 Task: Find a flat in Rødovre, Denmark, for 7 guests from 10th to 15th July, with 4 bedrooms, 7 beds, 4 bathrooms, and amenities like Wifi, Free parking, TV, Gym, and Breakfast, within a price range of ₹10,000 to ₹15,000 per night.
Action: Mouse moved to (598, 97)
Screenshot: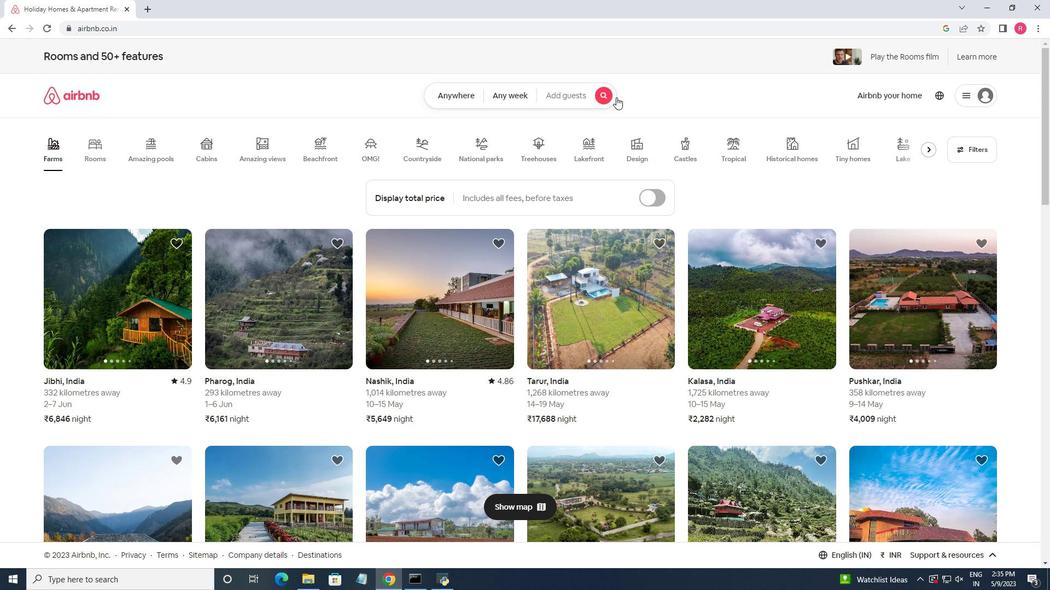 
Action: Mouse pressed left at (598, 97)
Screenshot: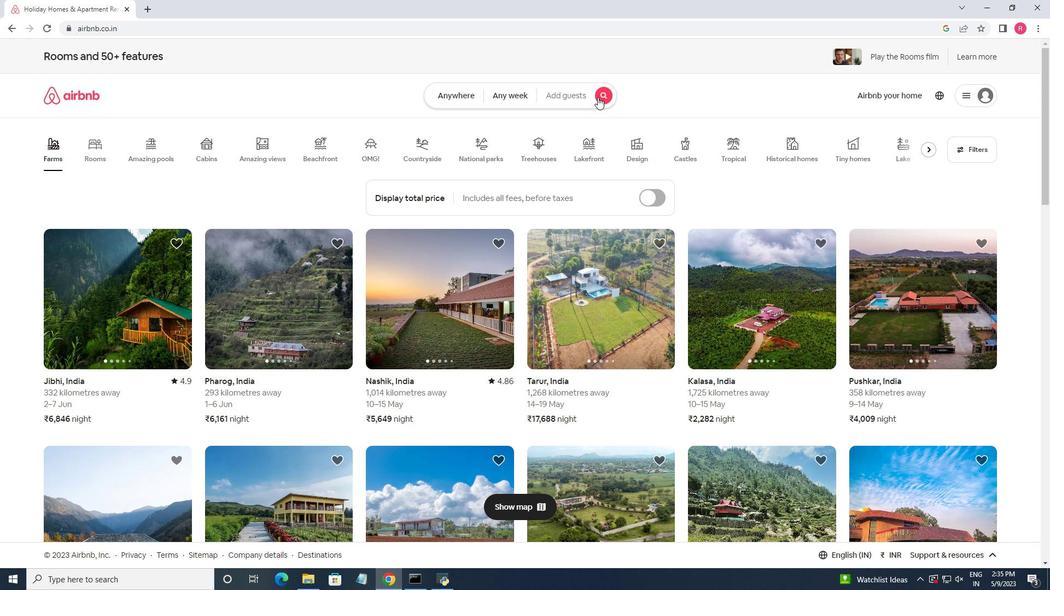 
Action: Mouse moved to (399, 137)
Screenshot: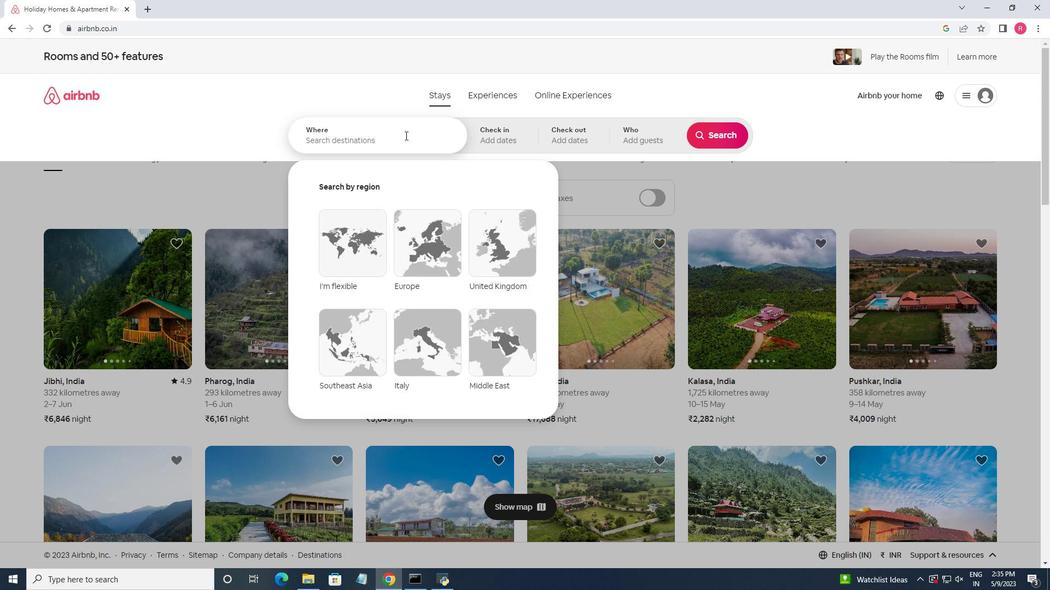 
Action: Mouse pressed left at (399, 137)
Screenshot: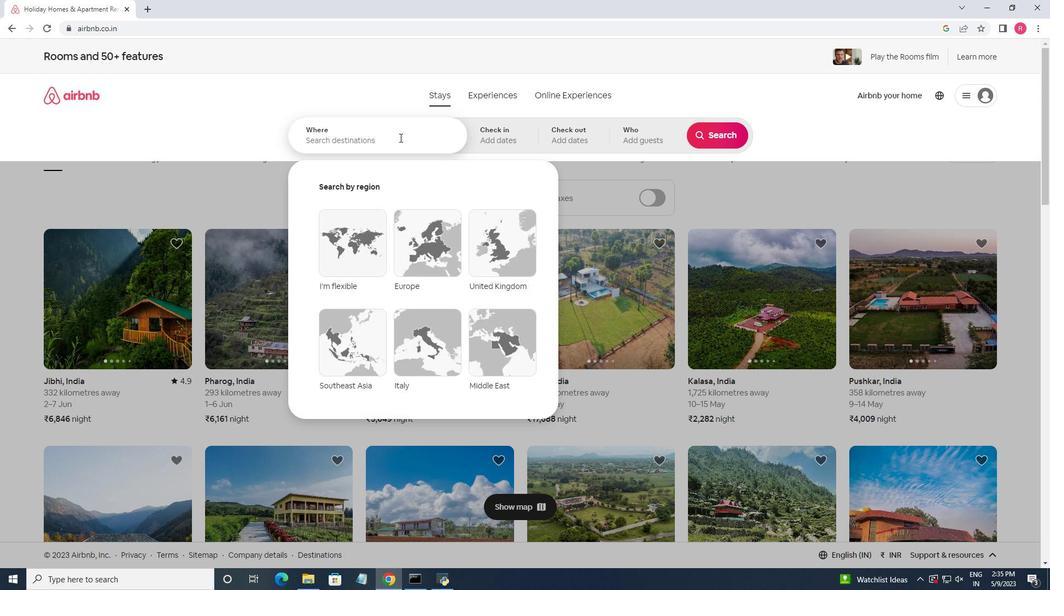 
Action: Key pressed <Key.shift><Key.shift><Key.shift><Key.shift>Rodover<Key.backspace><Key.backspace>re,<Key.space><Key.shift>D<Key.shift>
Screenshot: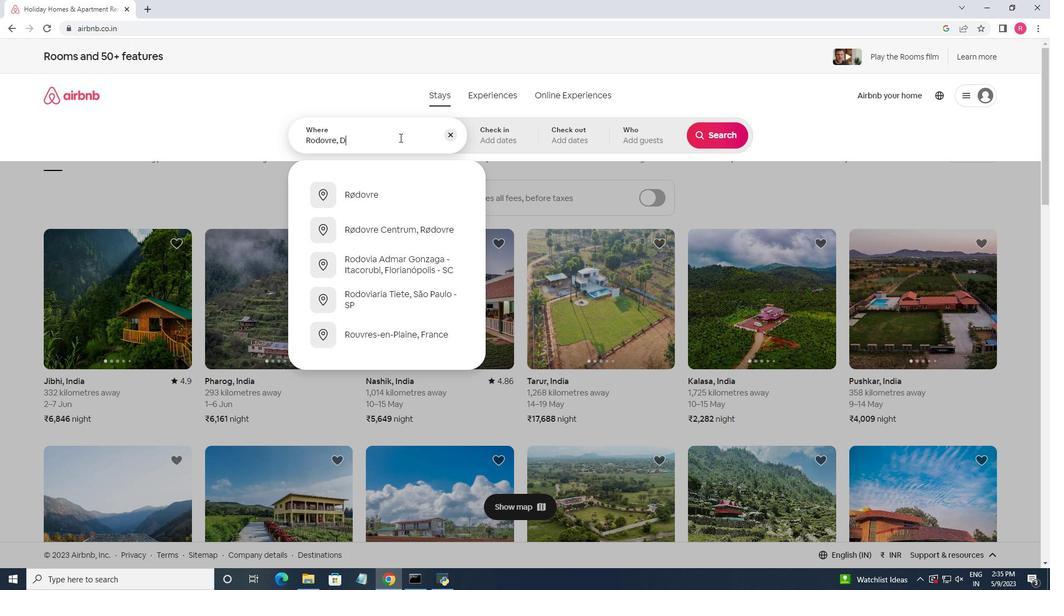 
Action: Mouse moved to (395, 189)
Screenshot: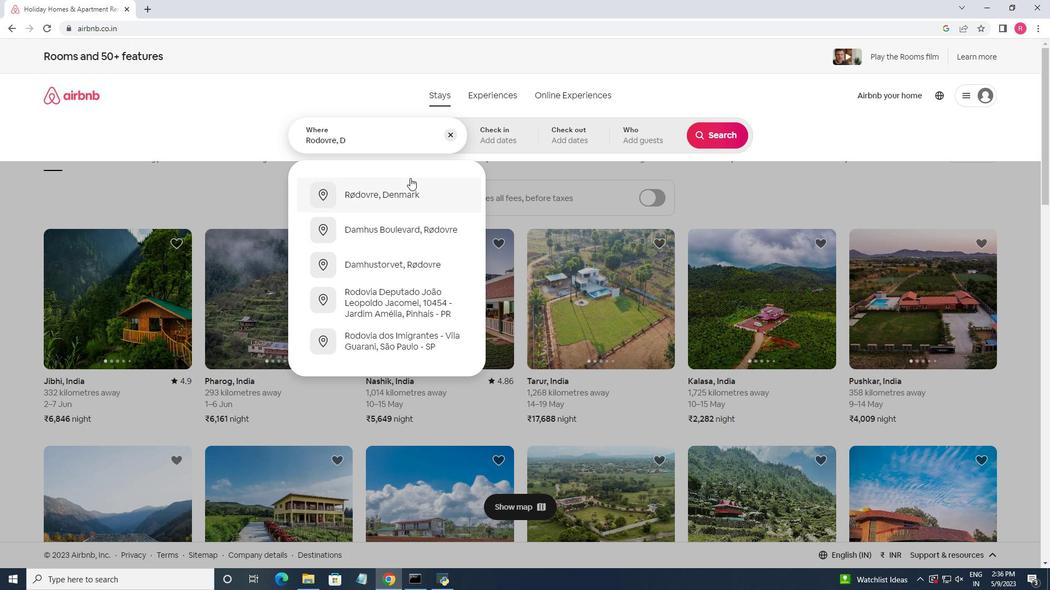 
Action: Mouse pressed left at (395, 189)
Screenshot: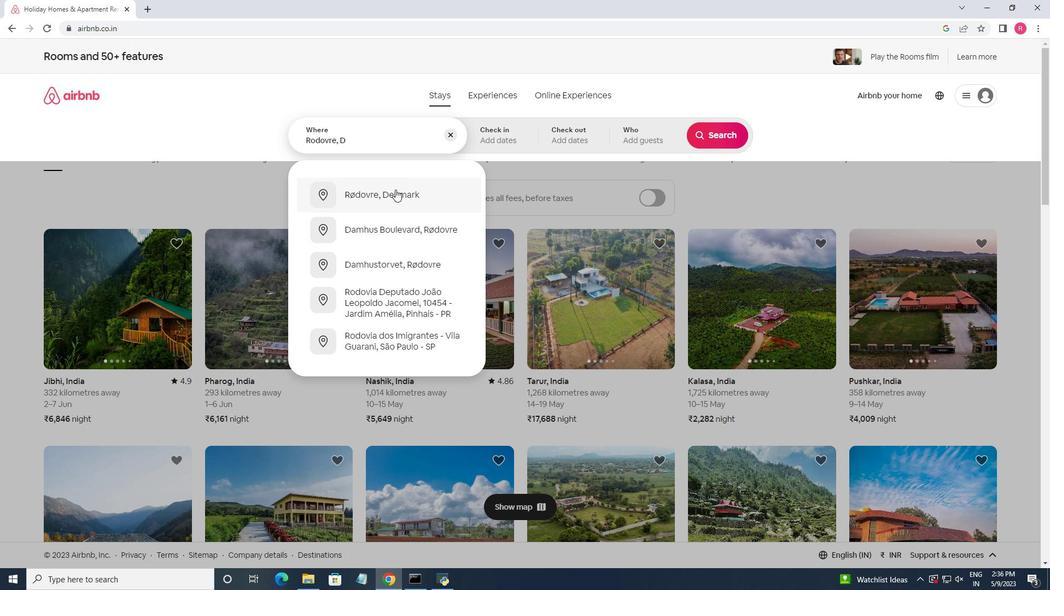 
Action: Mouse moved to (494, 132)
Screenshot: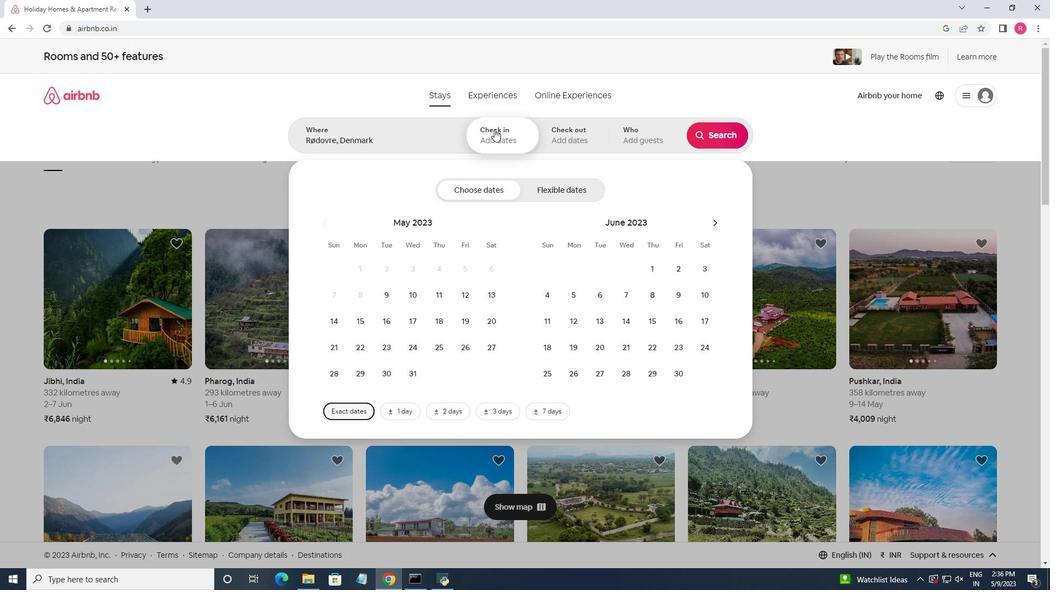 
Action: Mouse pressed left at (494, 132)
Screenshot: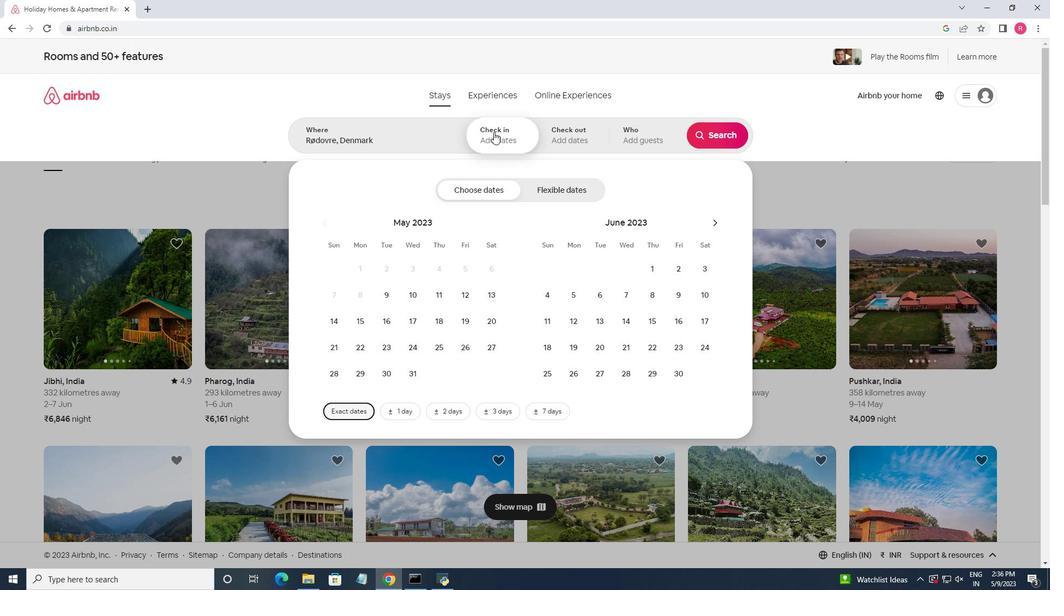 
Action: Mouse moved to (517, 133)
Screenshot: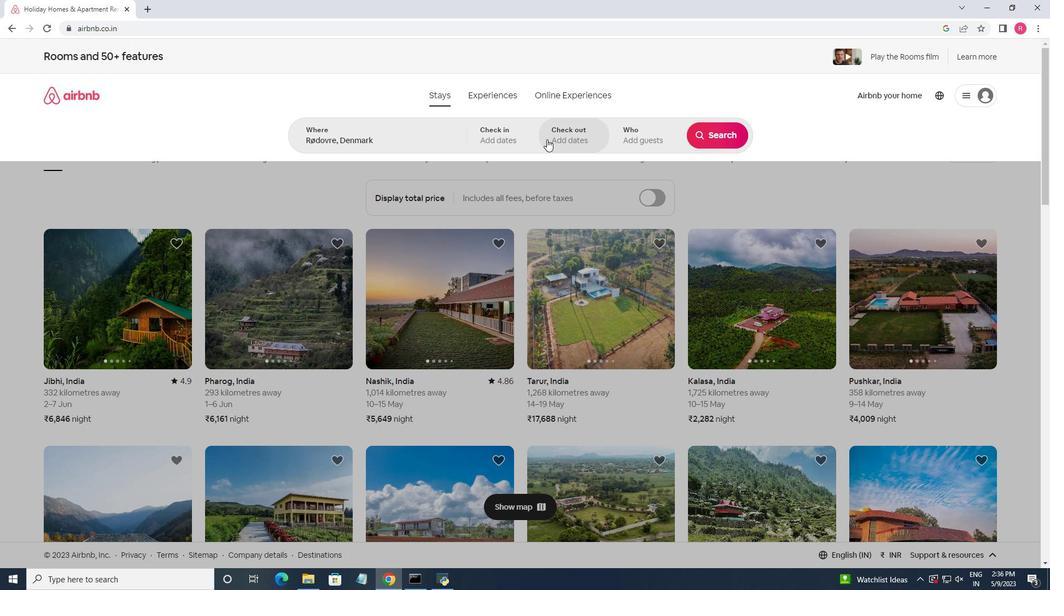 
Action: Mouse pressed left at (517, 133)
Screenshot: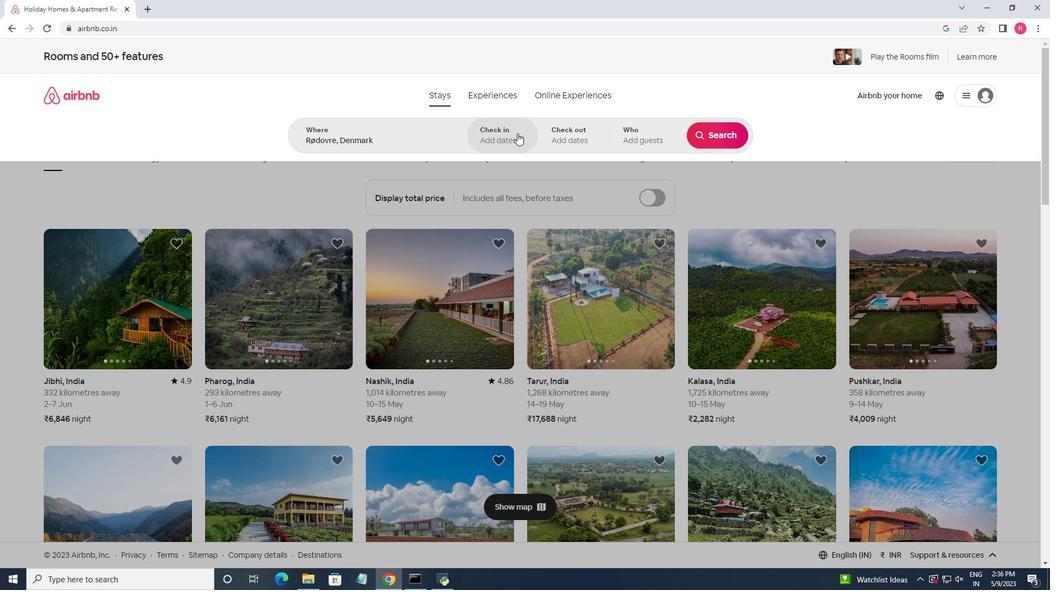 
Action: Mouse moved to (711, 225)
Screenshot: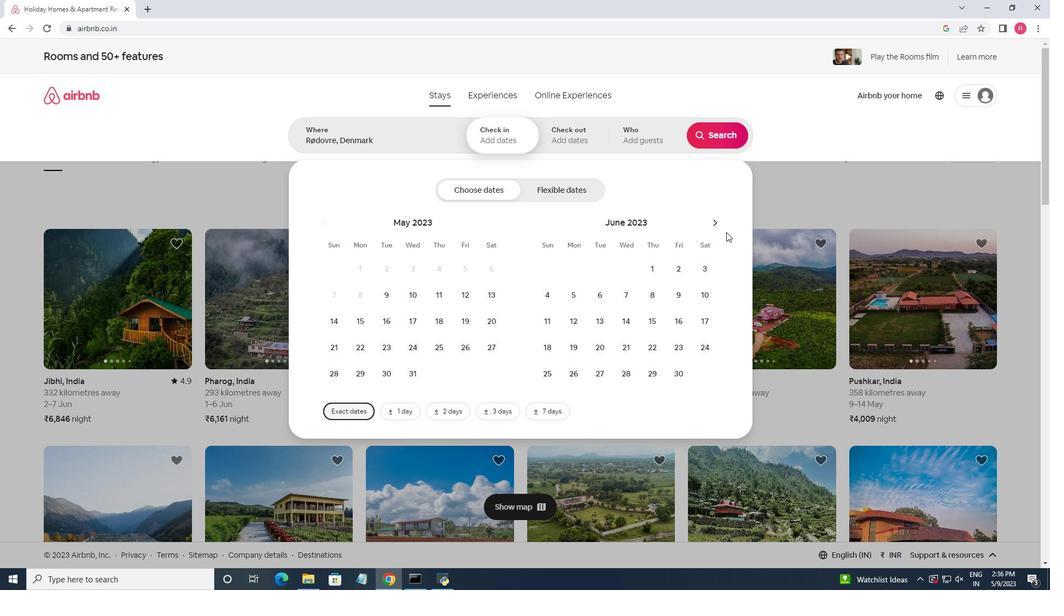 
Action: Mouse pressed left at (711, 225)
Screenshot: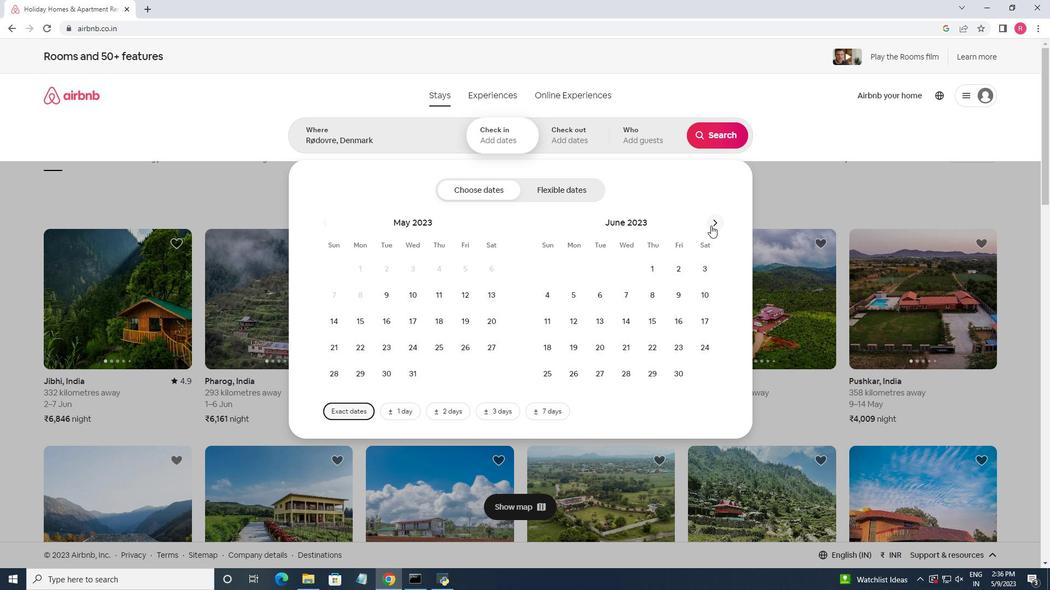 
Action: Mouse pressed left at (711, 225)
Screenshot: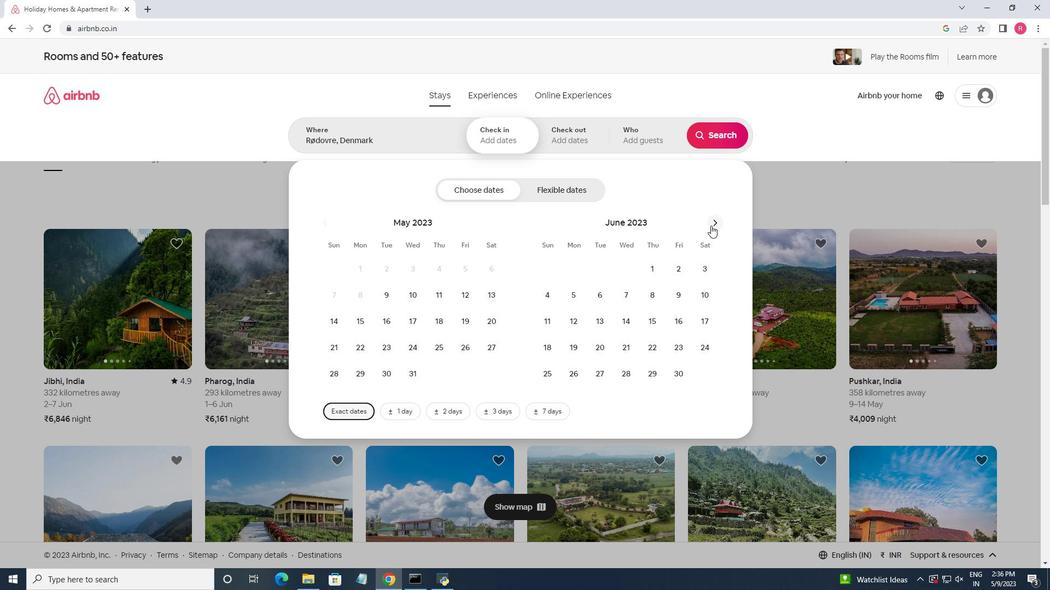 
Action: Mouse moved to (368, 325)
Screenshot: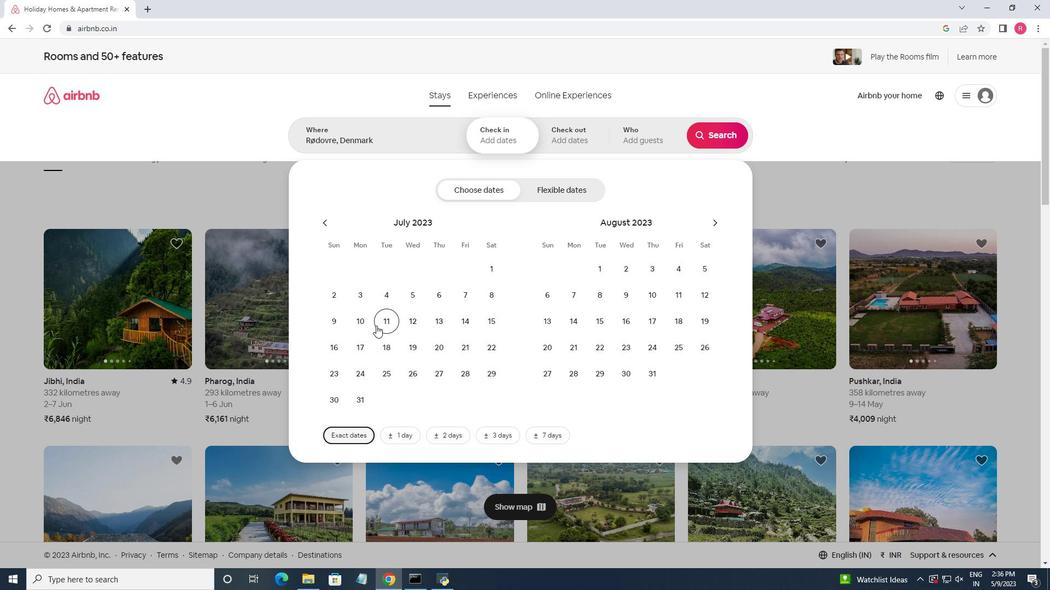 
Action: Mouse pressed left at (368, 325)
Screenshot: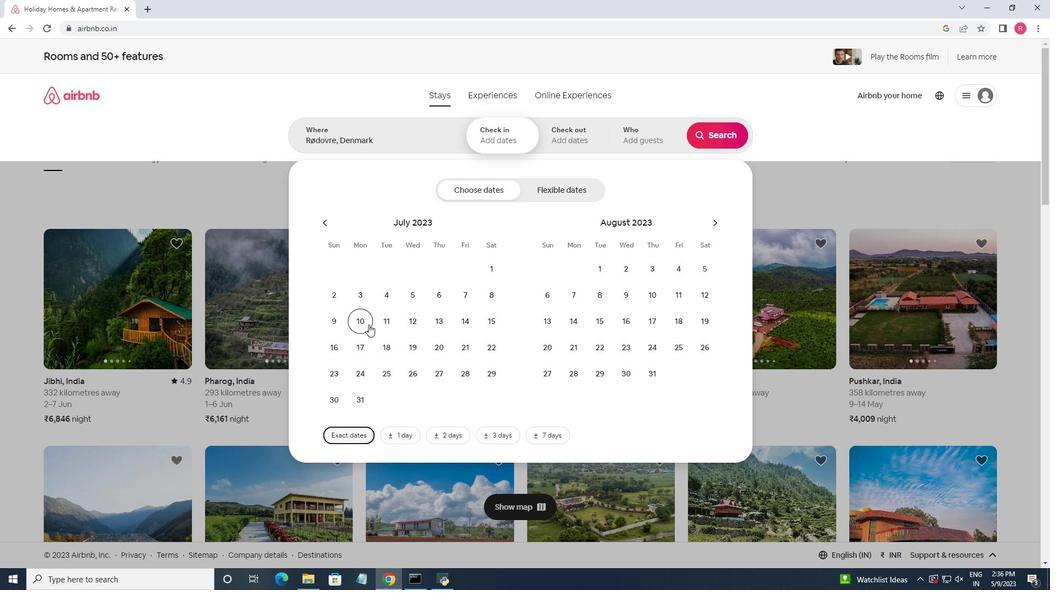
Action: Mouse moved to (496, 317)
Screenshot: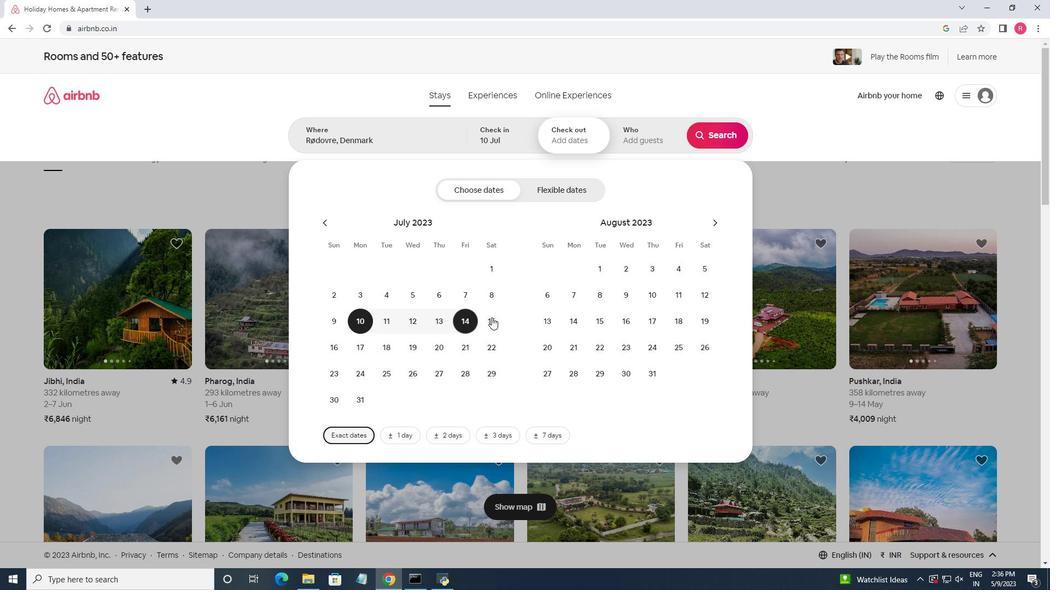
Action: Mouse pressed left at (496, 317)
Screenshot: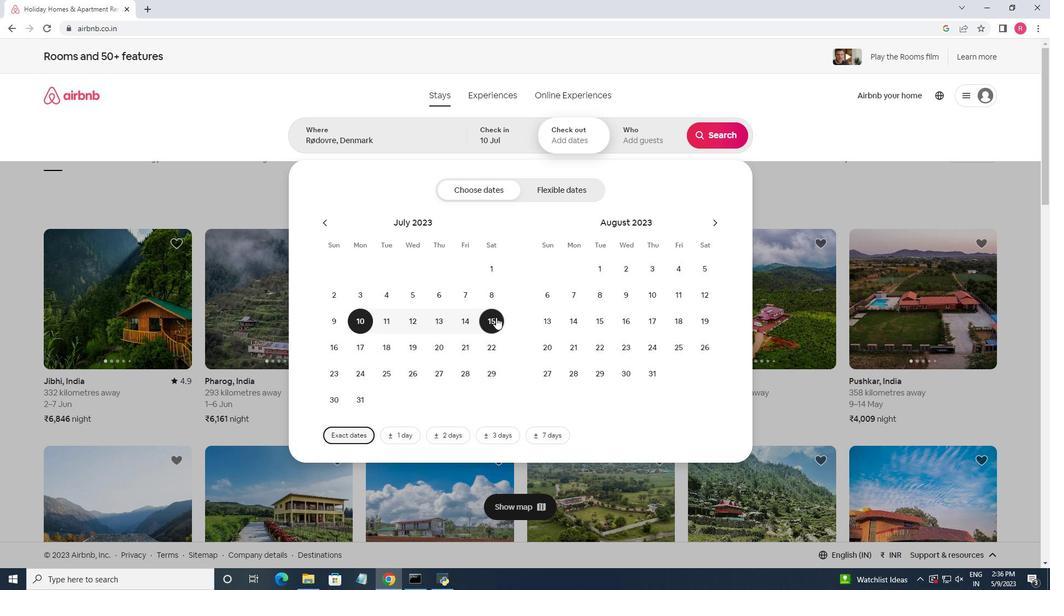 
Action: Mouse moved to (656, 144)
Screenshot: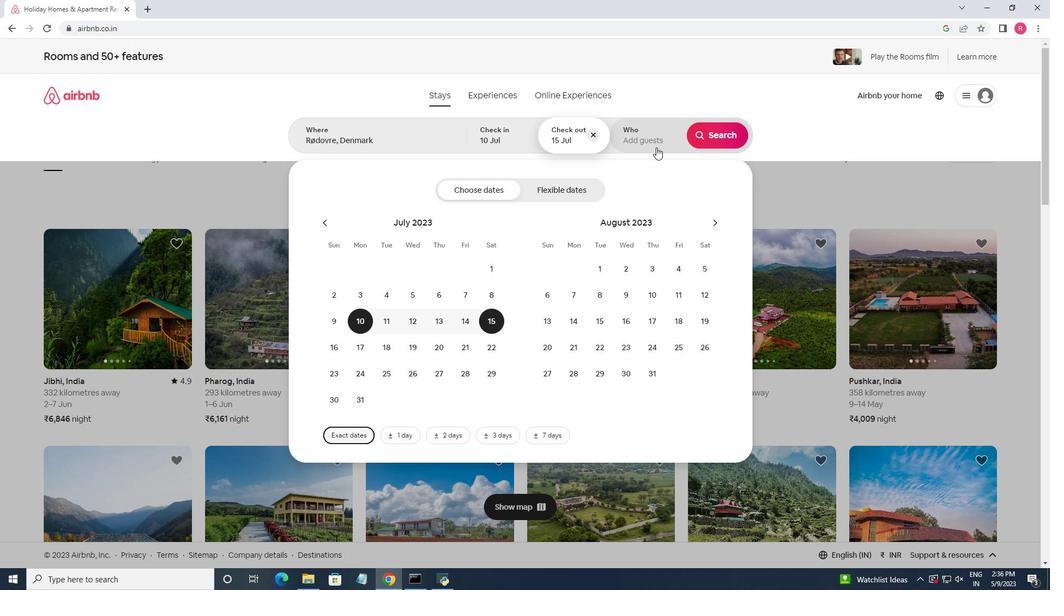 
Action: Mouse pressed left at (656, 144)
Screenshot: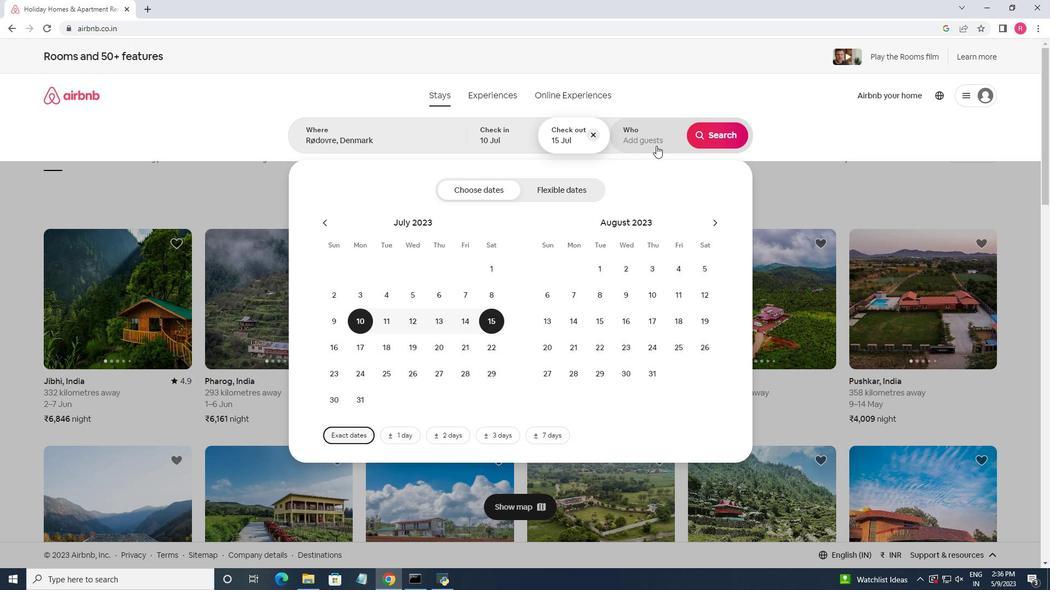 
Action: Mouse moved to (724, 201)
Screenshot: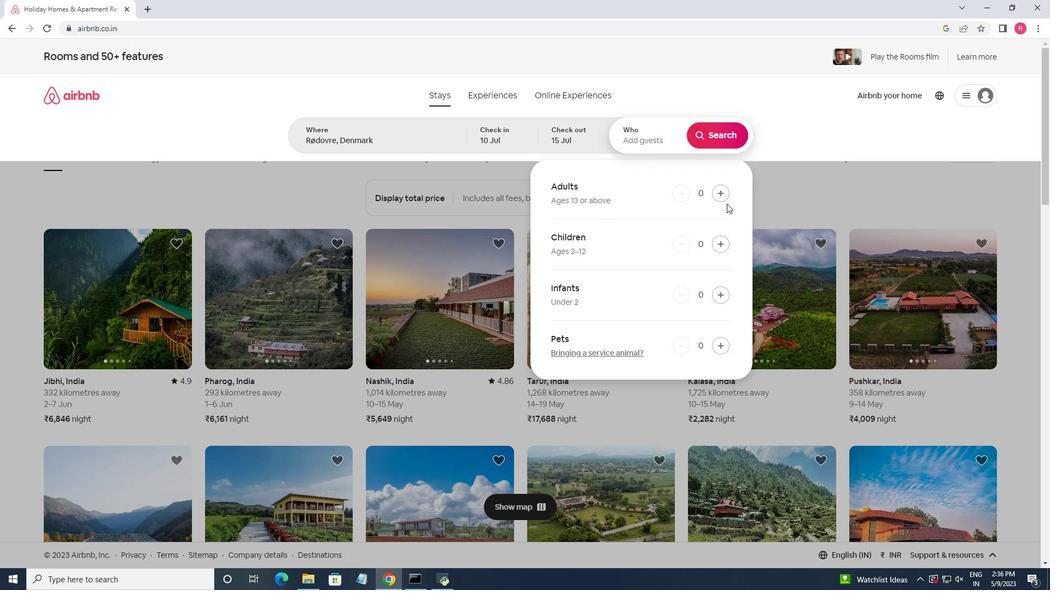 
Action: Mouse pressed left at (724, 201)
Screenshot: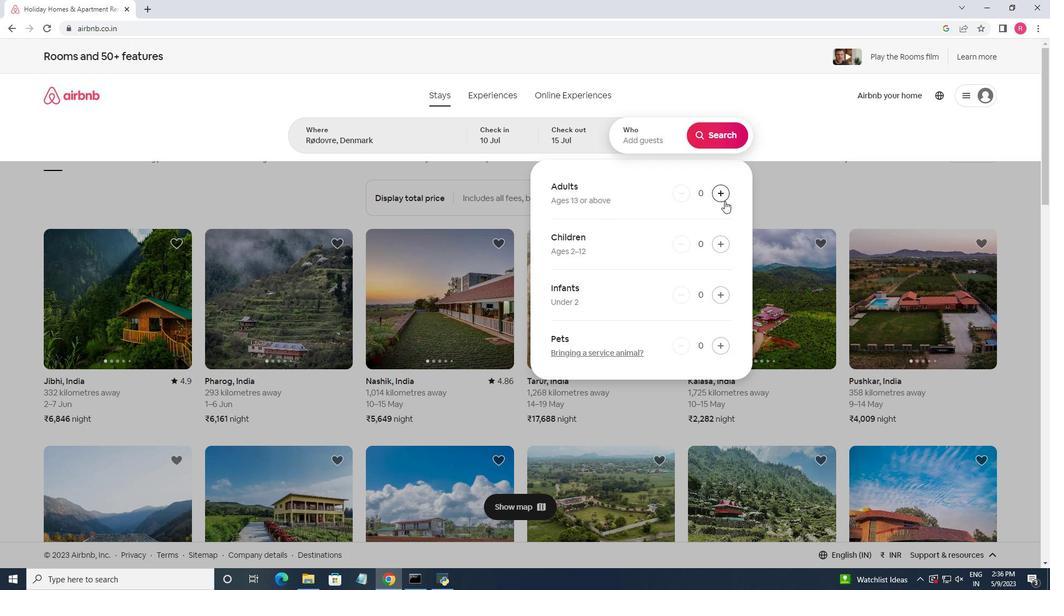 
Action: Mouse moved to (724, 200)
Screenshot: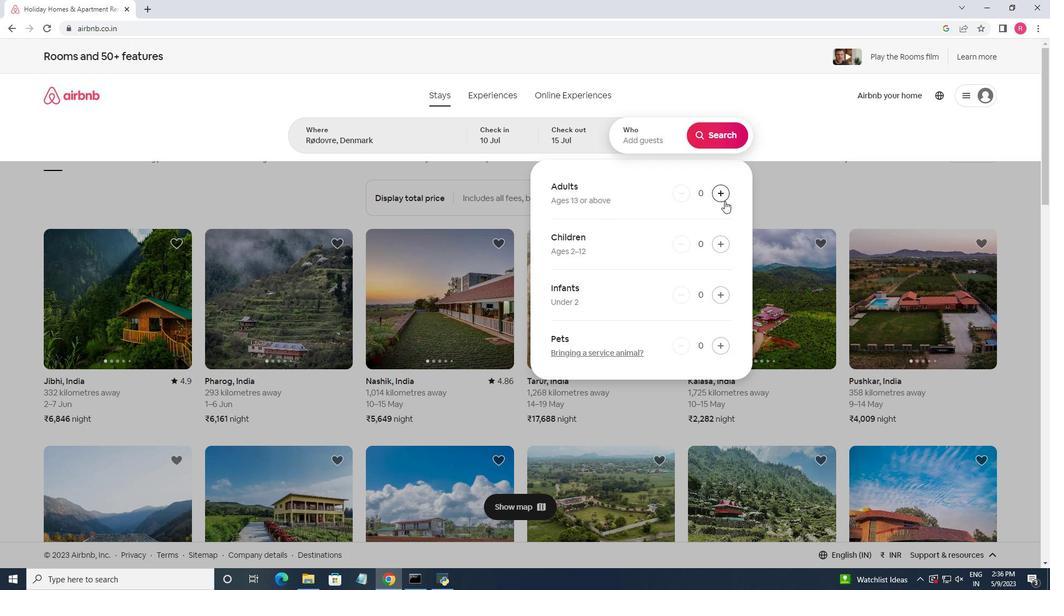 
Action: Mouse pressed left at (724, 200)
Screenshot: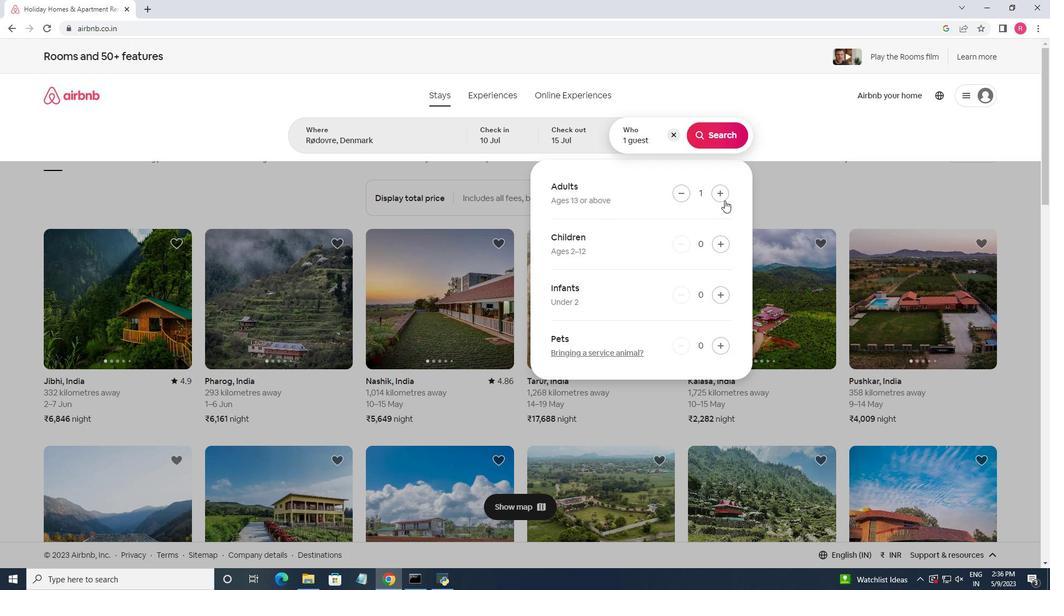 
Action: Mouse pressed left at (724, 200)
Screenshot: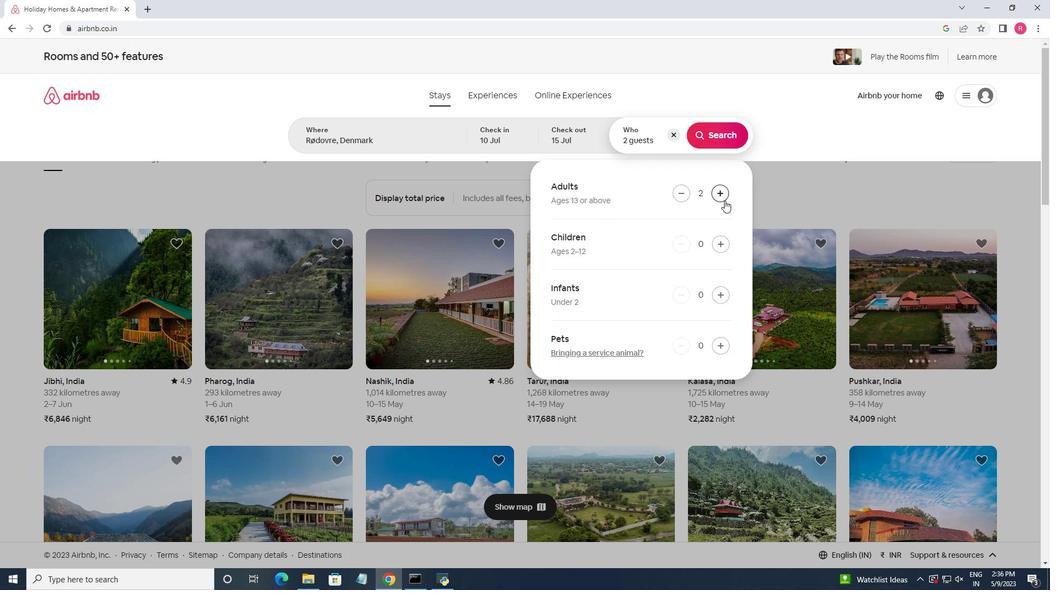 
Action: Mouse pressed left at (724, 200)
Screenshot: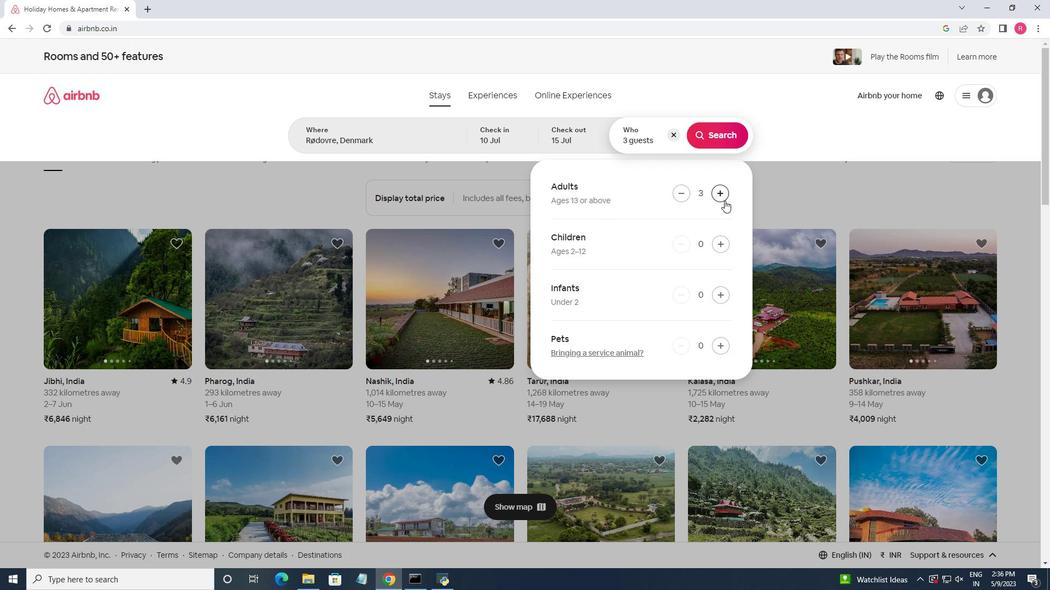 
Action: Mouse moved to (724, 200)
Screenshot: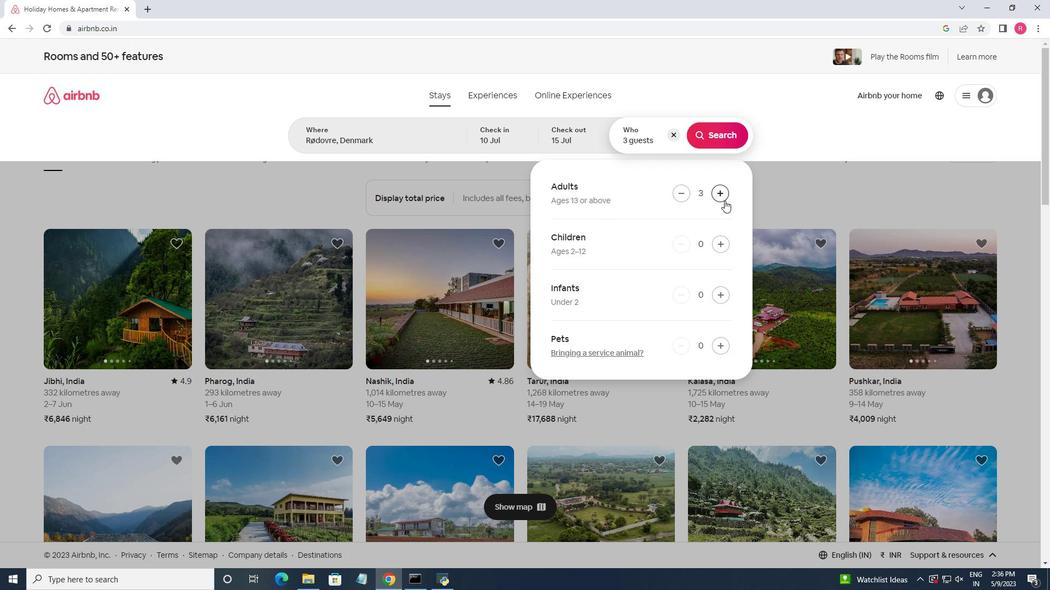 
Action: Mouse pressed left at (724, 200)
Screenshot: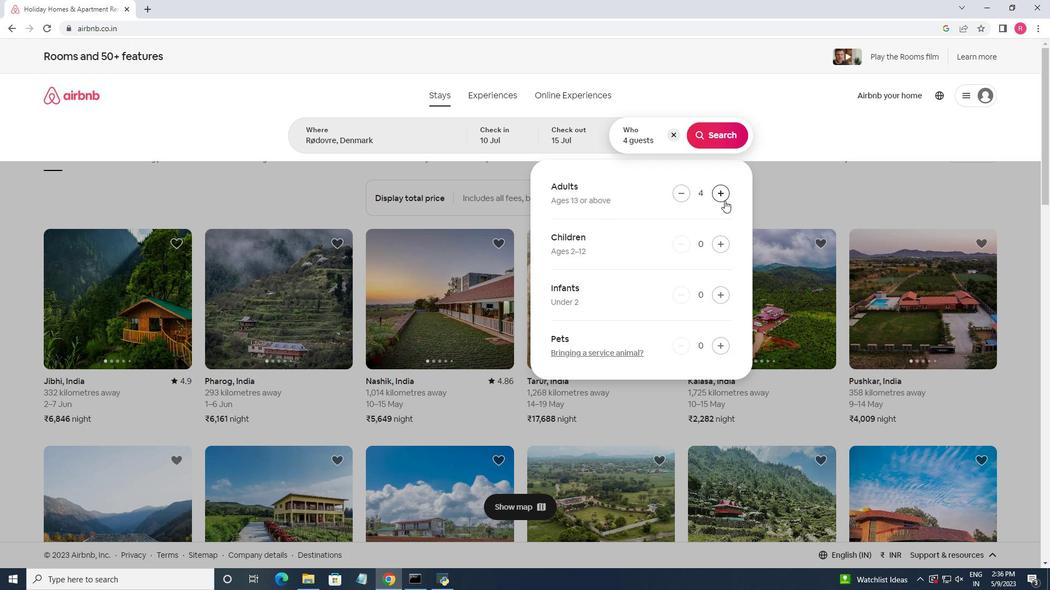 
Action: Mouse pressed left at (724, 200)
Screenshot: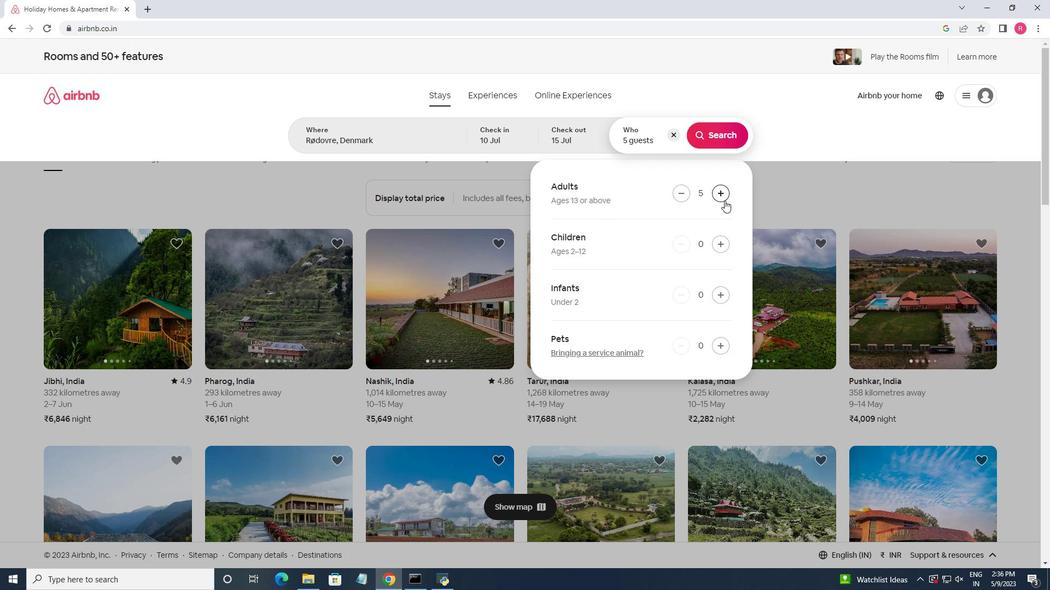
Action: Mouse pressed left at (724, 200)
Screenshot: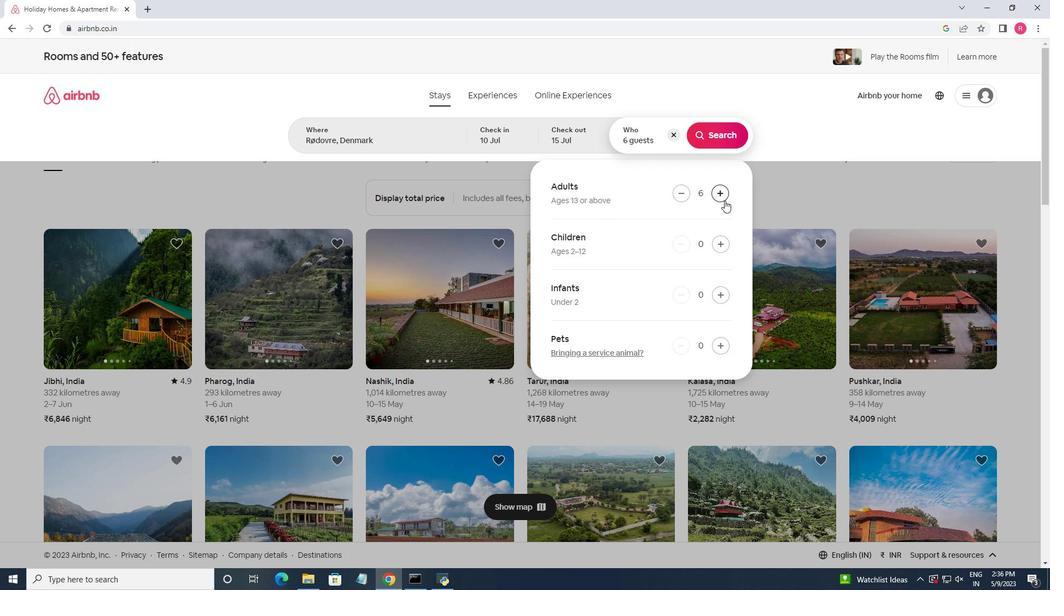
Action: Mouse moved to (722, 130)
Screenshot: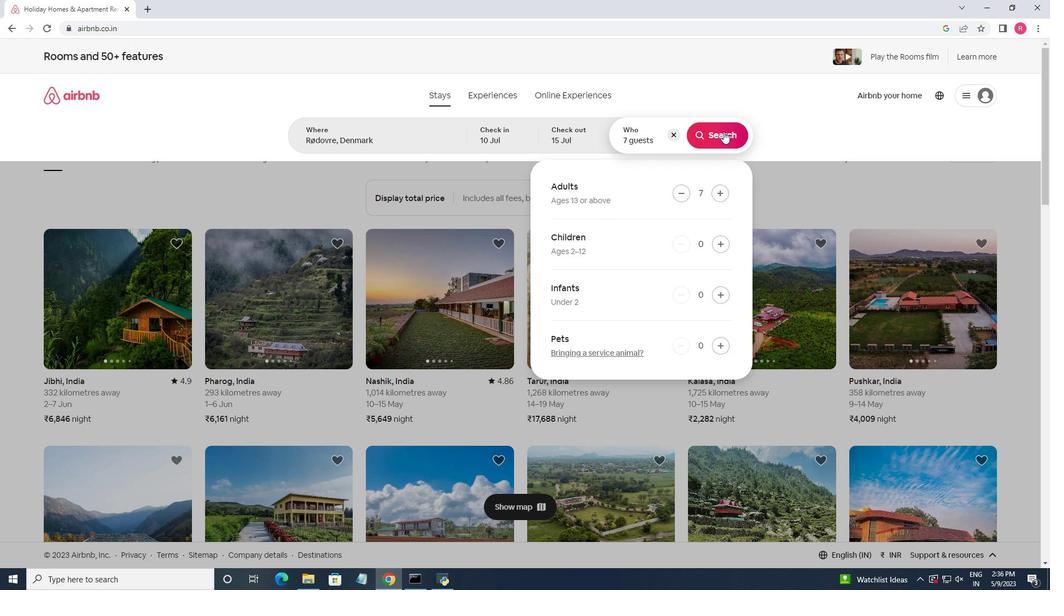 
Action: Mouse pressed left at (722, 130)
Screenshot: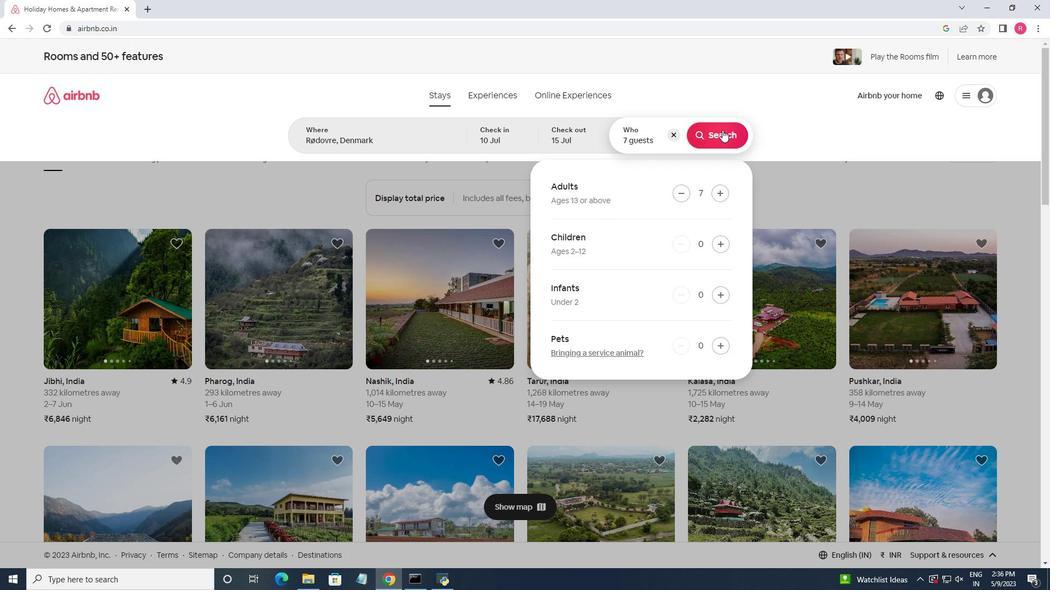 
Action: Mouse moved to (1008, 100)
Screenshot: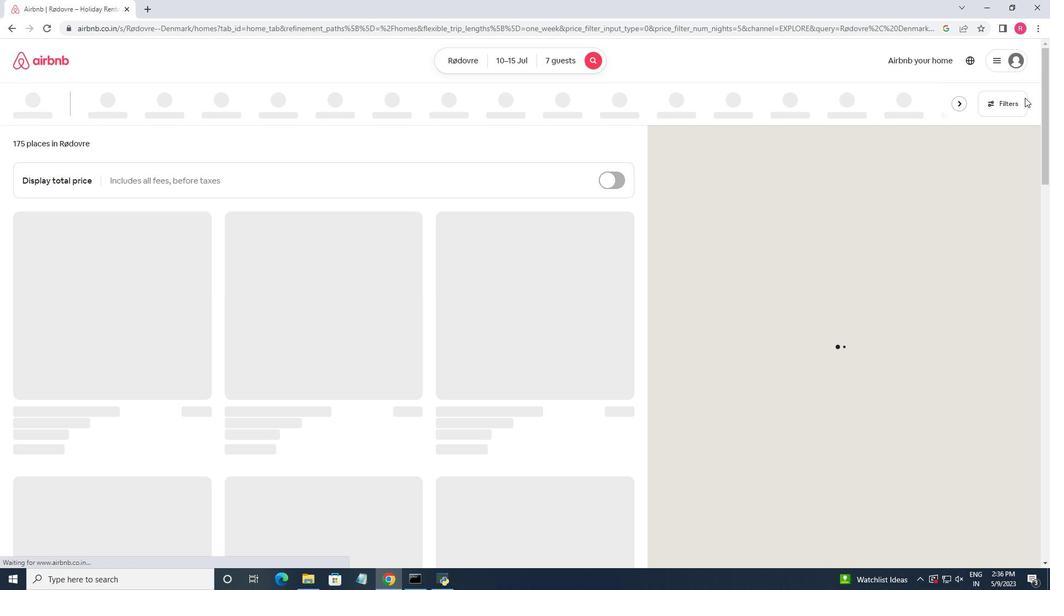 
Action: Mouse pressed left at (1008, 100)
Screenshot: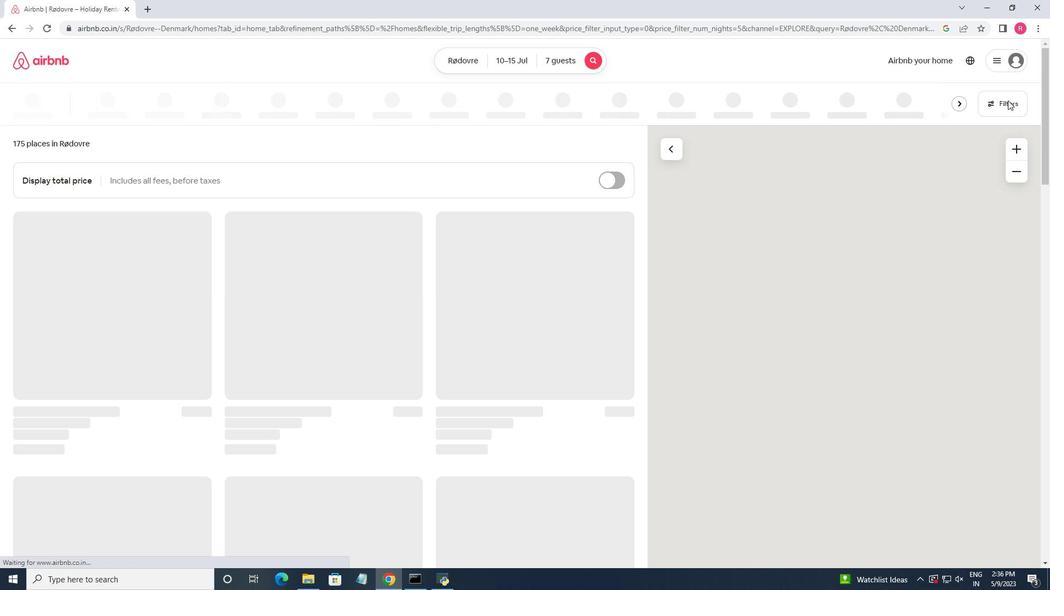 
Action: Mouse moved to (383, 361)
Screenshot: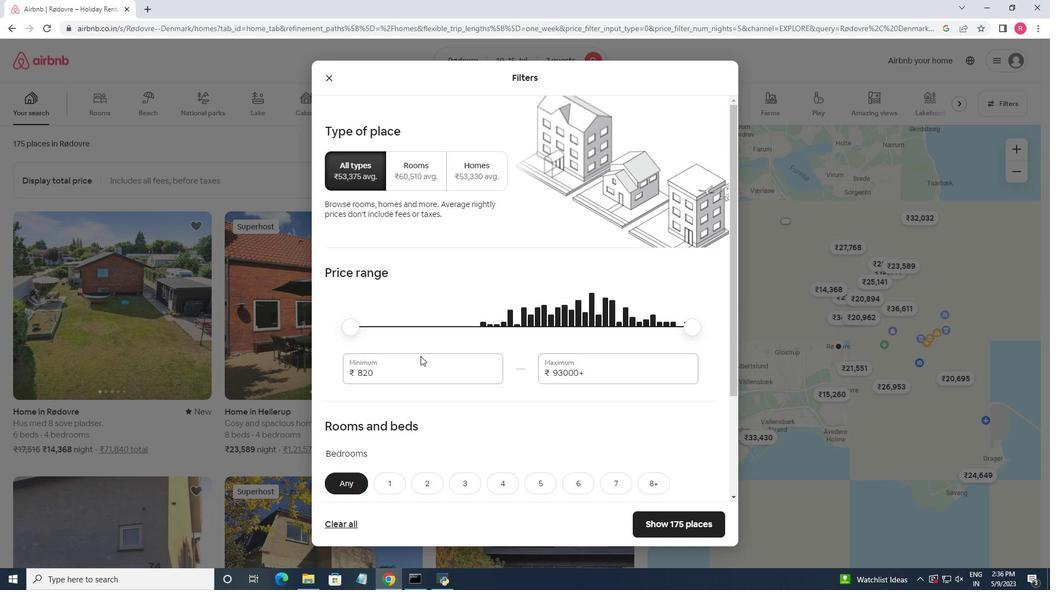 
Action: Mouse pressed left at (383, 361)
Screenshot: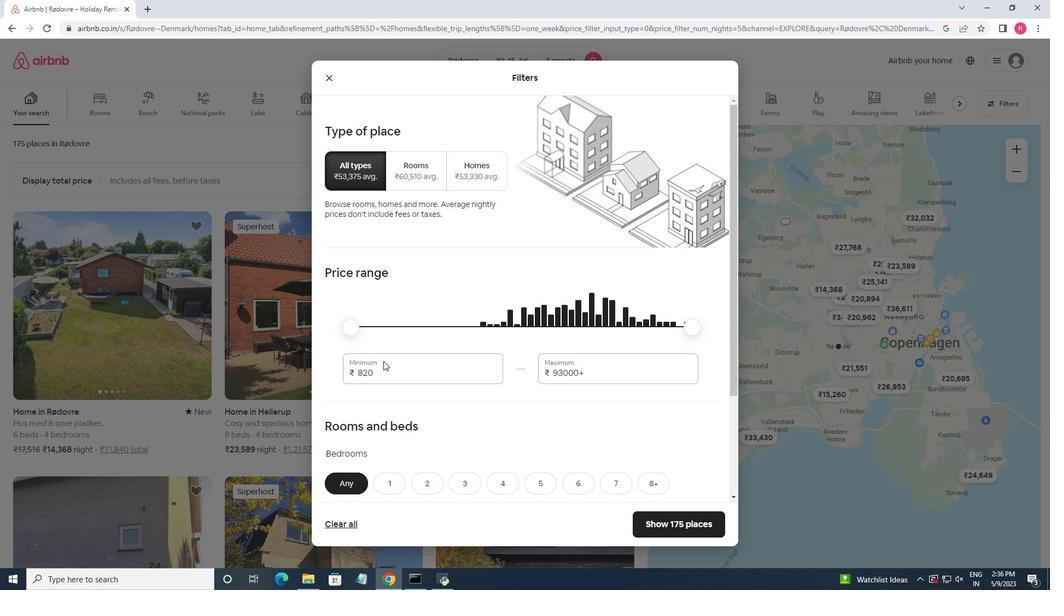 
Action: Mouse pressed left at (383, 361)
Screenshot: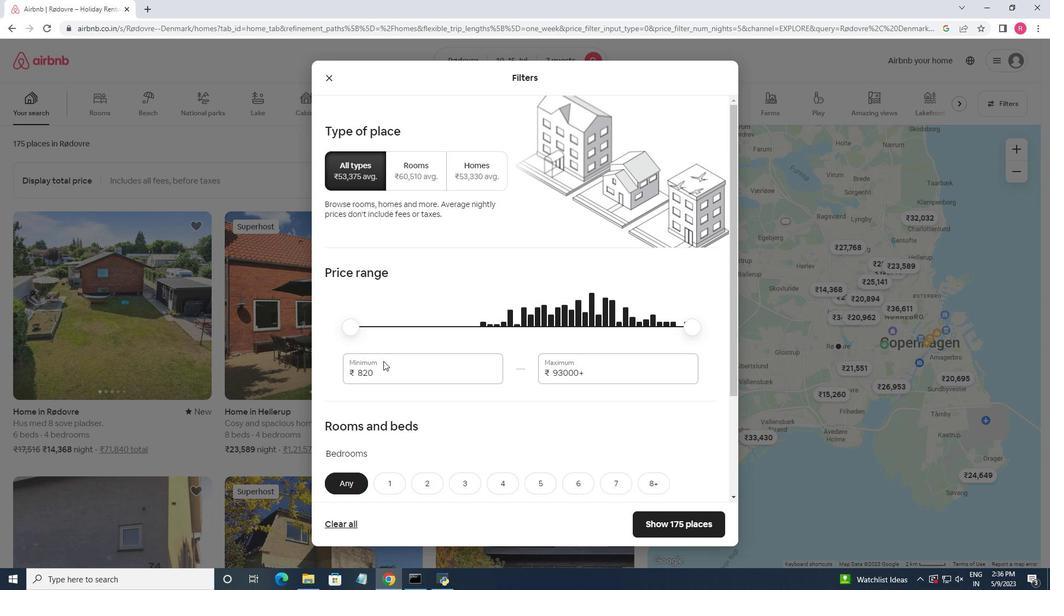 
Action: Mouse moved to (387, 378)
Screenshot: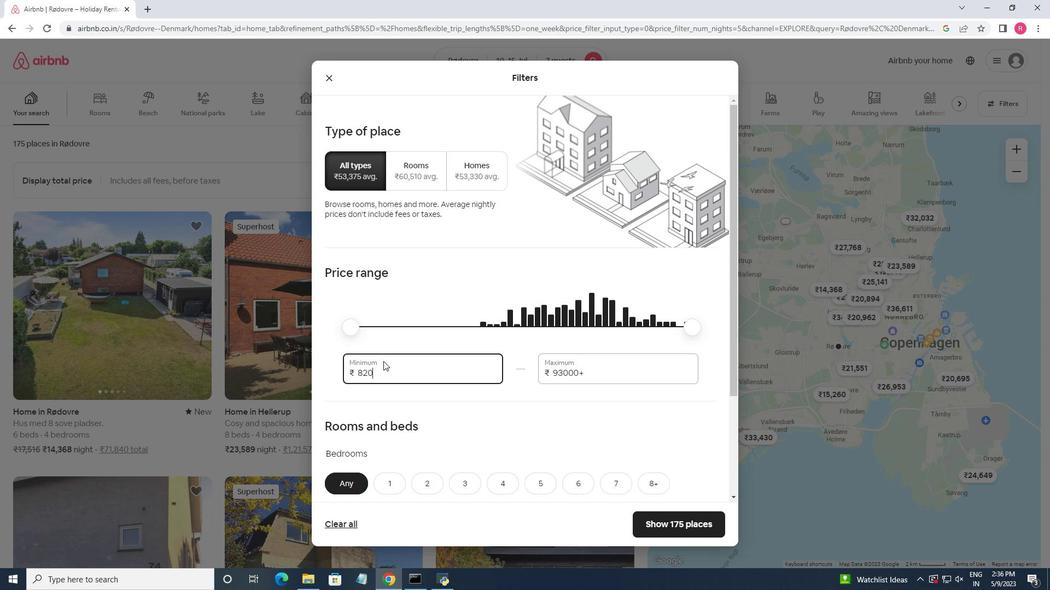 
Action: Mouse pressed left at (387, 378)
Screenshot: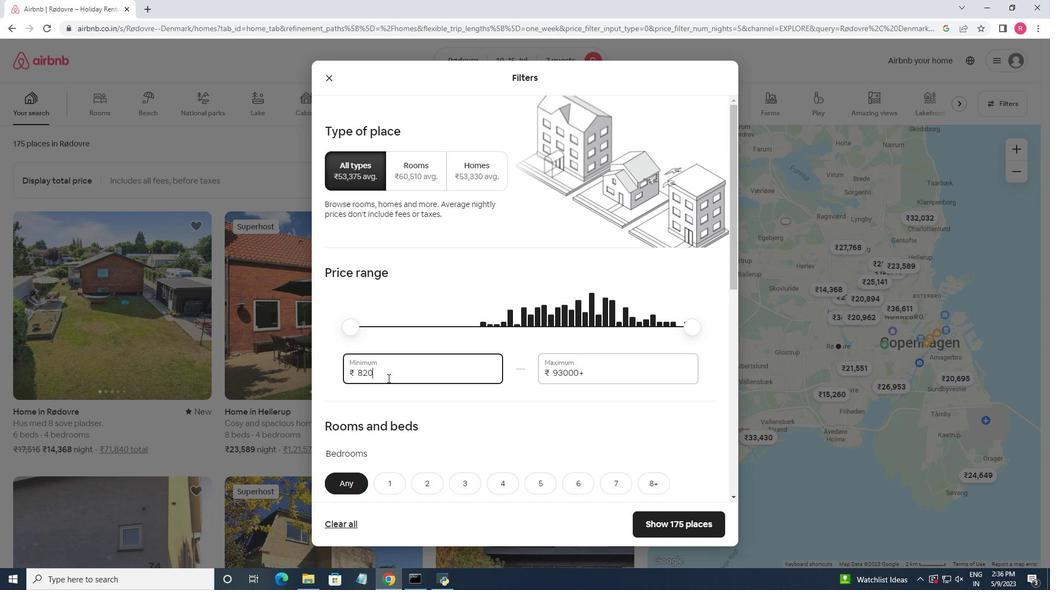 
Action: Mouse pressed left at (387, 378)
Screenshot: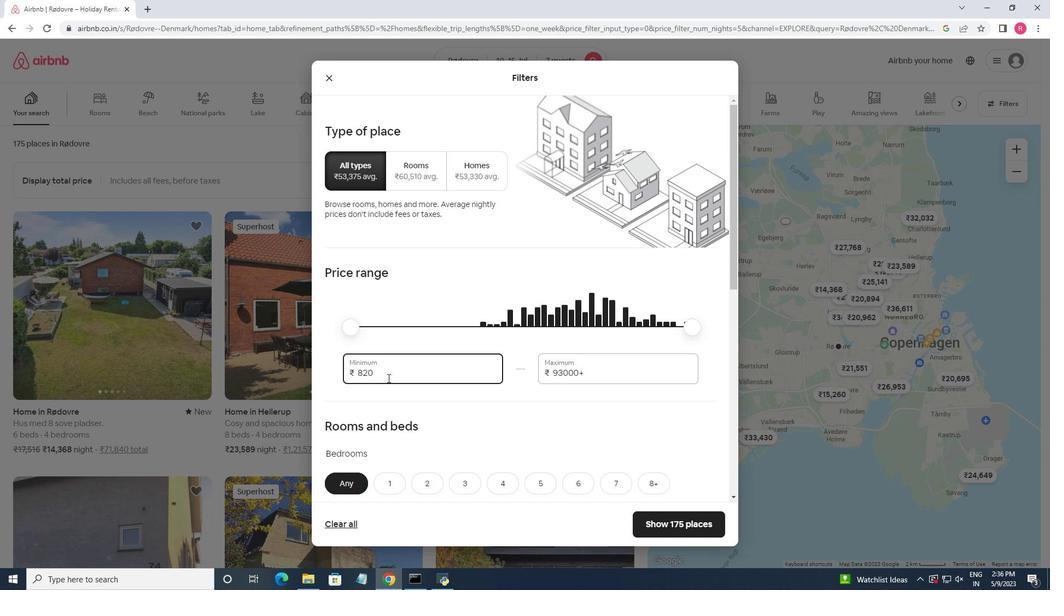 
Action: Mouse pressed left at (387, 378)
Screenshot: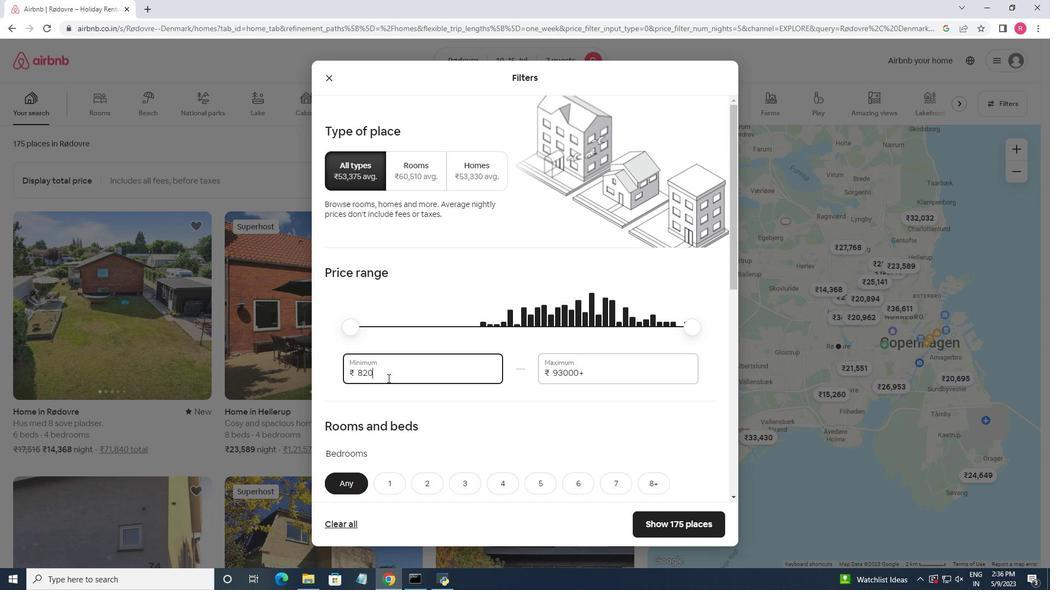 
Action: Key pressed <Key.backspace>10000<Key.tab>15000
Screenshot: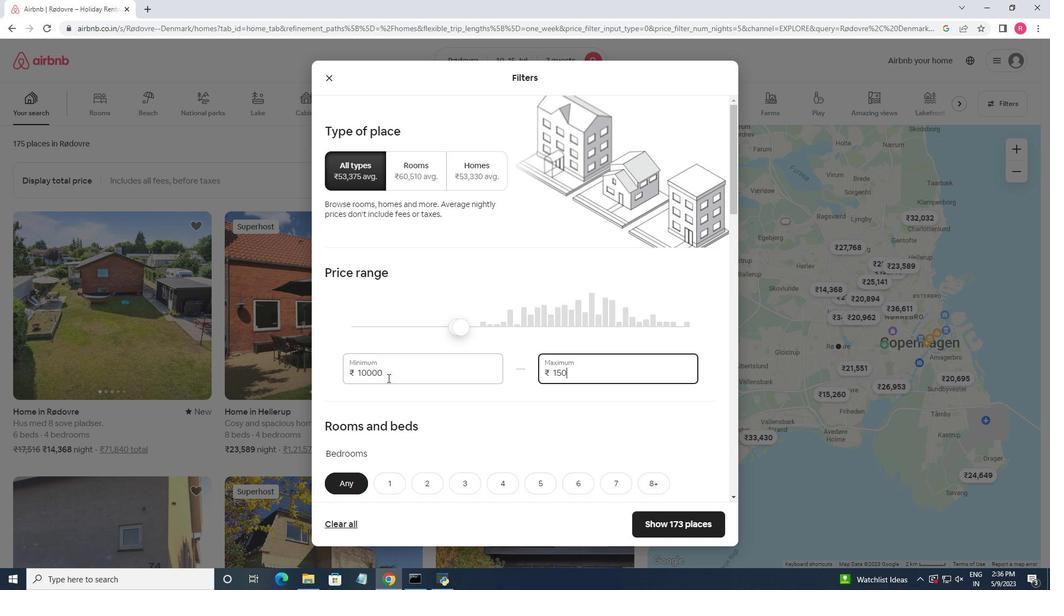 
Action: Mouse moved to (591, 367)
Screenshot: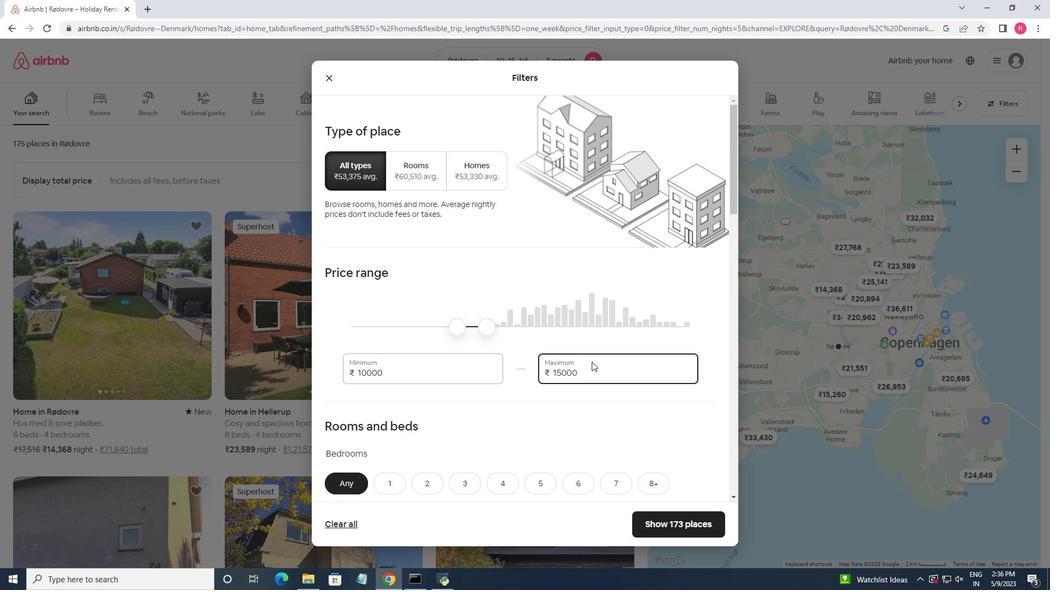
Action: Mouse scrolled (591, 366) with delta (0, 0)
Screenshot: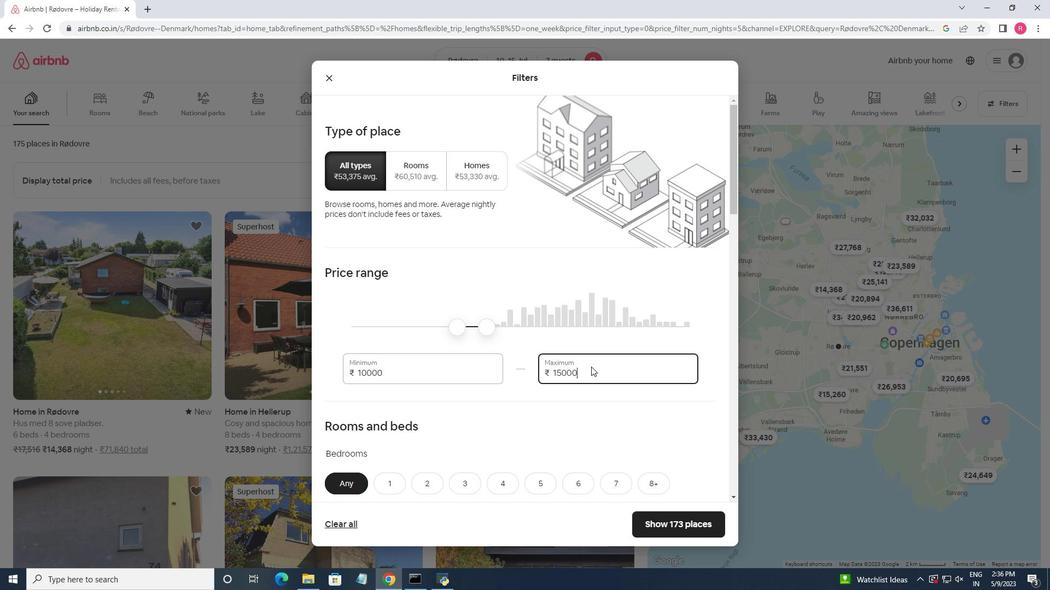 
Action: Mouse scrolled (591, 366) with delta (0, 0)
Screenshot: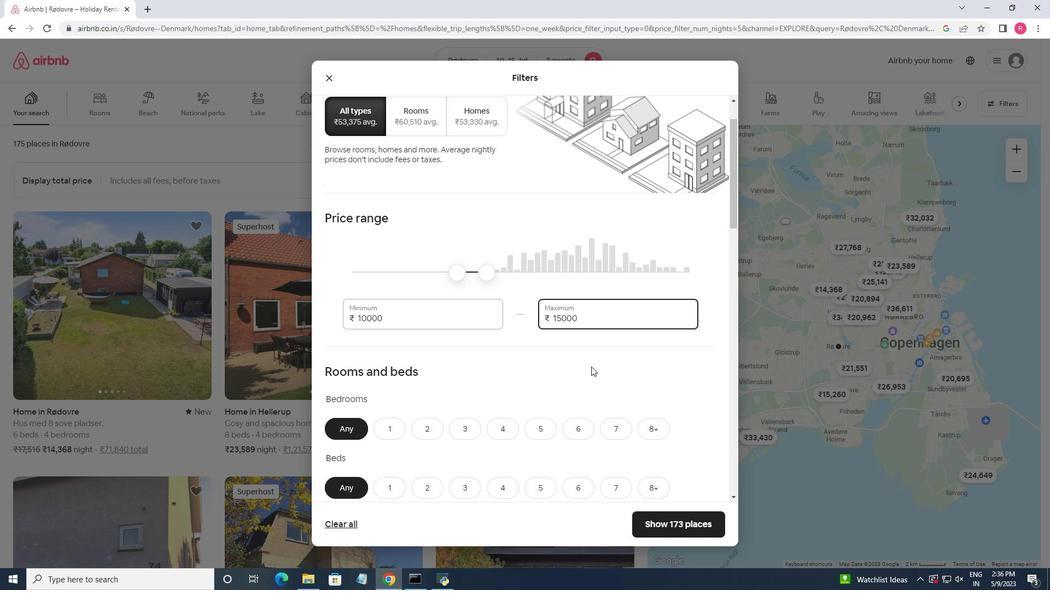 
Action: Mouse moved to (497, 373)
Screenshot: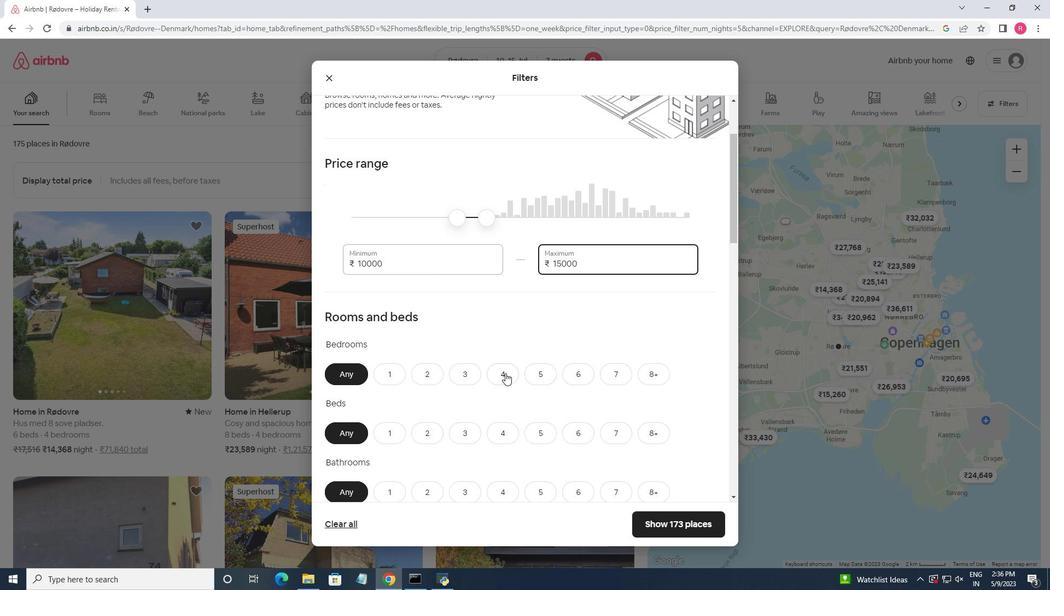 
Action: Mouse pressed left at (497, 373)
Screenshot: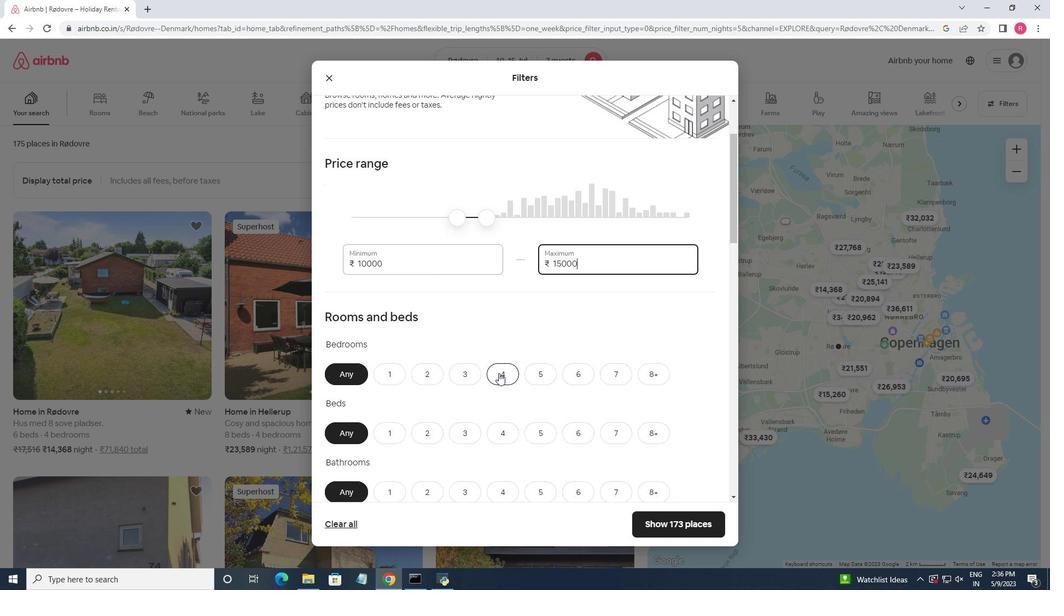
Action: Mouse moved to (614, 434)
Screenshot: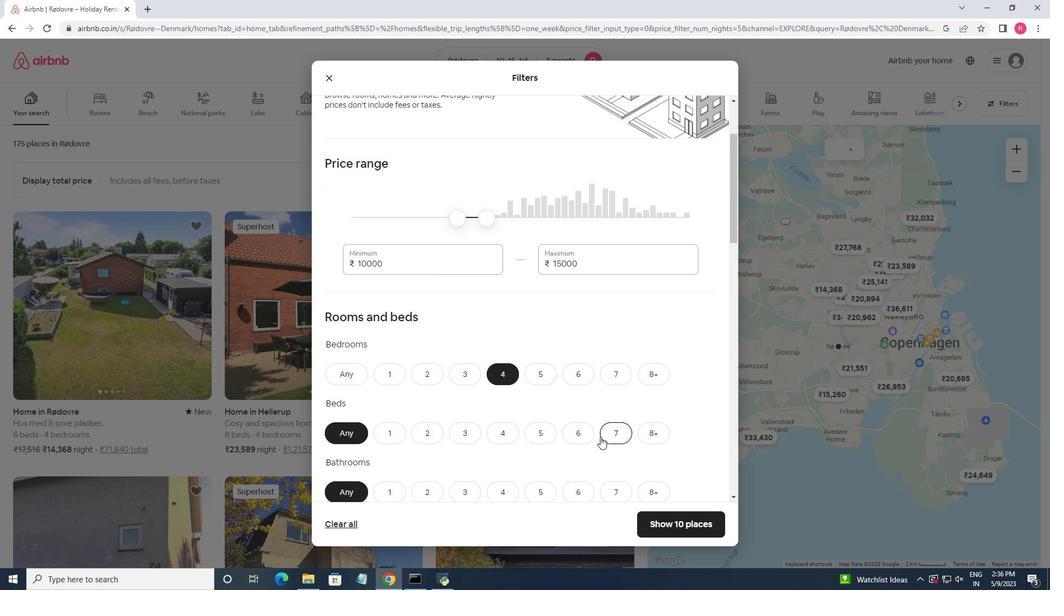 
Action: Mouse pressed left at (614, 434)
Screenshot: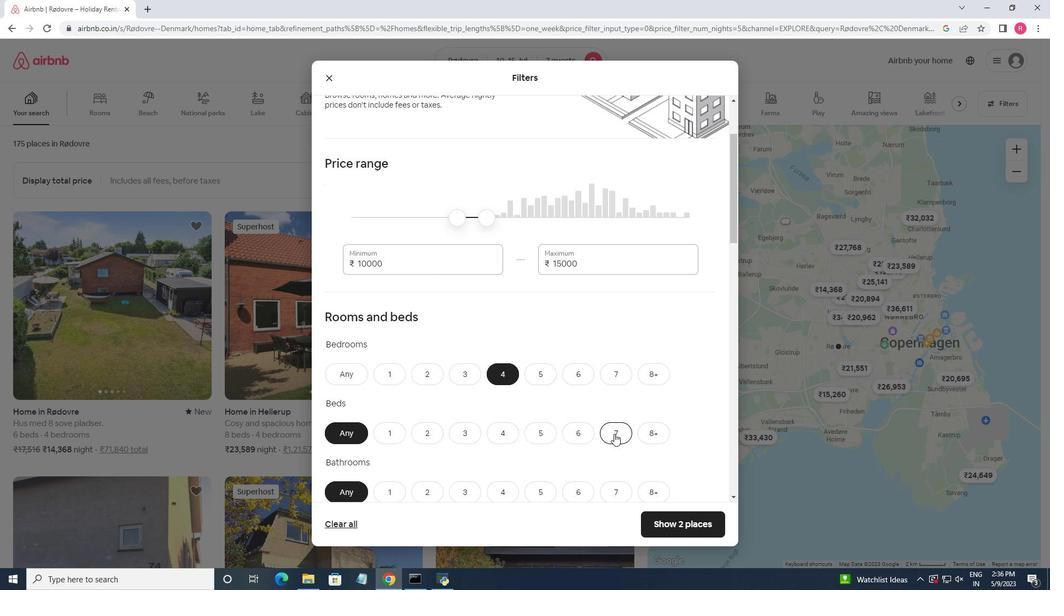 
Action: Mouse moved to (498, 492)
Screenshot: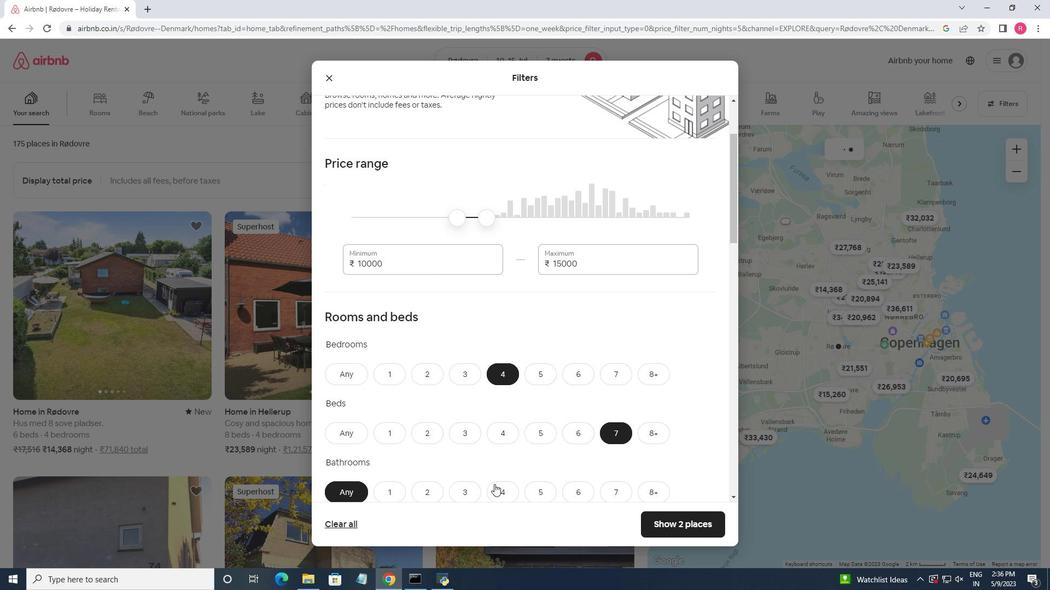 
Action: Mouse pressed left at (498, 492)
Screenshot: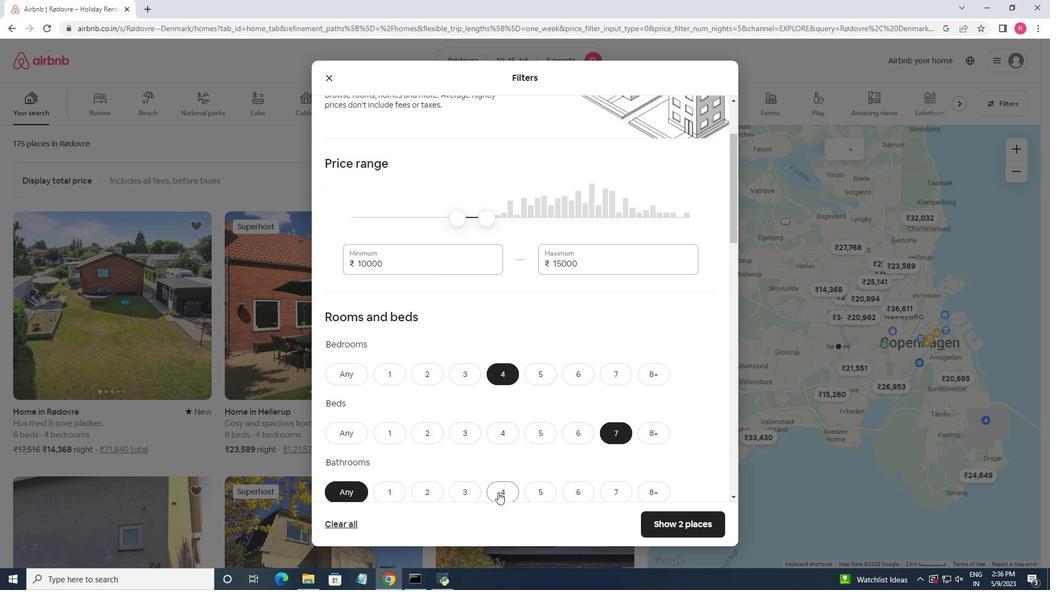 
Action: Mouse moved to (551, 346)
Screenshot: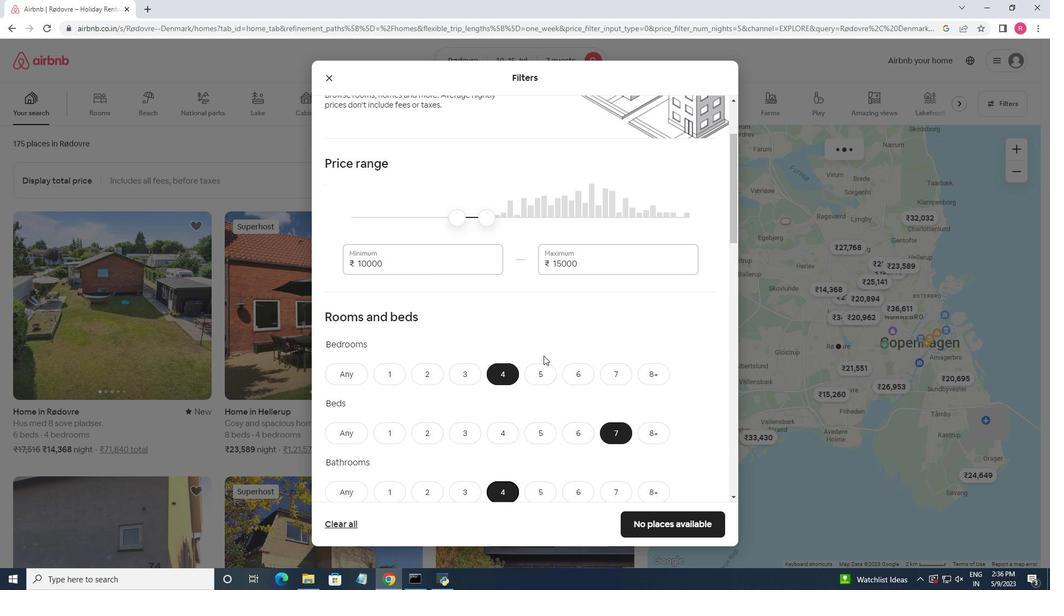 
Action: Mouse scrolled (551, 346) with delta (0, 0)
Screenshot: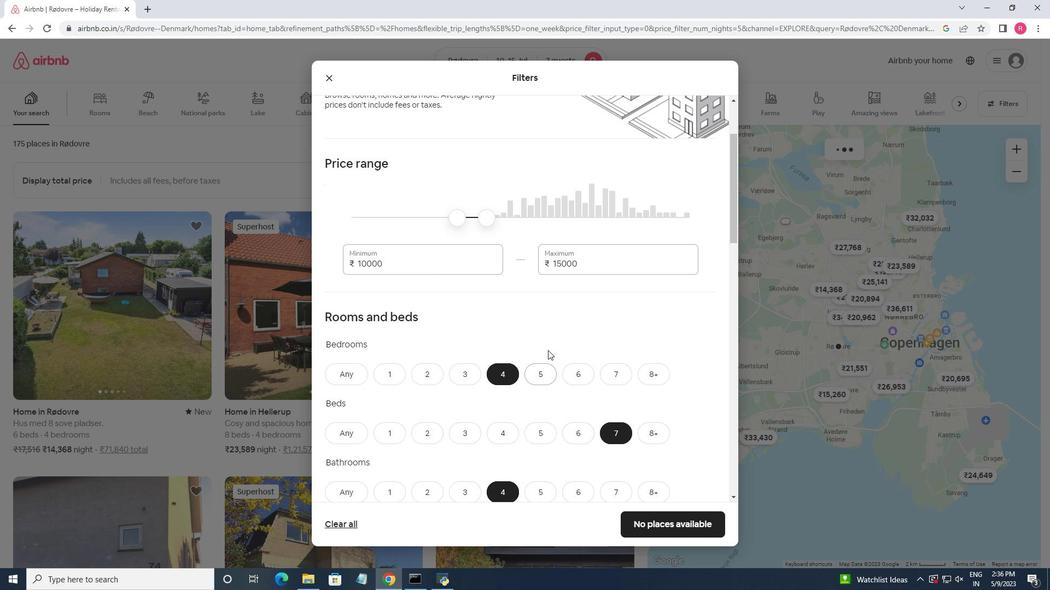
Action: Mouse scrolled (551, 346) with delta (0, 0)
Screenshot: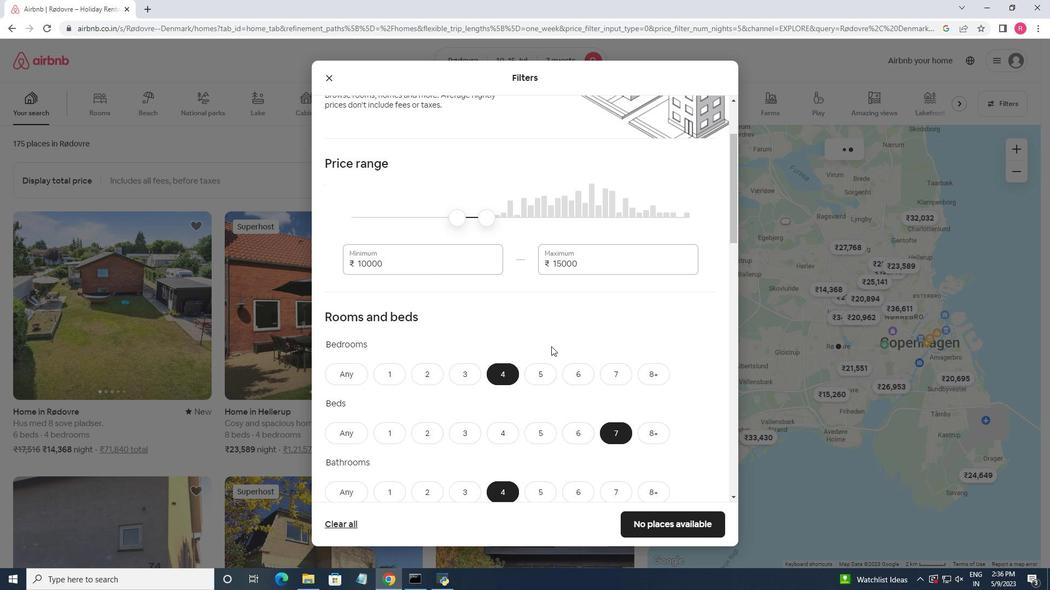 
Action: Mouse scrolled (551, 346) with delta (0, 0)
Screenshot: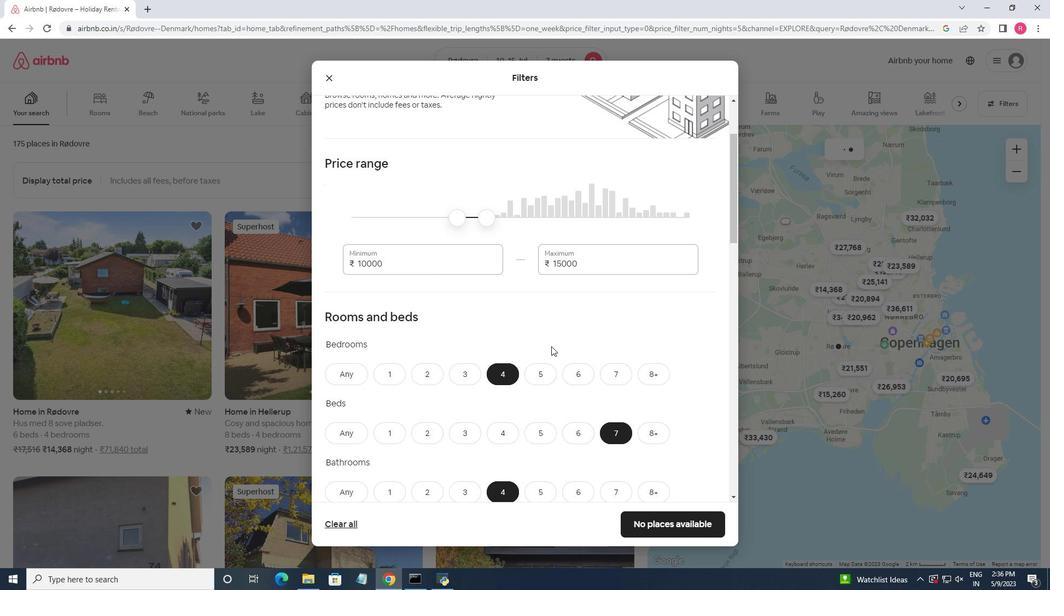 
Action: Mouse moved to (554, 293)
Screenshot: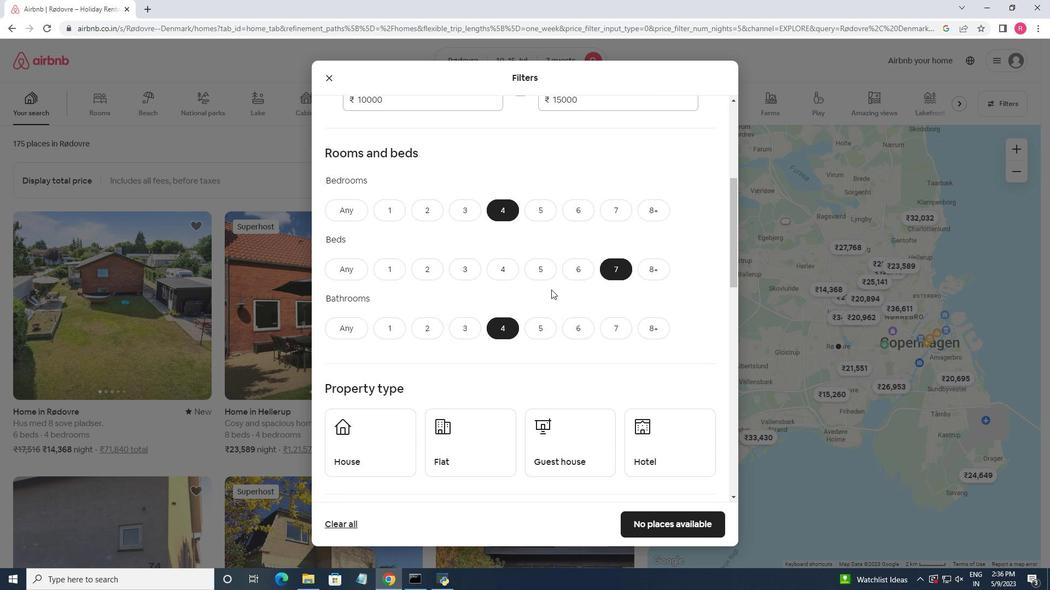
Action: Mouse scrolled (554, 292) with delta (0, 0)
Screenshot: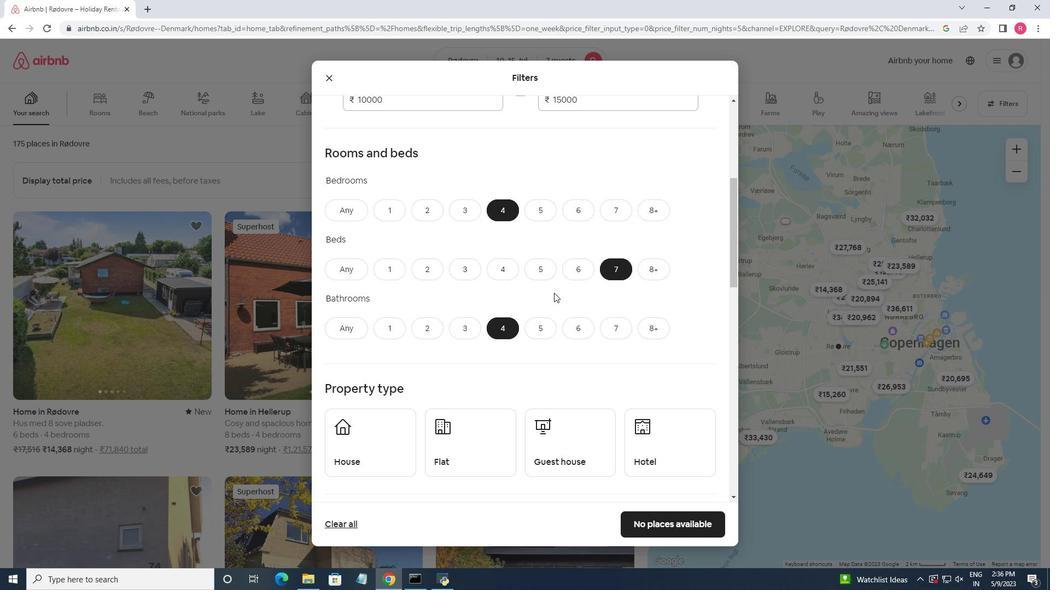 
Action: Mouse moved to (367, 384)
Screenshot: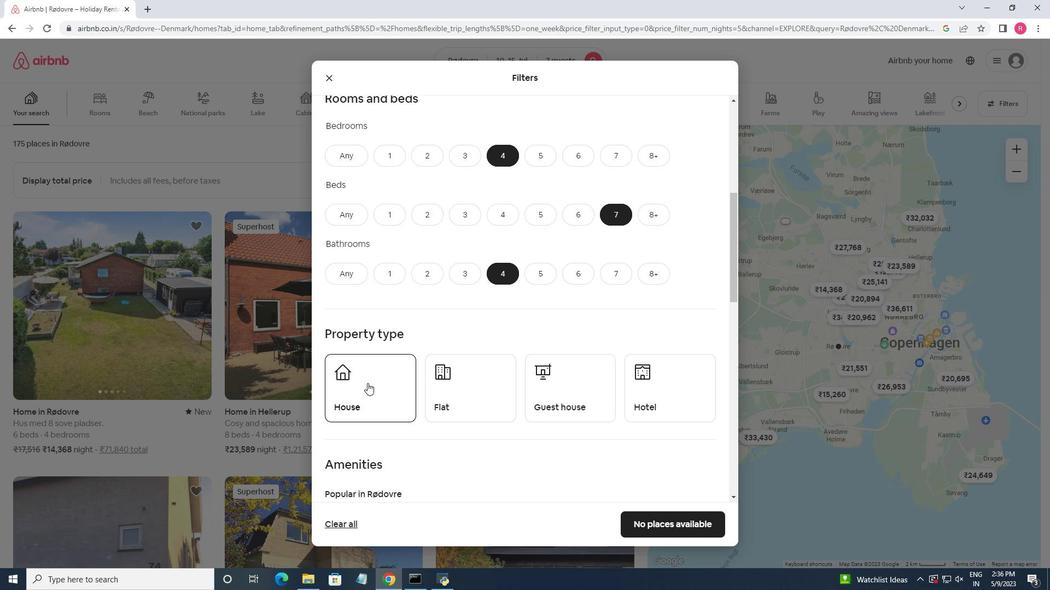 
Action: Mouse pressed left at (367, 384)
Screenshot: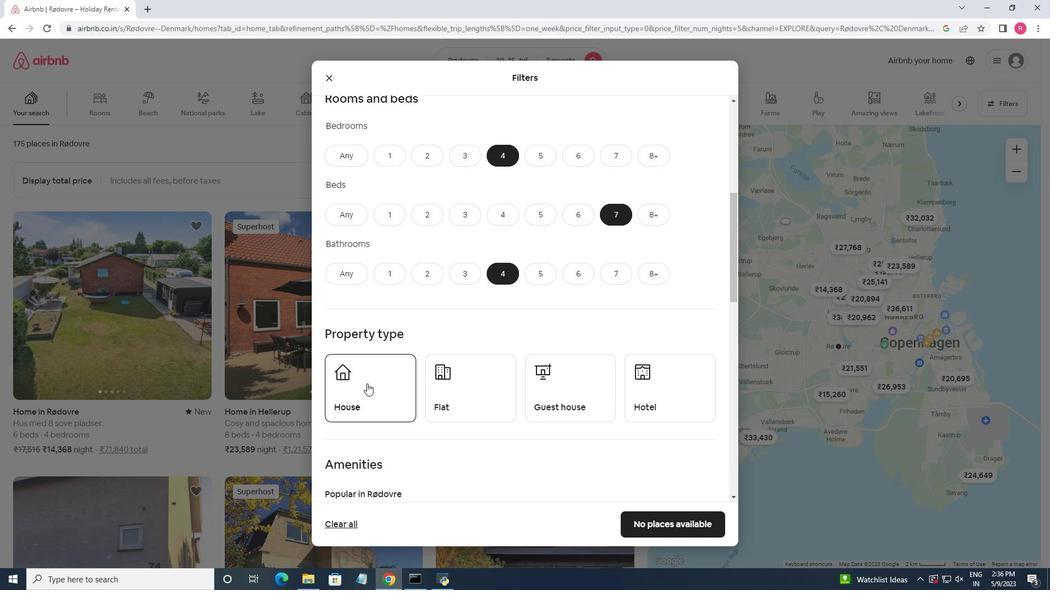 
Action: Mouse moved to (465, 389)
Screenshot: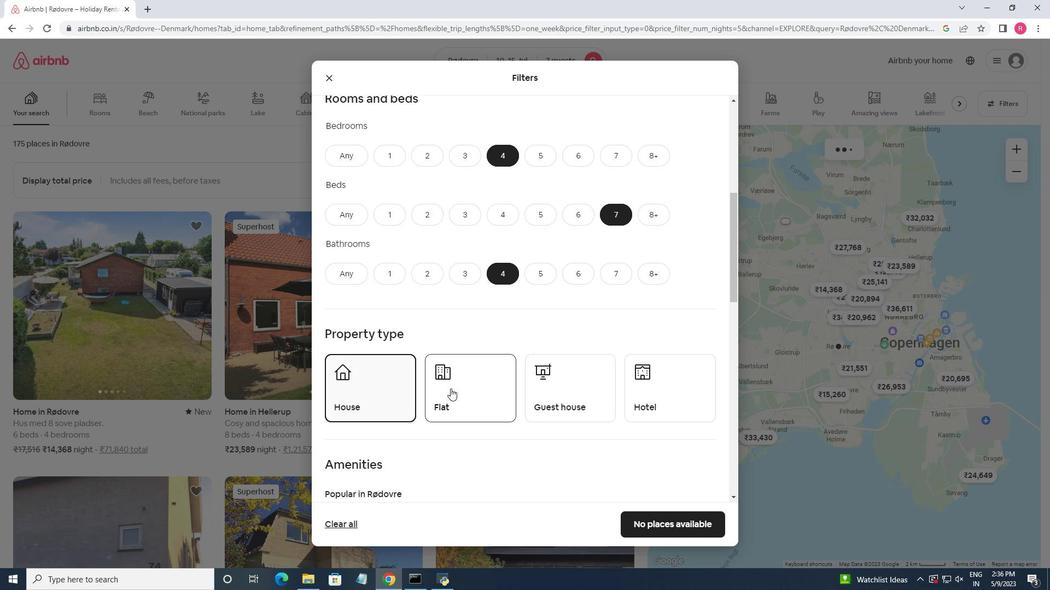
Action: Mouse pressed left at (465, 389)
Screenshot: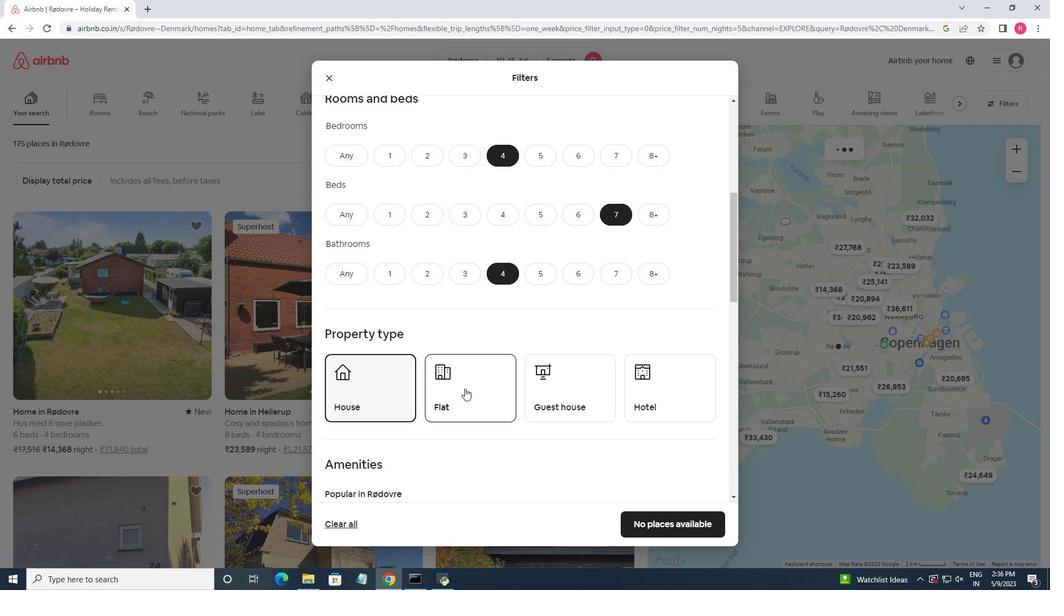 
Action: Mouse moved to (559, 391)
Screenshot: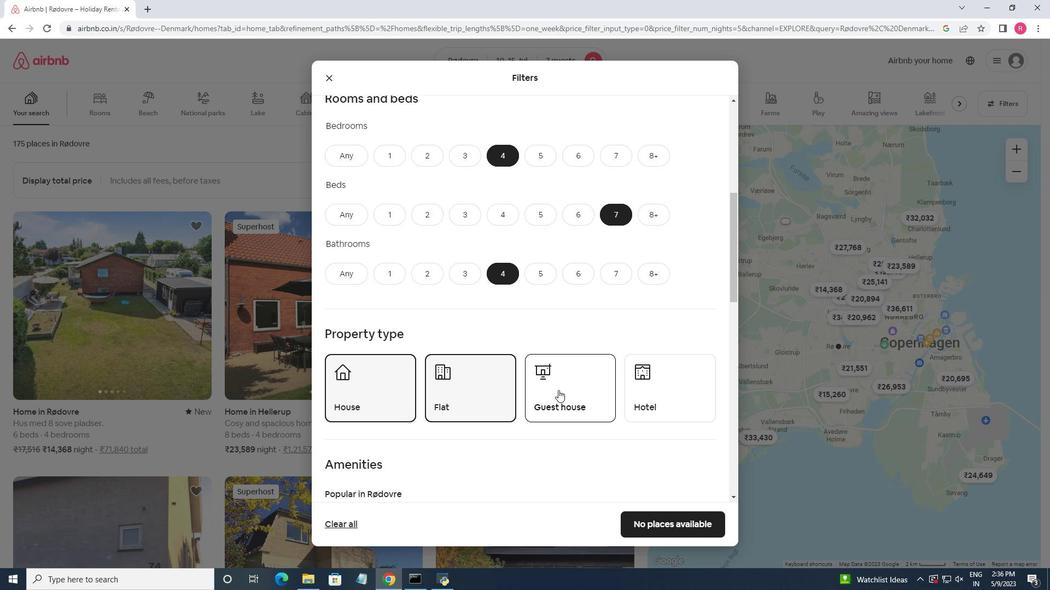 
Action: Mouse pressed left at (559, 391)
Screenshot: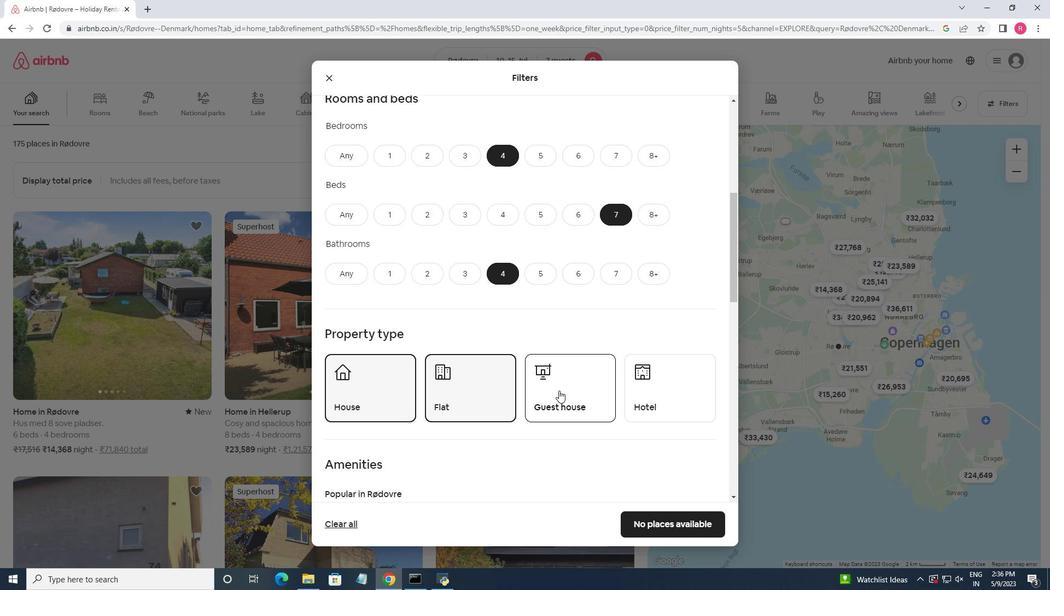 
Action: Mouse moved to (550, 329)
Screenshot: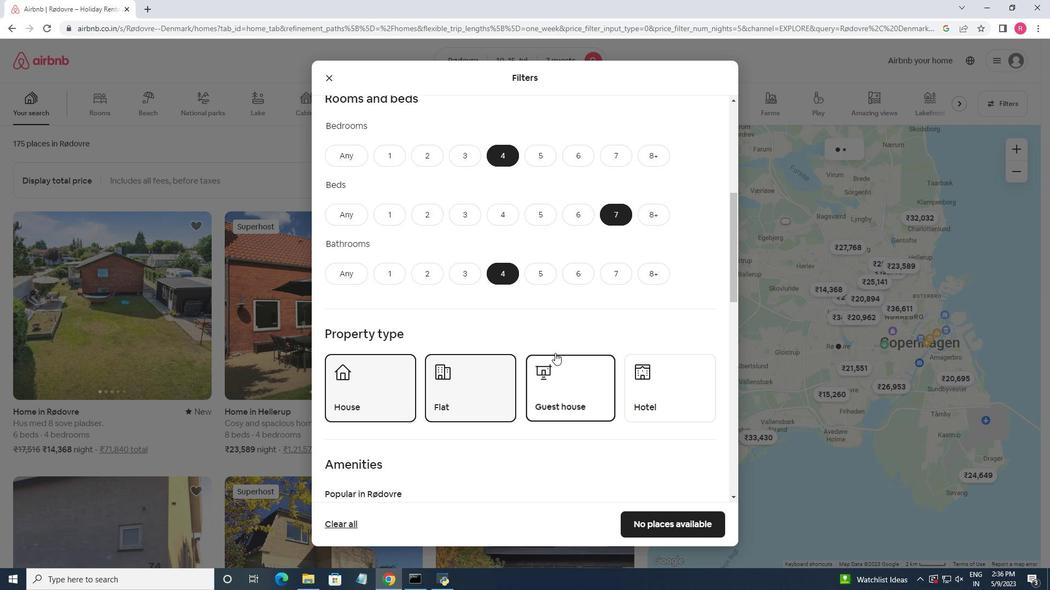 
Action: Mouse scrolled (550, 329) with delta (0, 0)
Screenshot: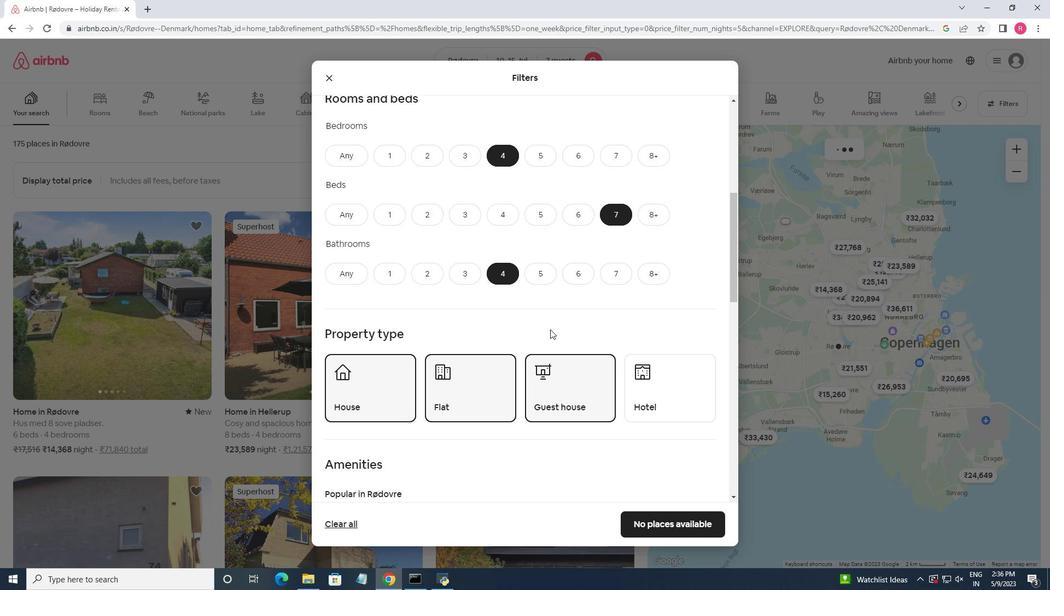 
Action: Mouse scrolled (550, 329) with delta (0, 0)
Screenshot: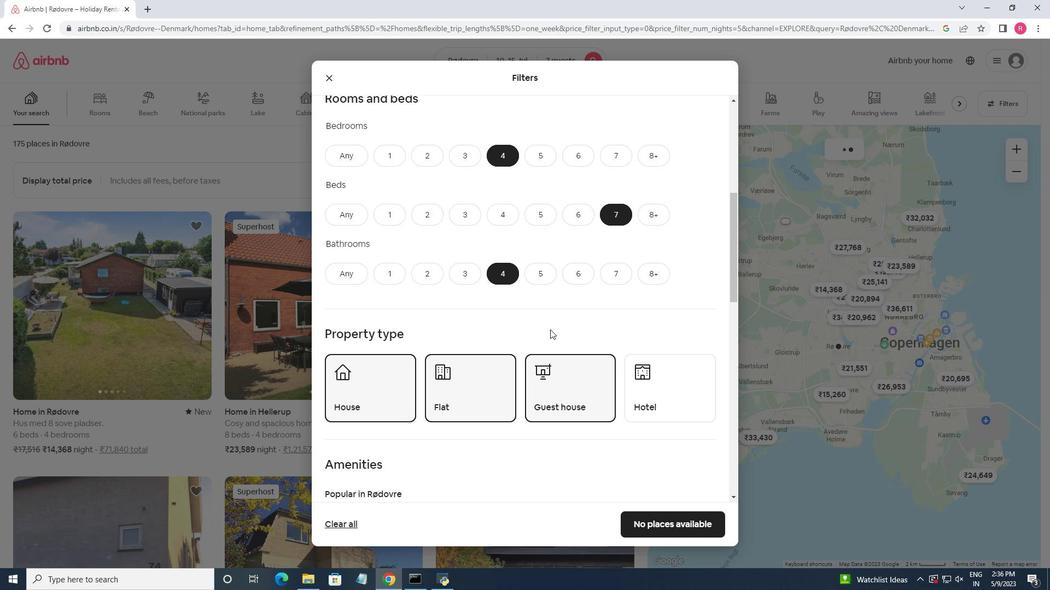 
Action: Mouse scrolled (550, 329) with delta (0, 0)
Screenshot: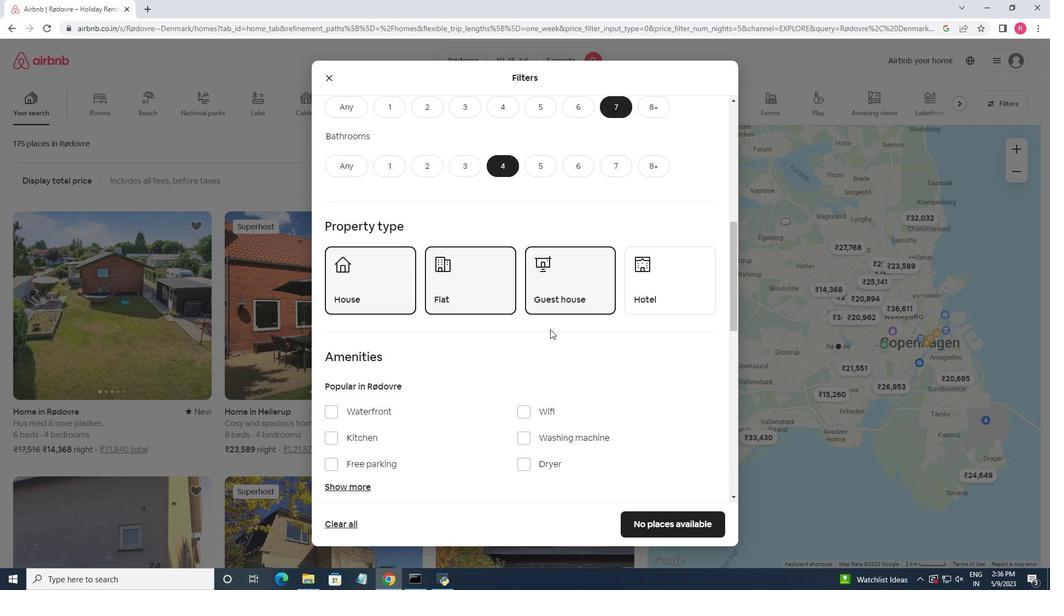 
Action: Mouse scrolled (550, 329) with delta (0, 0)
Screenshot: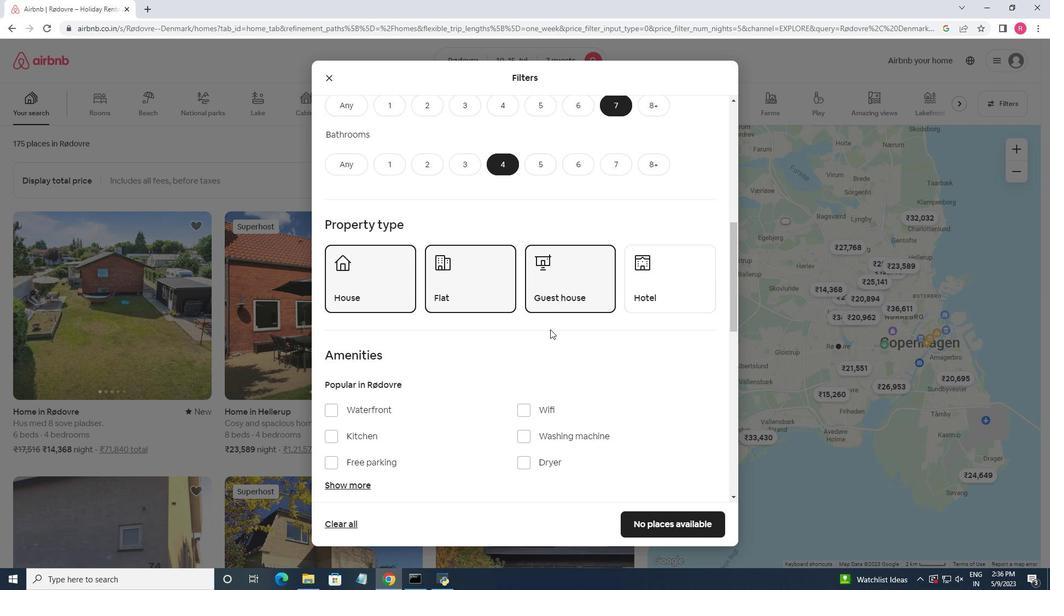 
Action: Mouse moved to (537, 303)
Screenshot: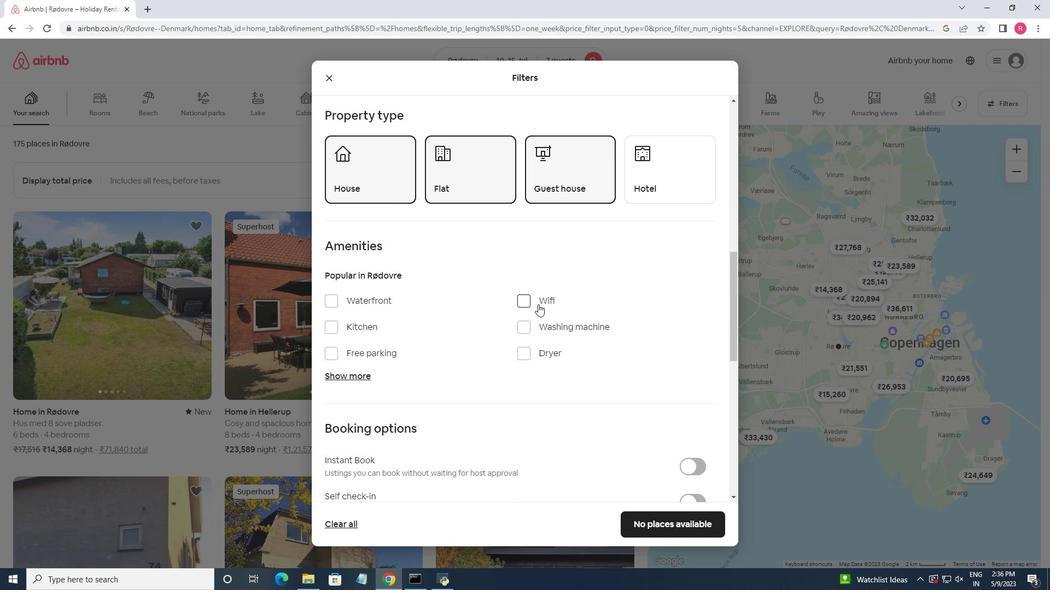 
Action: Mouse pressed left at (537, 303)
Screenshot: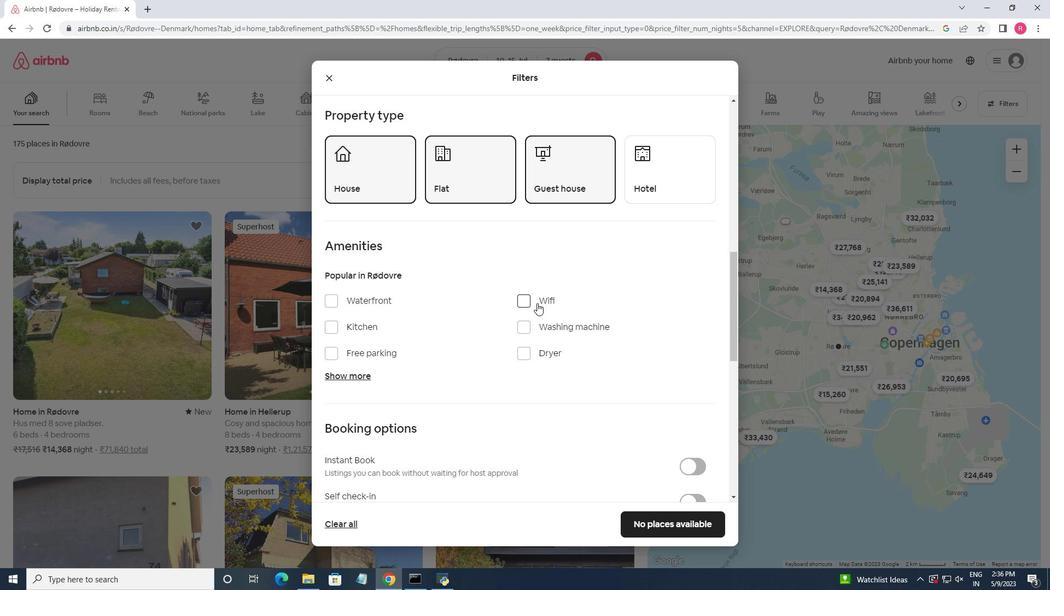 
Action: Mouse moved to (347, 373)
Screenshot: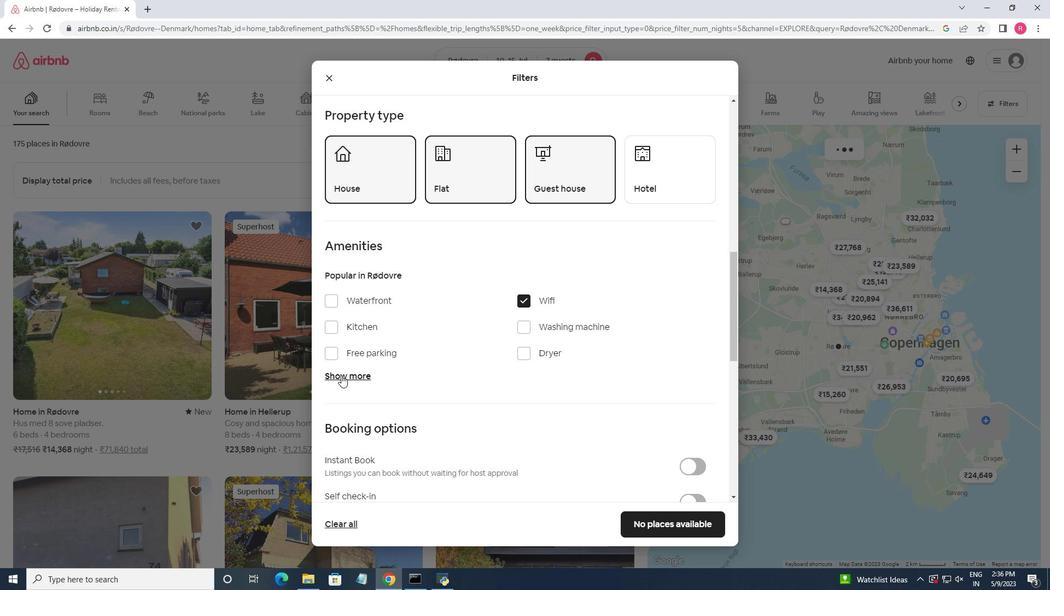 
Action: Mouse pressed left at (347, 373)
Screenshot: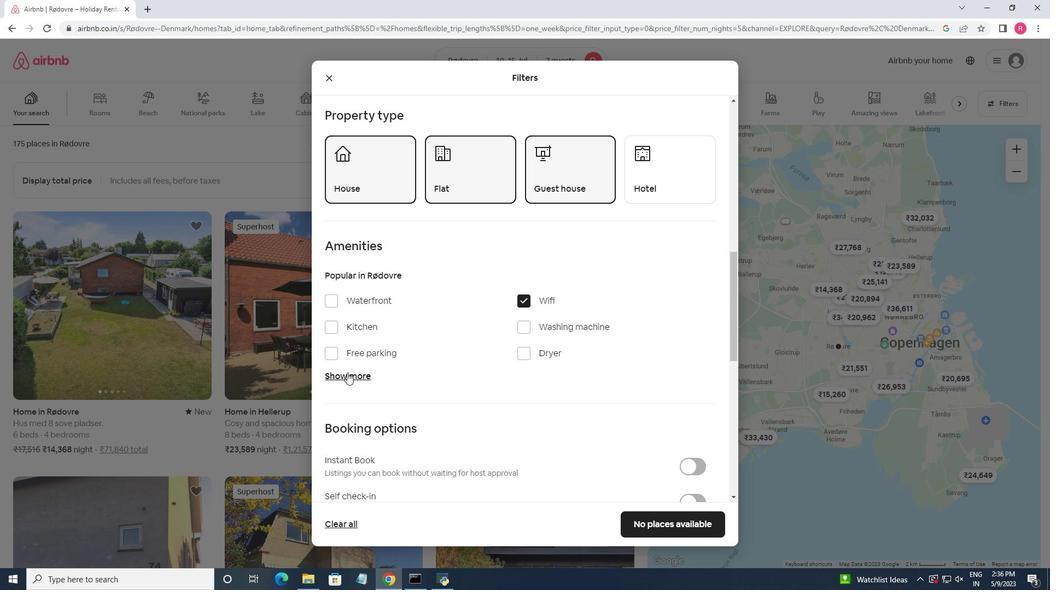 
Action: Mouse moved to (335, 358)
Screenshot: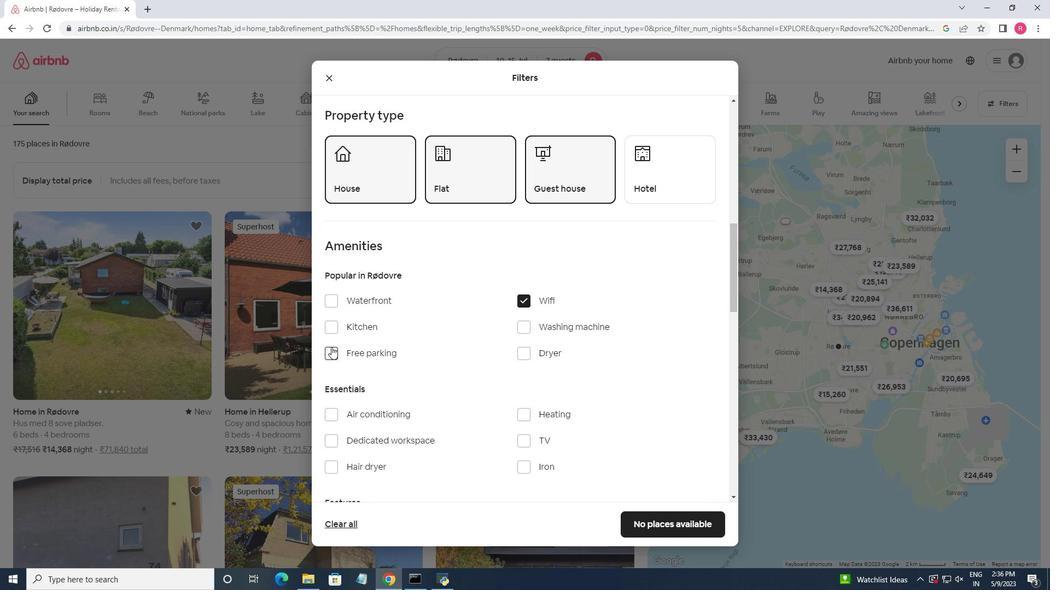 
Action: Mouse pressed left at (335, 358)
Screenshot: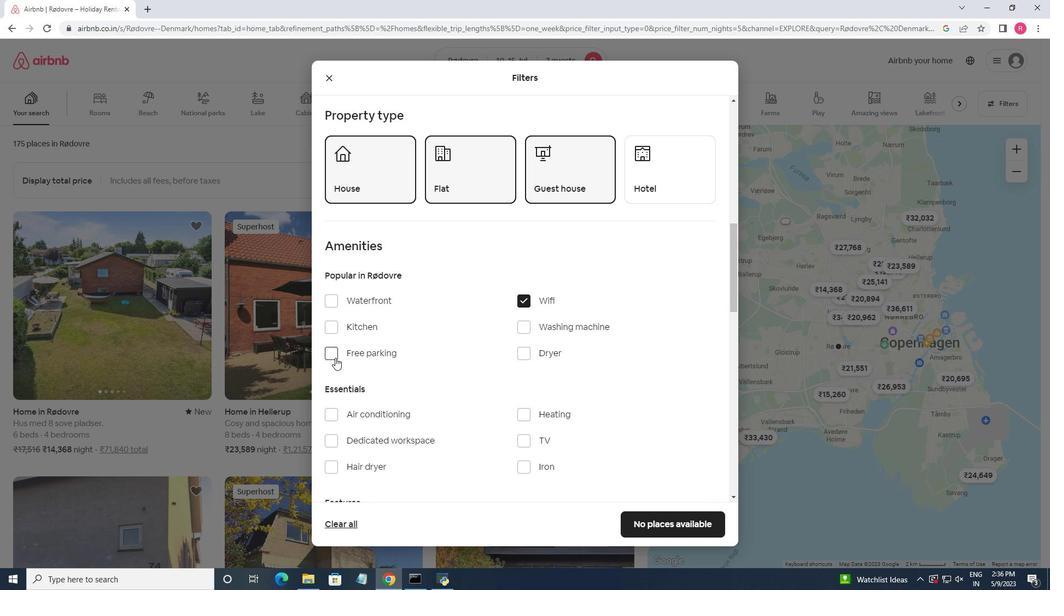 
Action: Mouse moved to (525, 439)
Screenshot: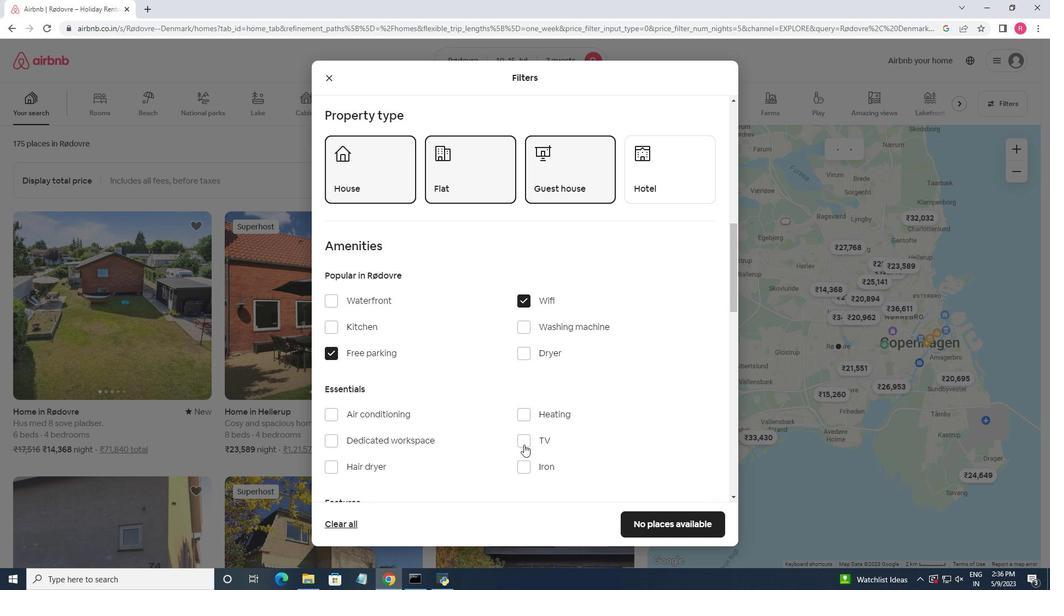 
Action: Mouse pressed left at (525, 439)
Screenshot: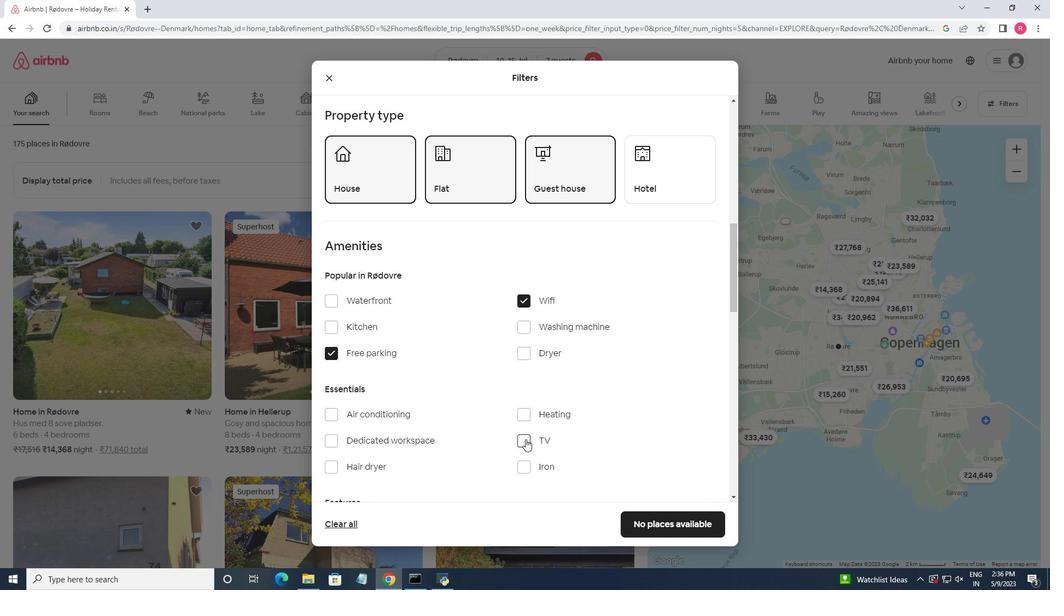 
Action: Mouse moved to (445, 364)
Screenshot: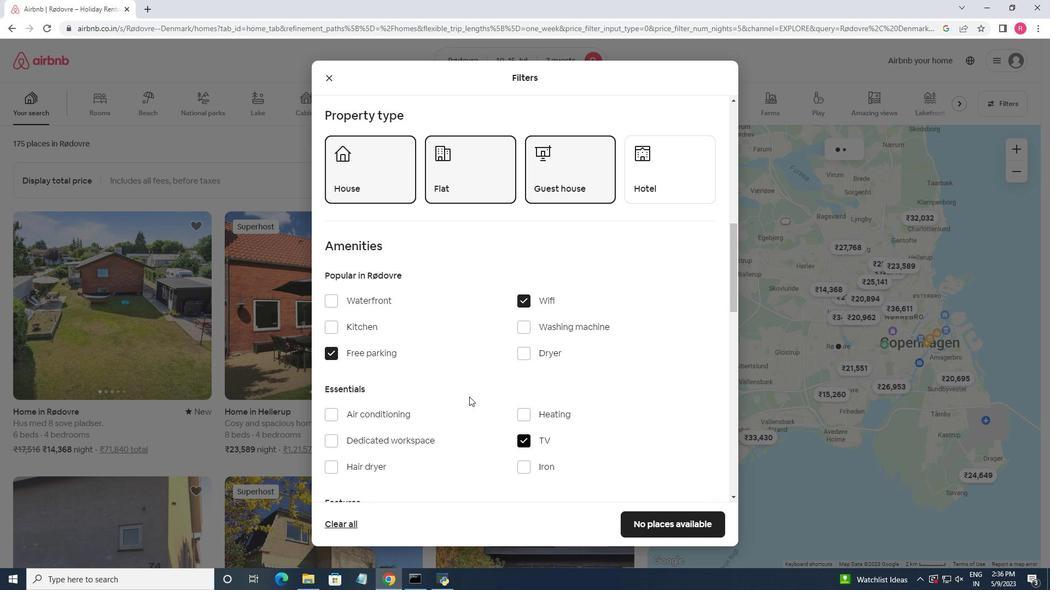 
Action: Mouse scrolled (445, 363) with delta (0, 0)
Screenshot: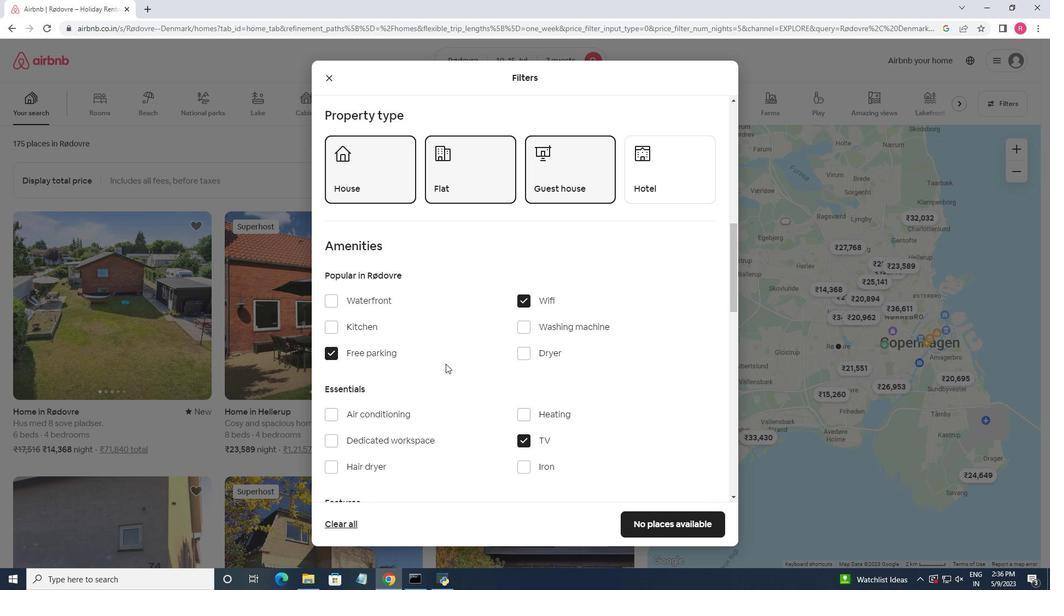 
Action: Mouse scrolled (445, 363) with delta (0, 0)
Screenshot: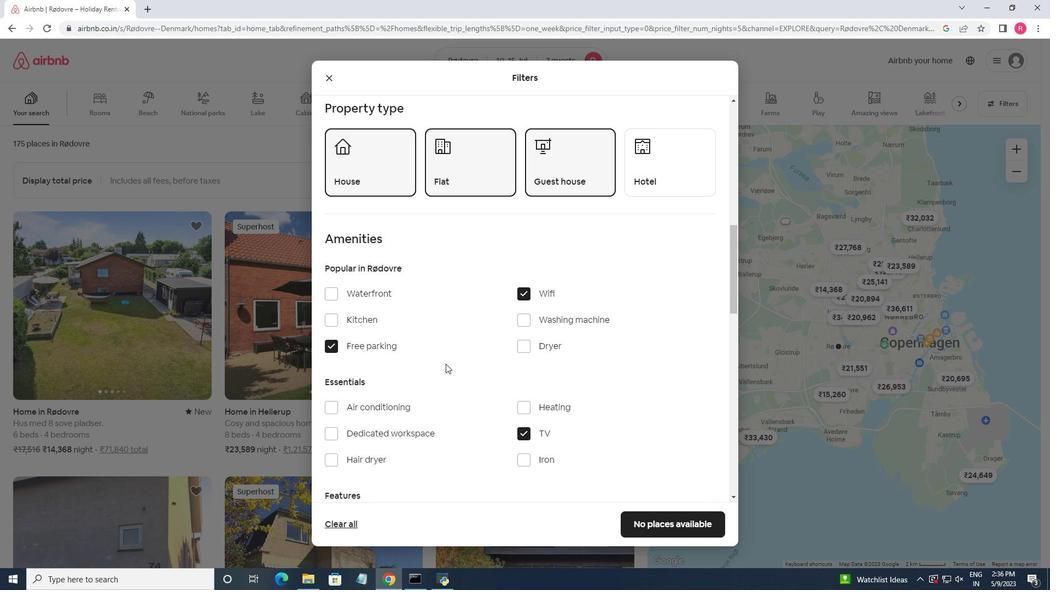 
Action: Mouse scrolled (445, 363) with delta (0, 0)
Screenshot: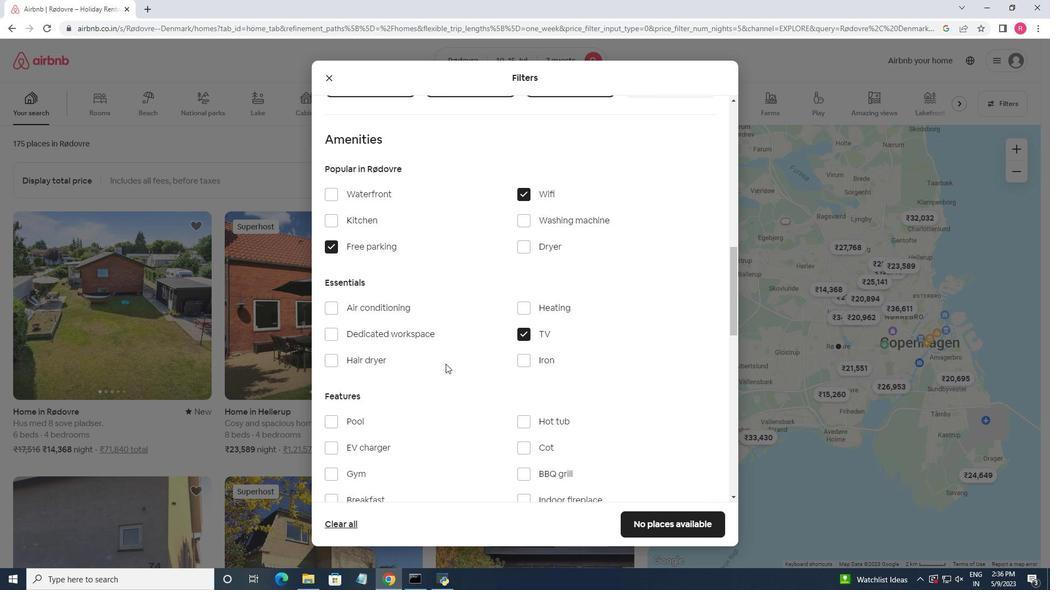 
Action: Mouse moved to (332, 409)
Screenshot: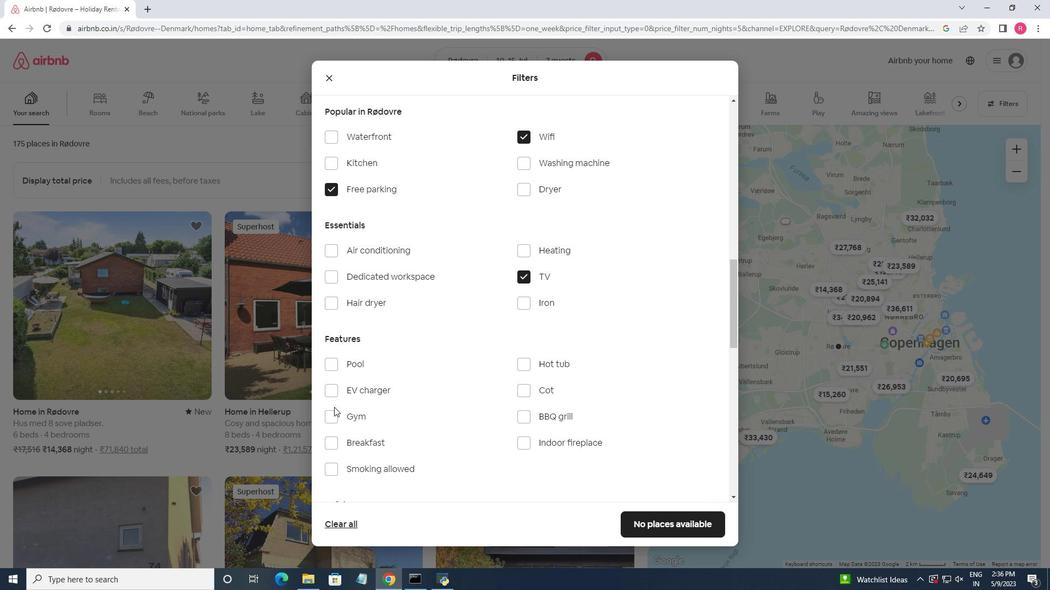 
Action: Mouse pressed left at (332, 409)
Screenshot: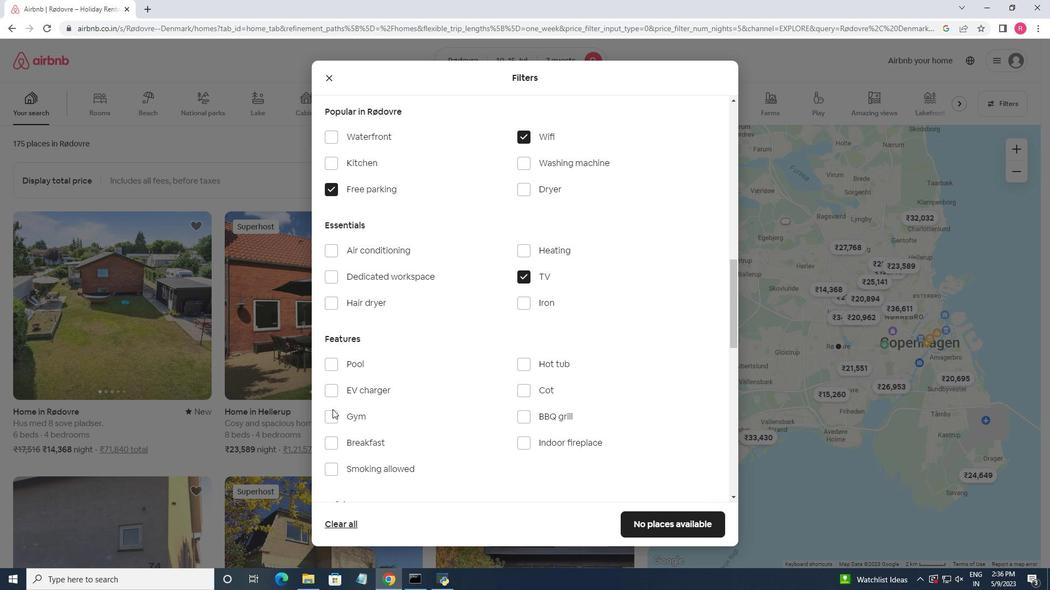
Action: Mouse moved to (333, 420)
Screenshot: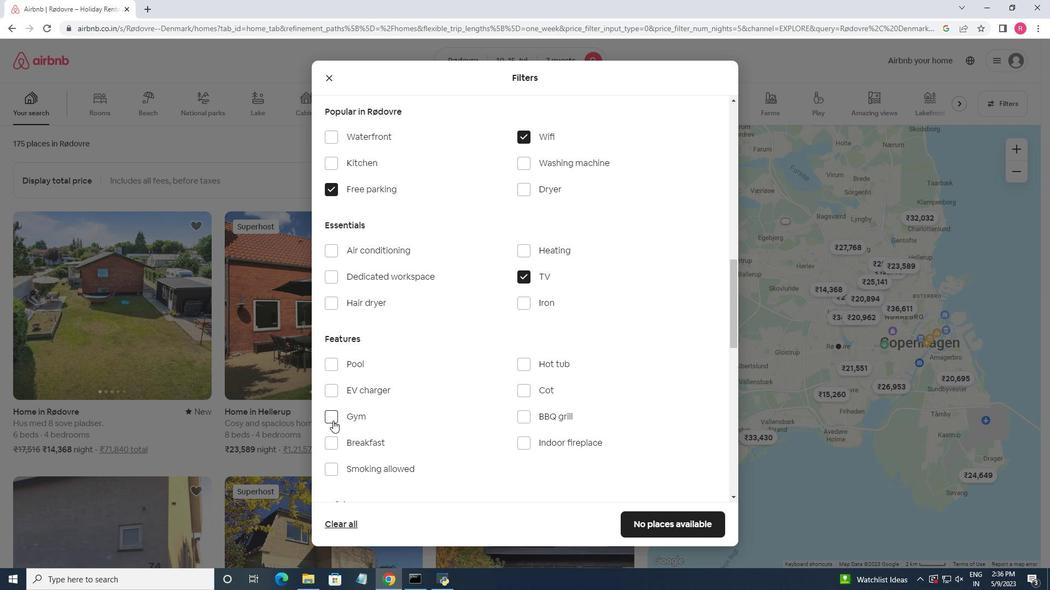 
Action: Mouse pressed left at (333, 420)
Screenshot: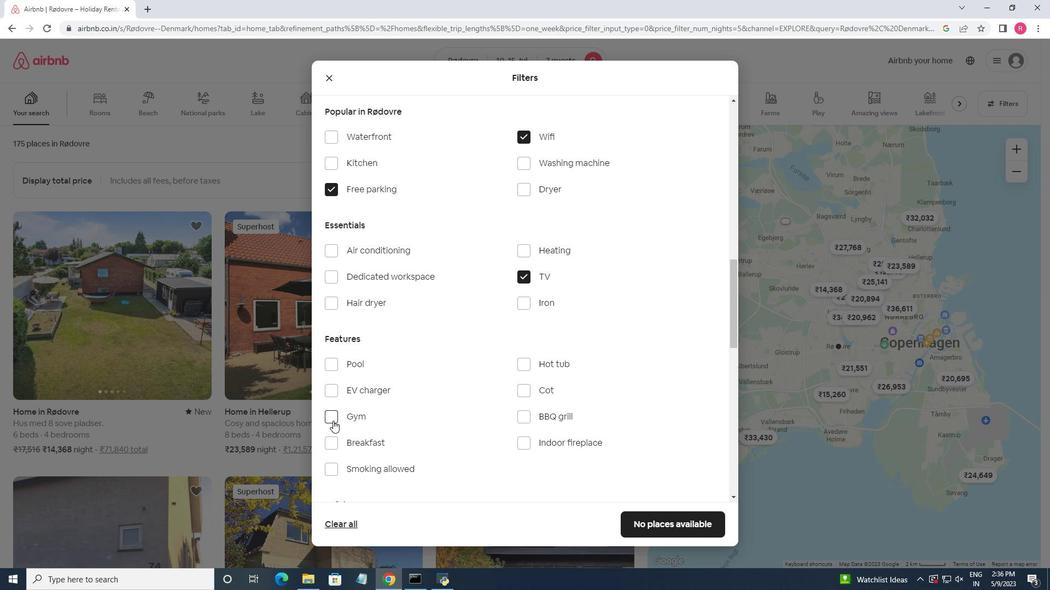 
Action: Mouse moved to (335, 443)
Screenshot: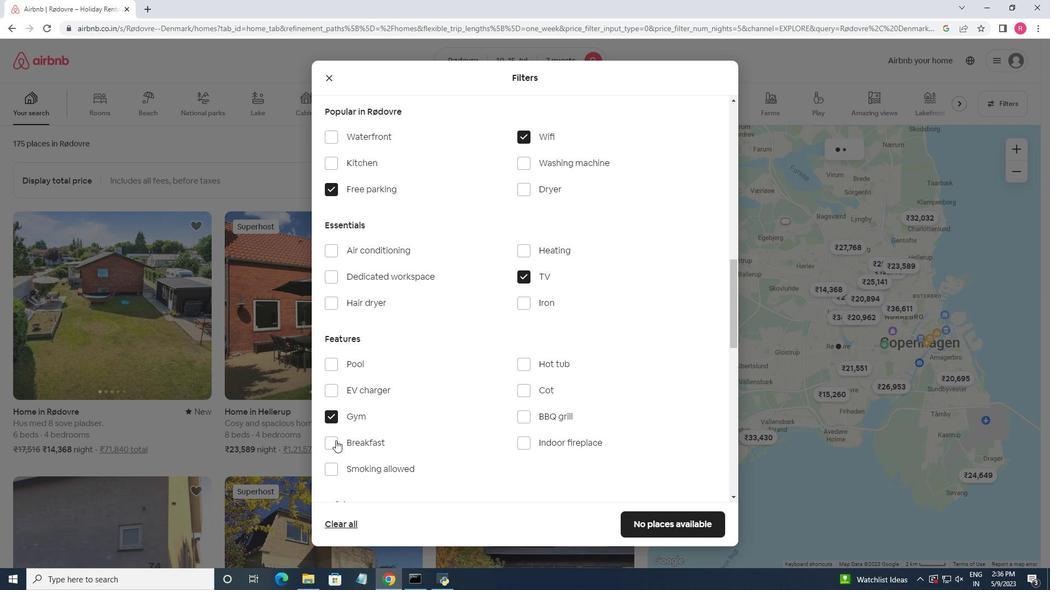 
Action: Mouse pressed left at (335, 443)
Screenshot: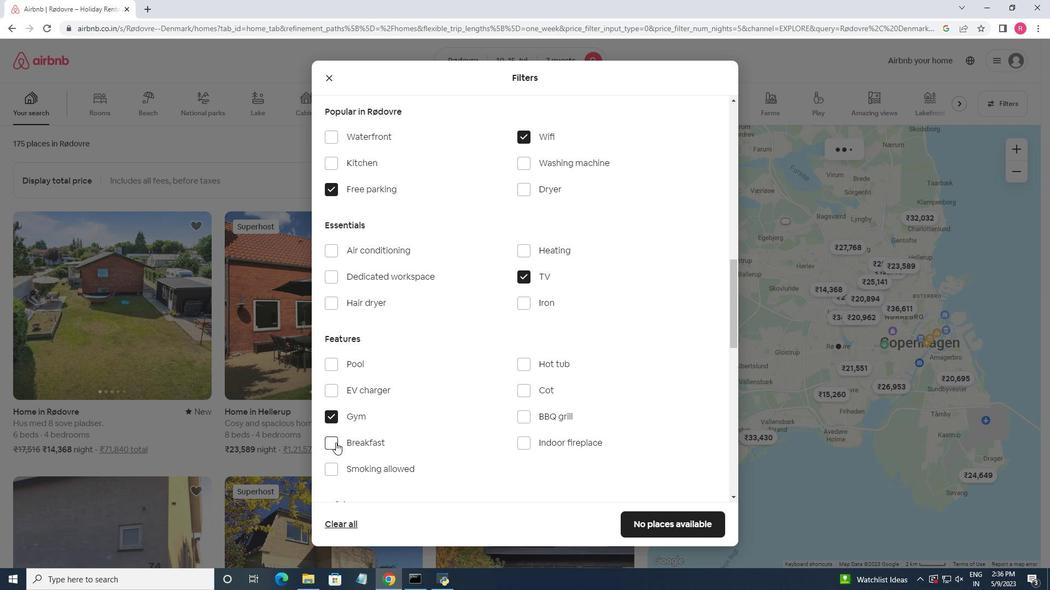 
Action: Mouse moved to (421, 399)
Screenshot: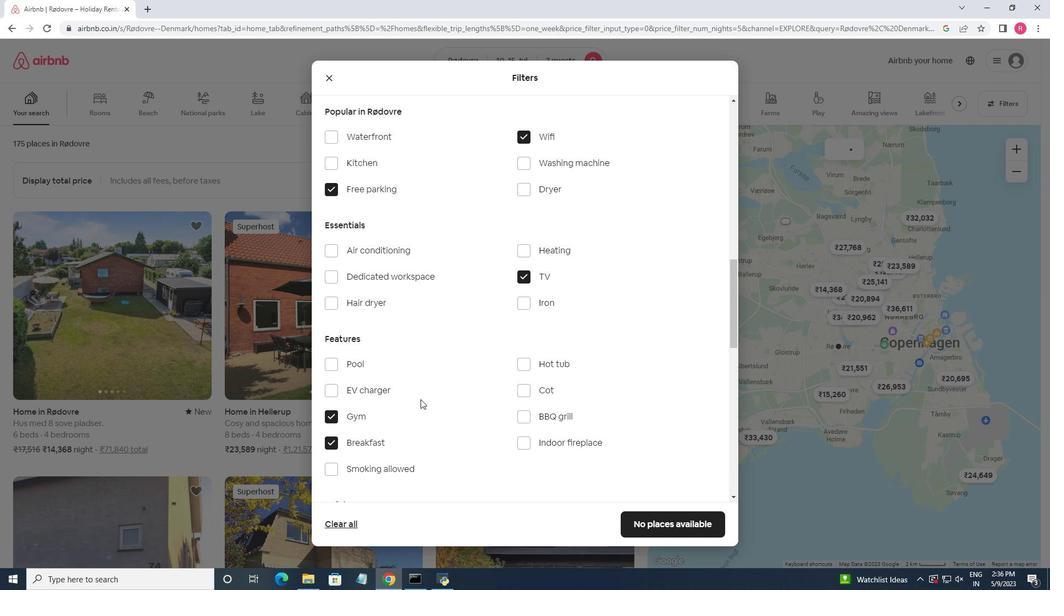 
Action: Mouse scrolled (421, 398) with delta (0, 0)
Screenshot: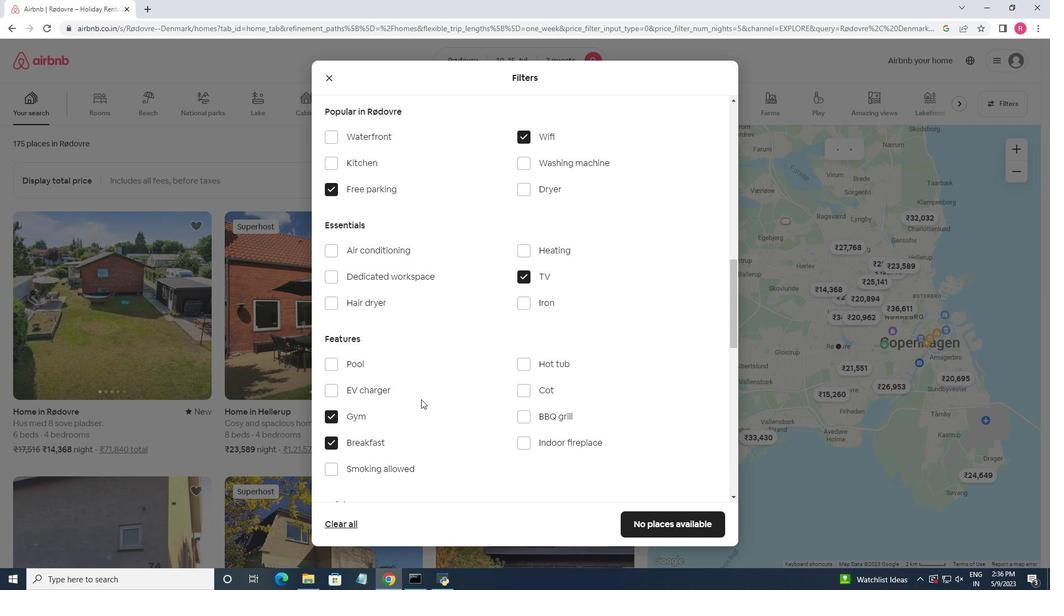 
Action: Mouse scrolled (421, 398) with delta (0, 0)
Screenshot: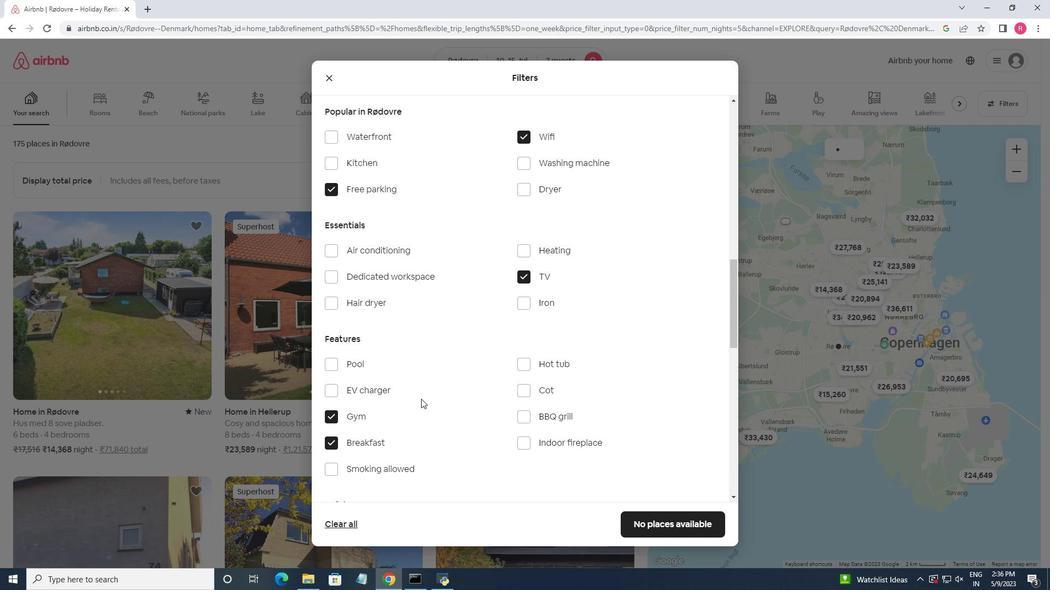 
Action: Mouse scrolled (421, 398) with delta (0, 0)
Screenshot: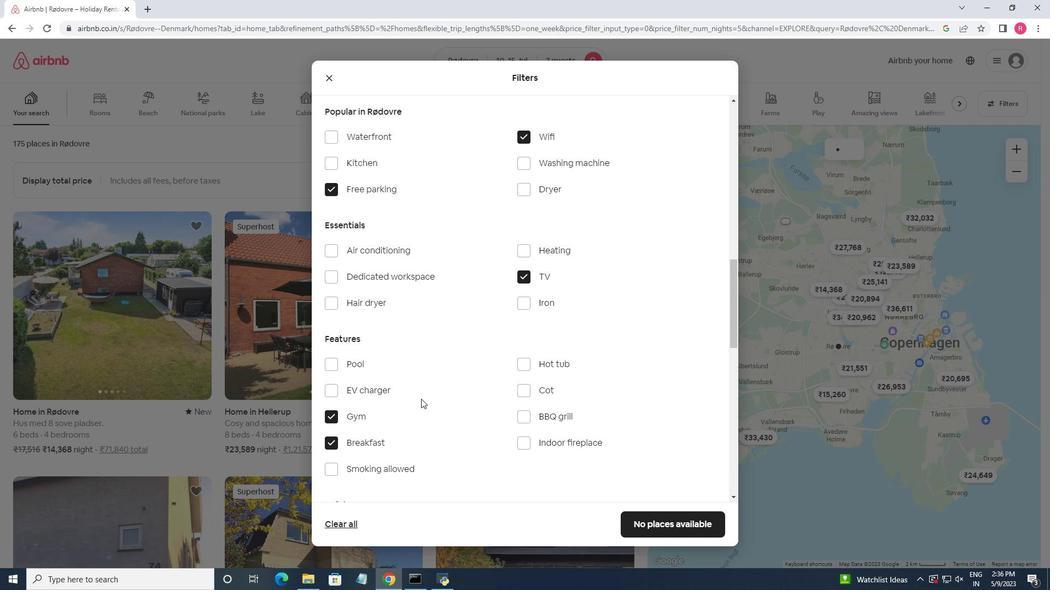 
Action: Mouse scrolled (421, 398) with delta (0, 0)
Screenshot: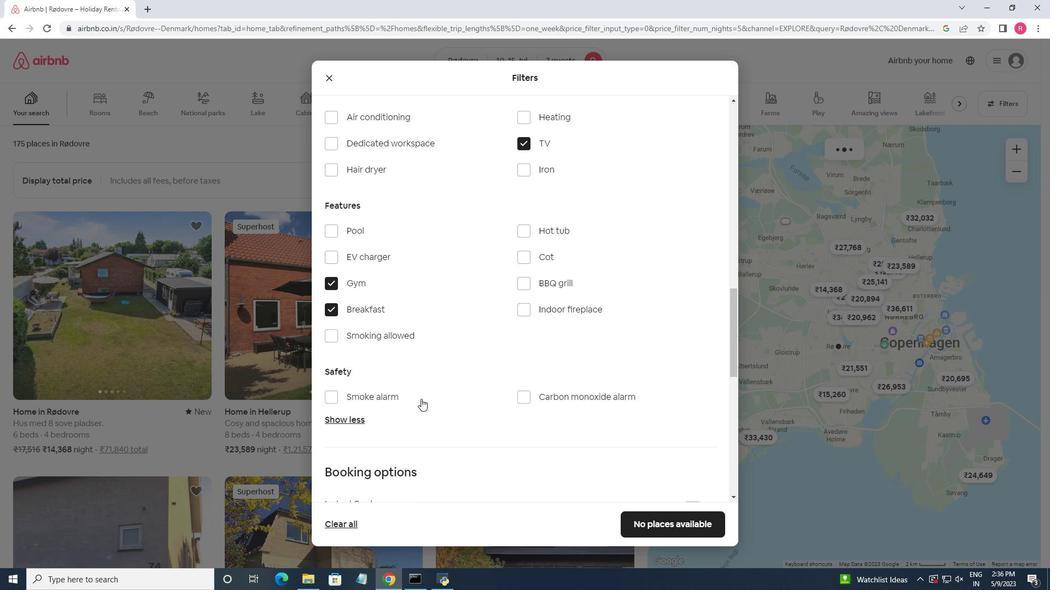 
Action: Mouse scrolled (421, 398) with delta (0, 0)
Screenshot: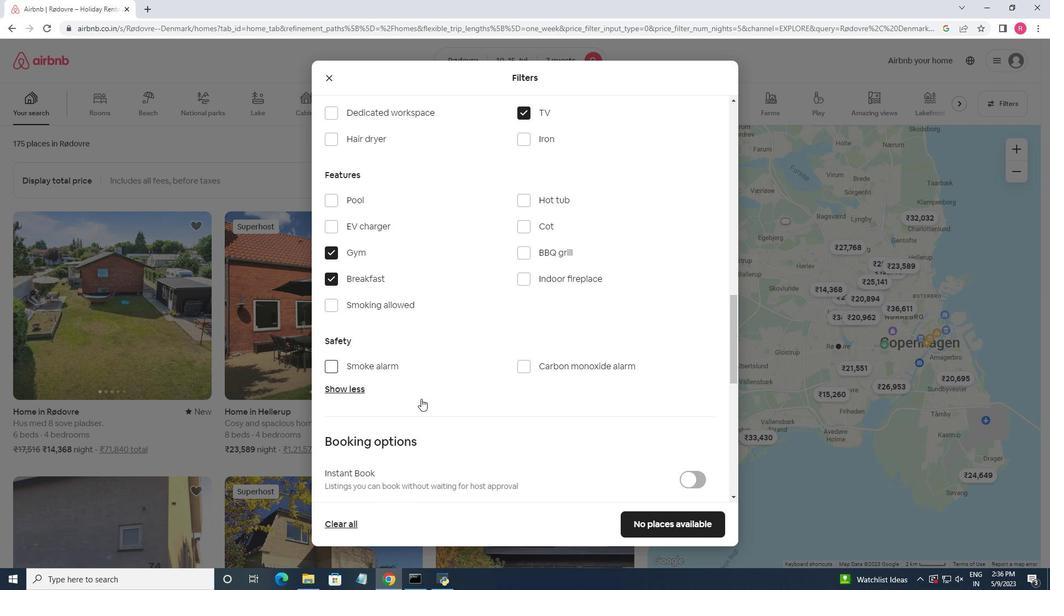 
Action: Mouse moved to (396, 344)
Screenshot: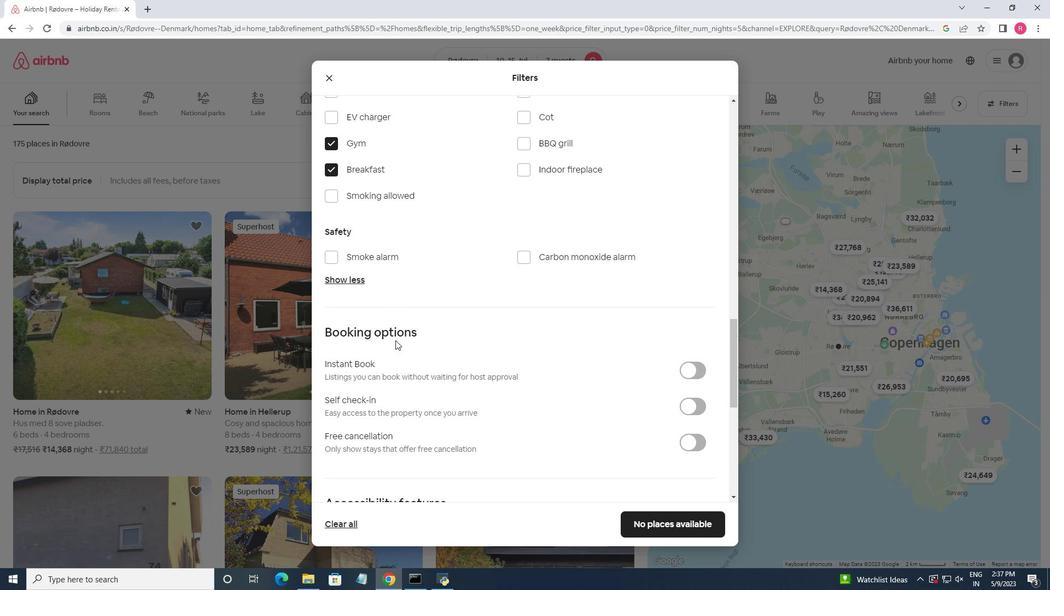 
Action: Mouse scrolled (396, 344) with delta (0, 0)
Screenshot: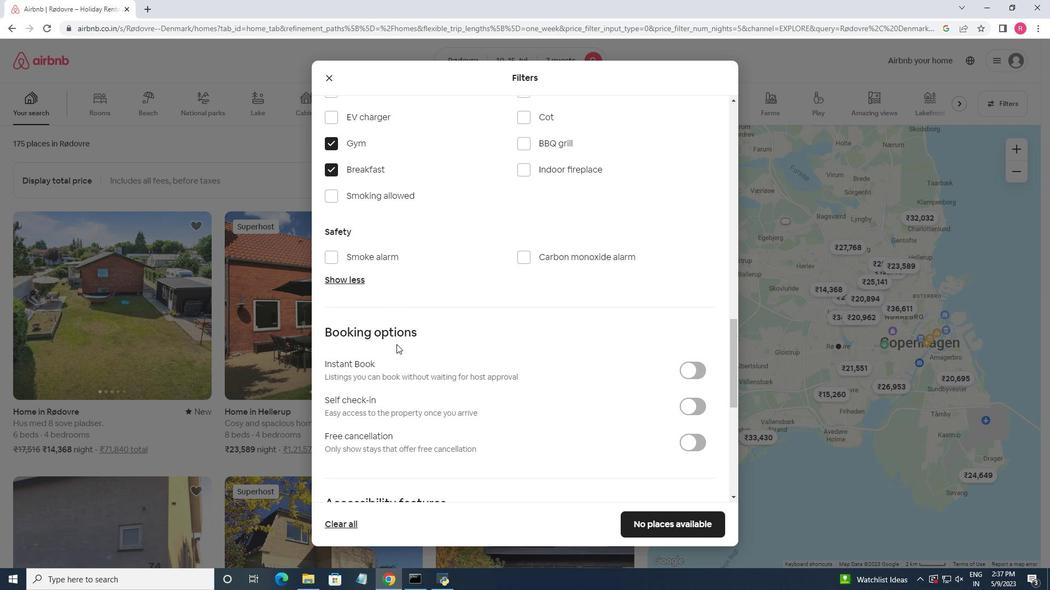 
Action: Mouse moved to (694, 348)
Screenshot: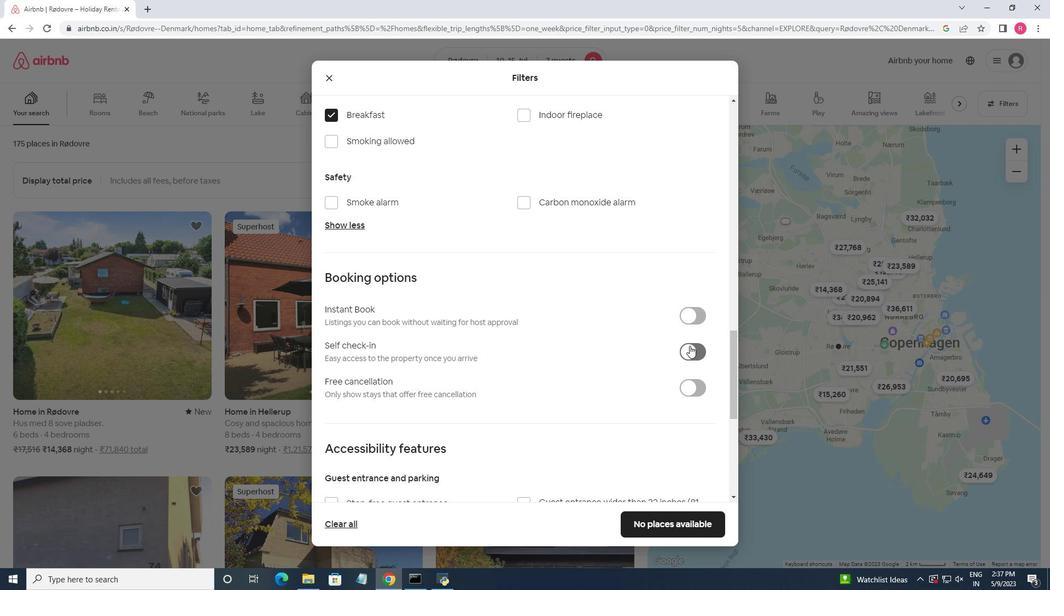 
Action: Mouse pressed left at (694, 348)
Screenshot: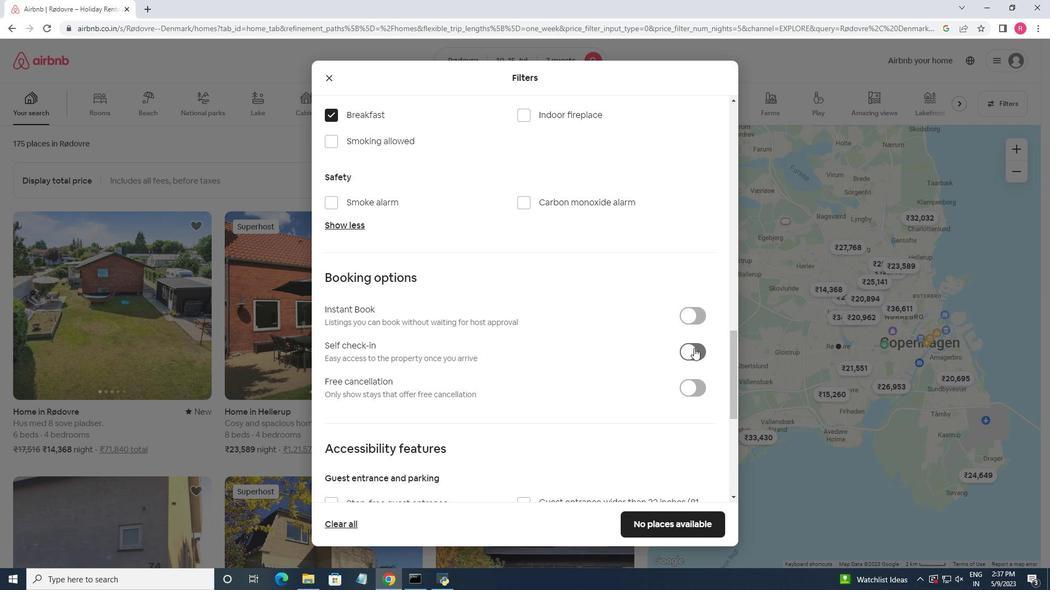 
Action: Mouse moved to (567, 352)
Screenshot: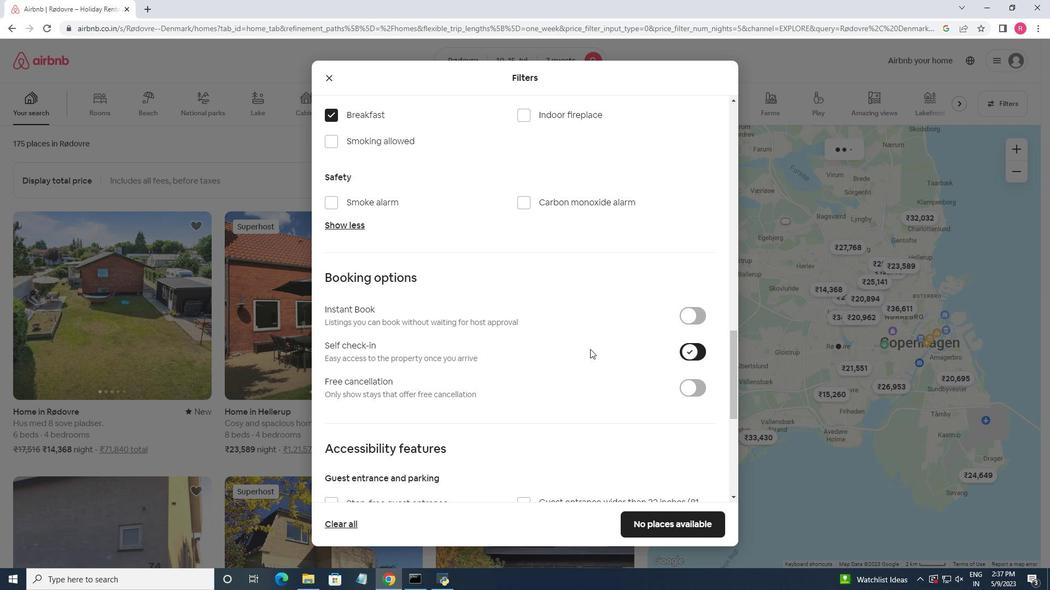 
Action: Mouse scrolled (567, 351) with delta (0, 0)
Screenshot: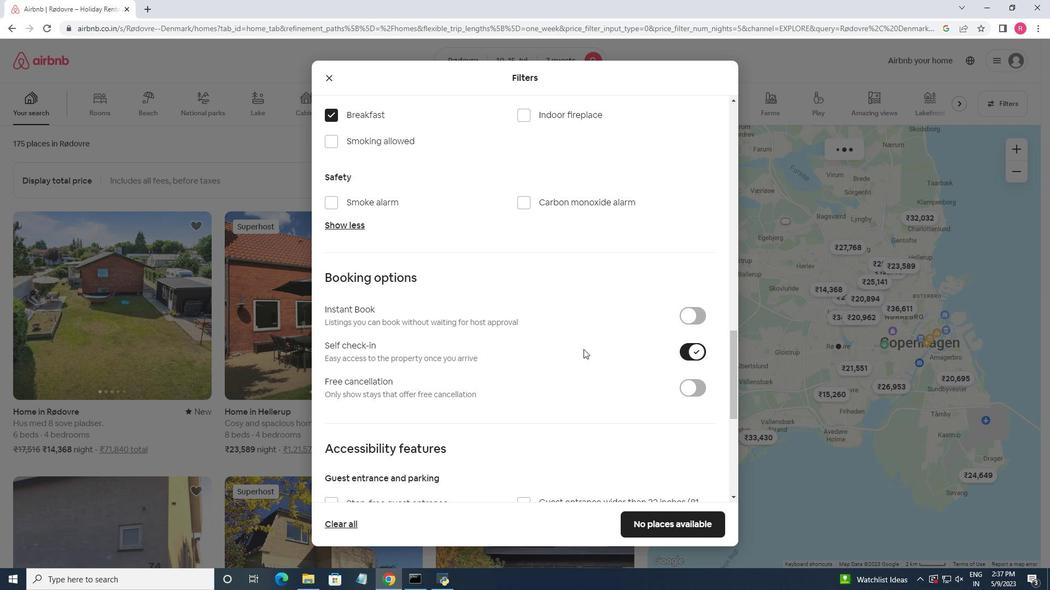 
Action: Mouse moved to (567, 352)
Screenshot: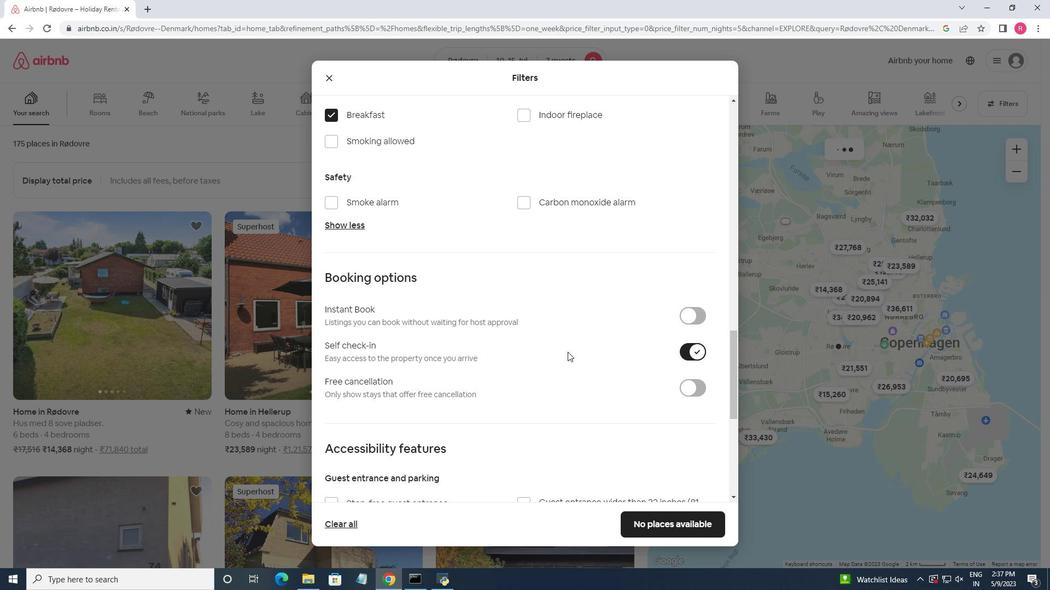 
Action: Mouse scrolled (567, 351) with delta (0, 0)
Screenshot: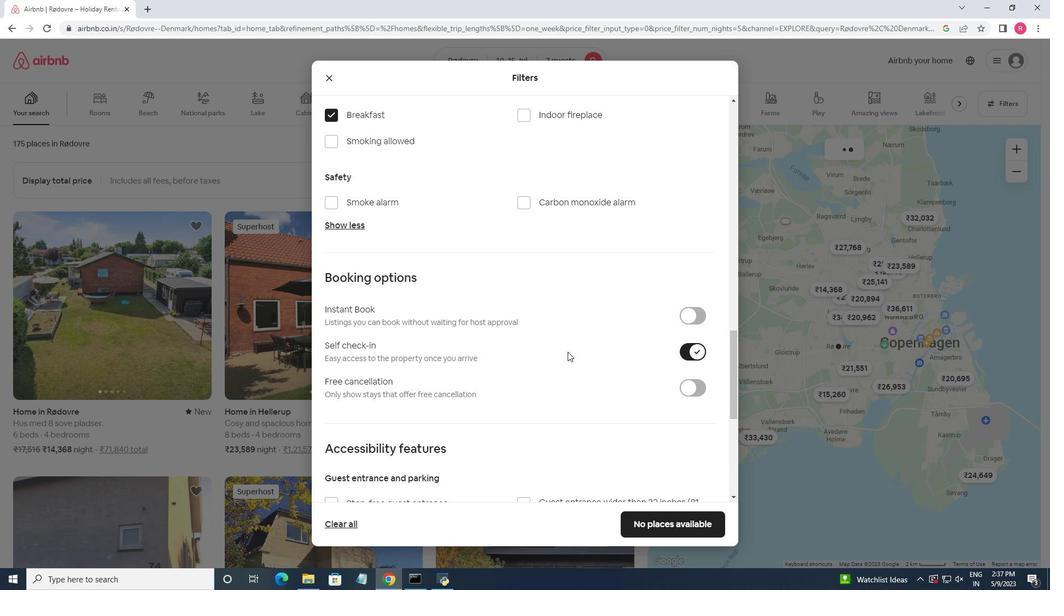 
Action: Mouse scrolled (567, 351) with delta (0, 0)
Screenshot: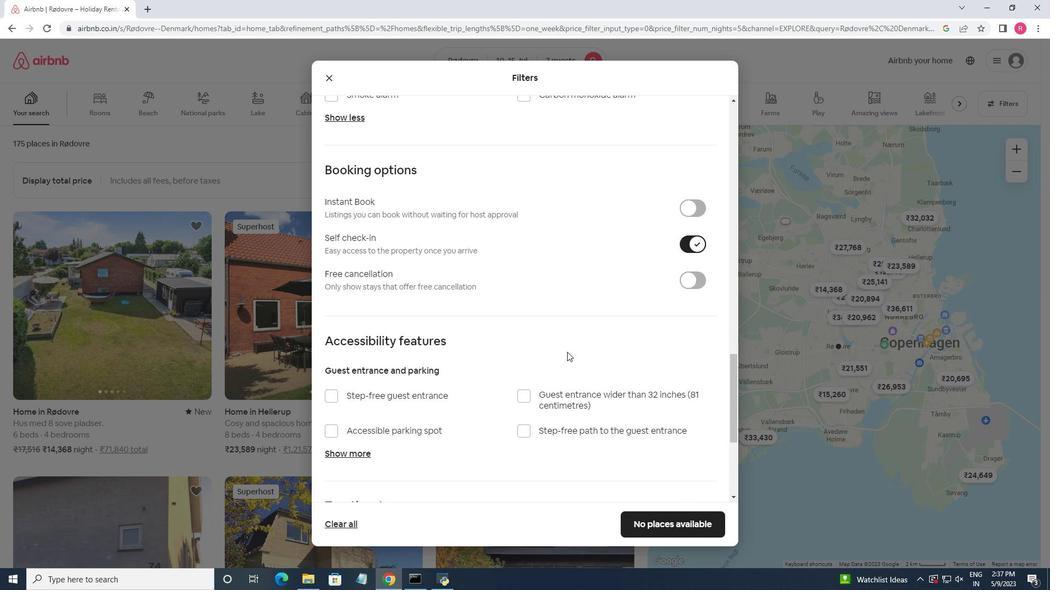 
Action: Mouse scrolled (567, 351) with delta (0, 0)
Screenshot: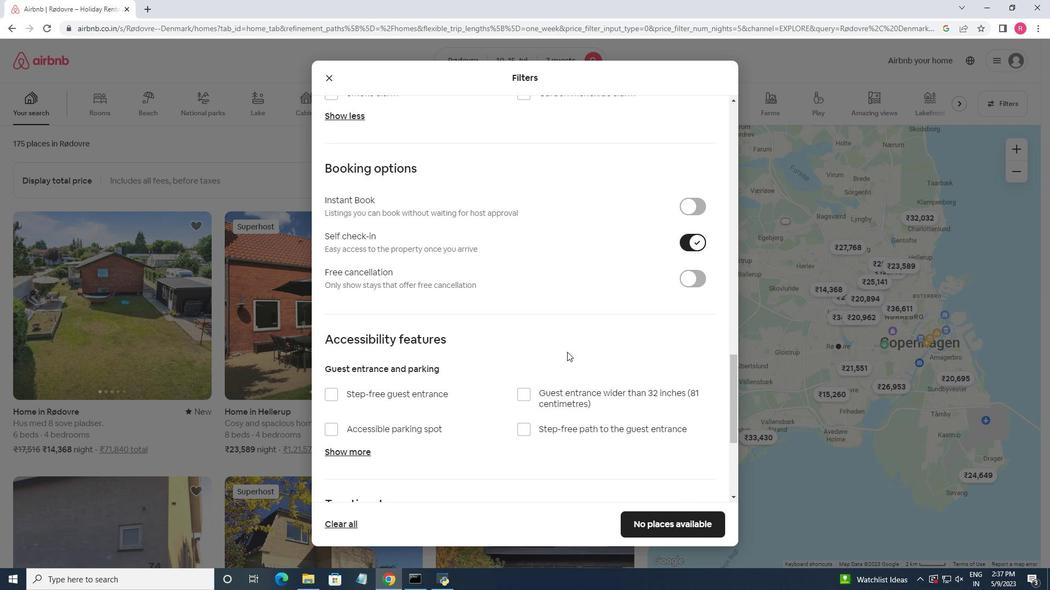 
Action: Mouse scrolled (567, 351) with delta (0, 0)
Screenshot: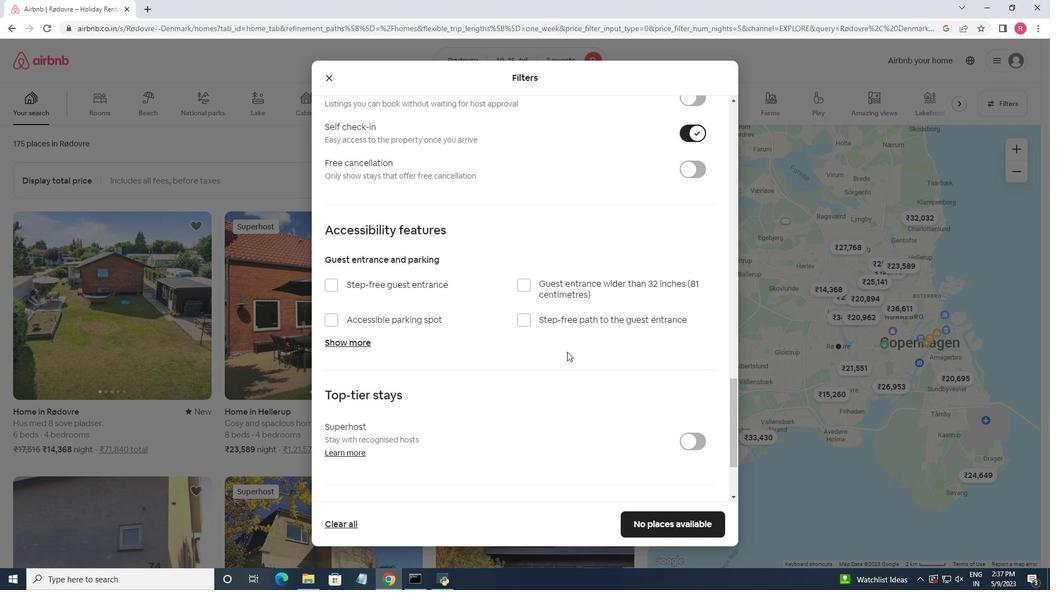
Action: Mouse scrolled (567, 351) with delta (0, 0)
Screenshot: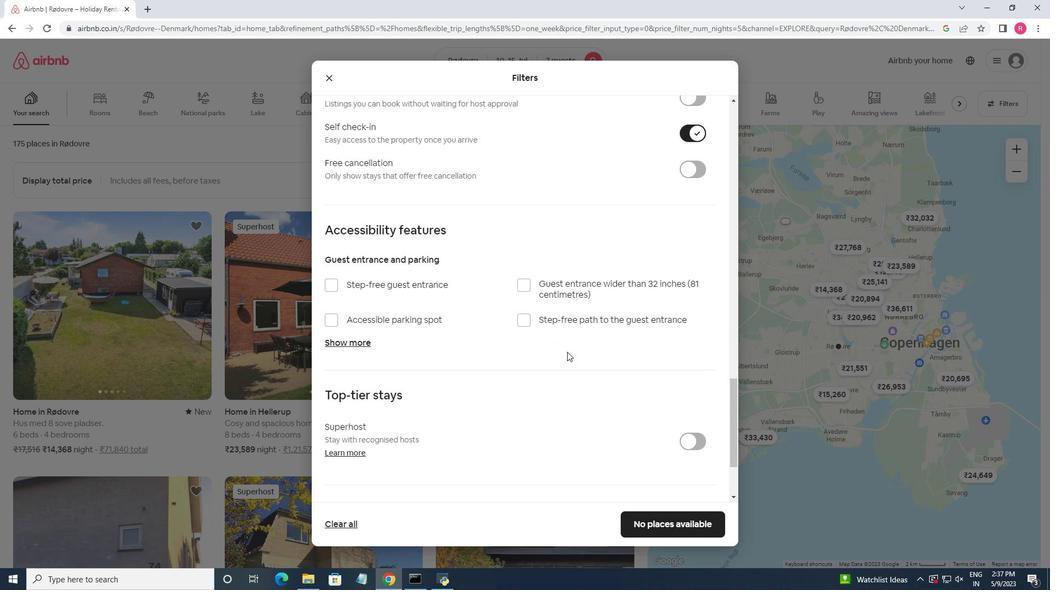 
Action: Mouse scrolled (567, 351) with delta (0, 0)
Screenshot: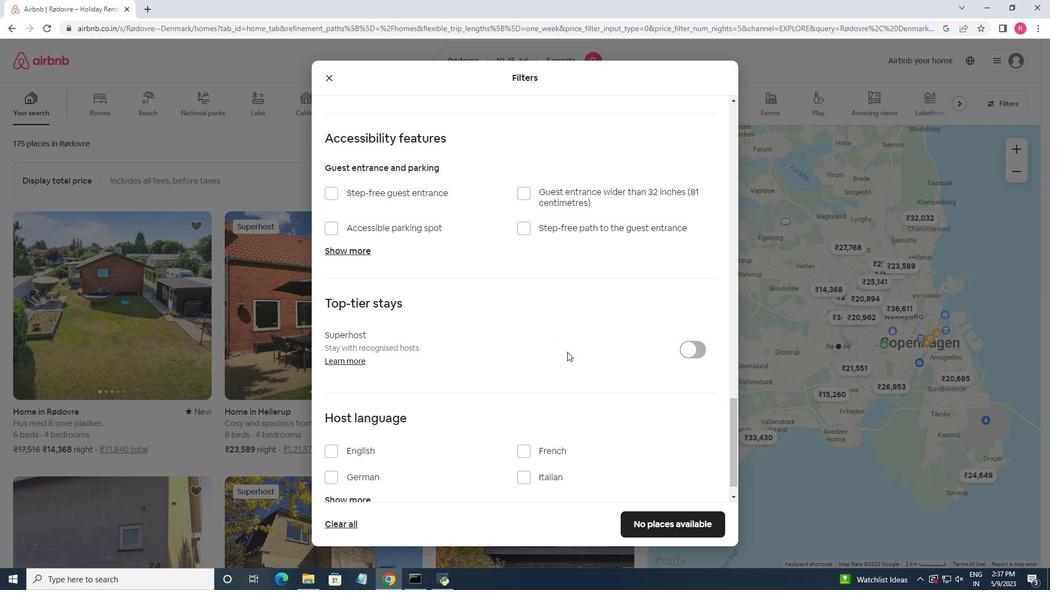 
Action: Mouse moved to (337, 425)
Screenshot: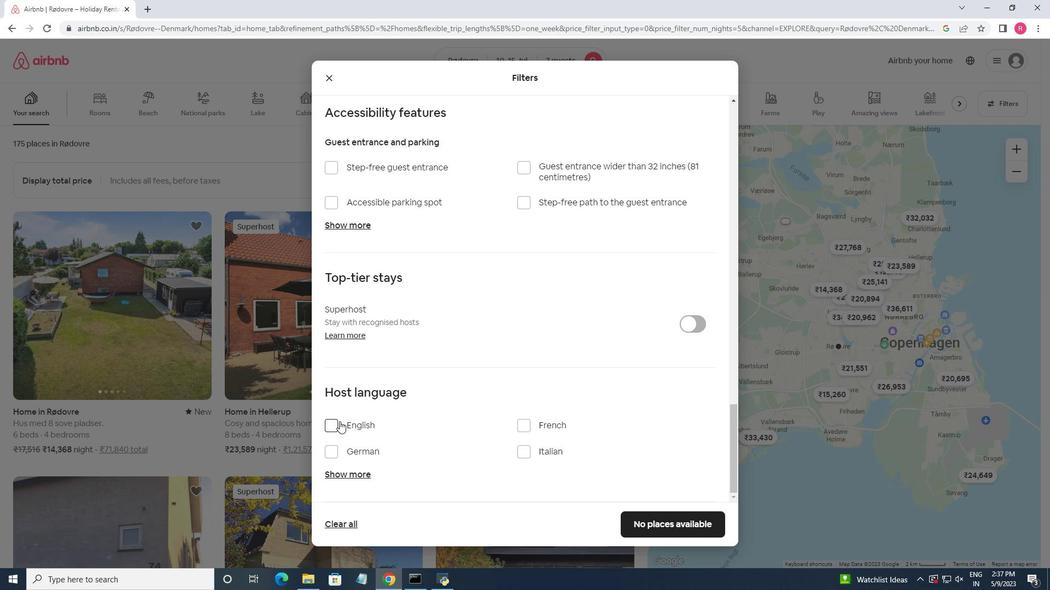 
Action: Mouse pressed left at (337, 425)
Screenshot: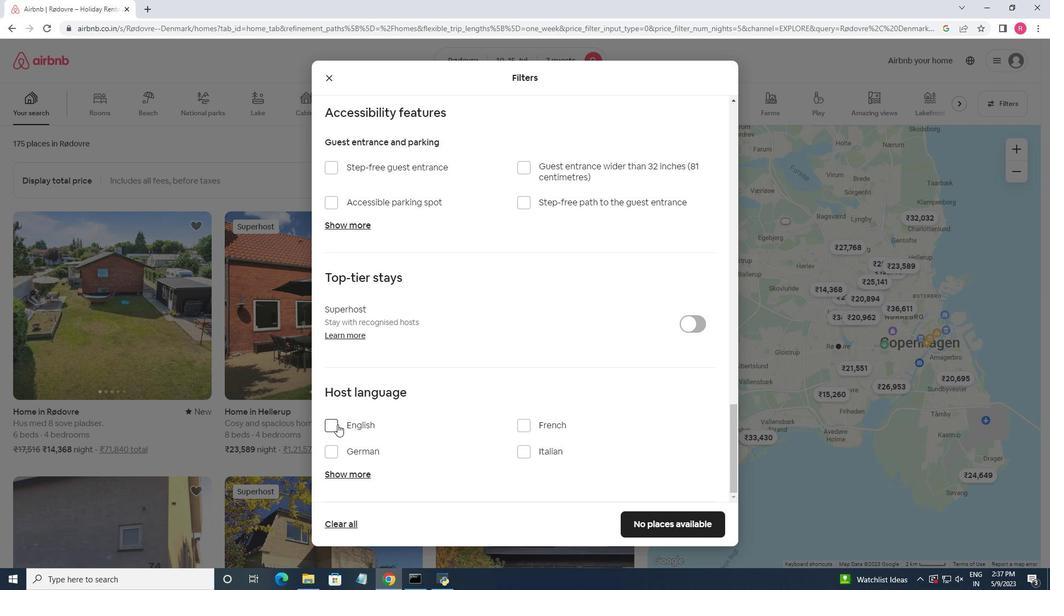
Action: Mouse moved to (461, 369)
Screenshot: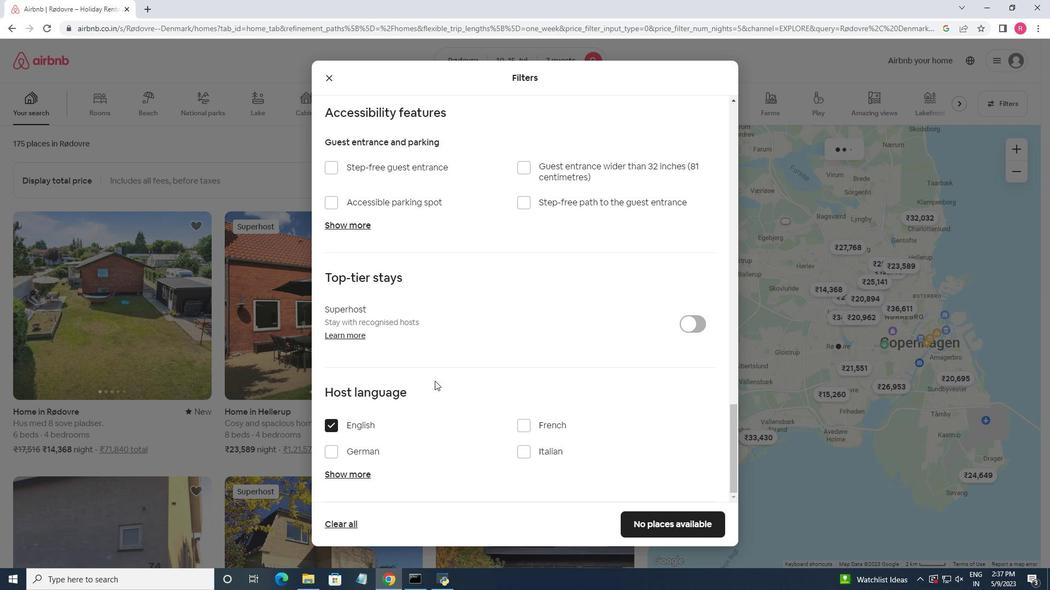 
Action: Mouse scrolled (461, 369) with delta (0, 0)
Screenshot: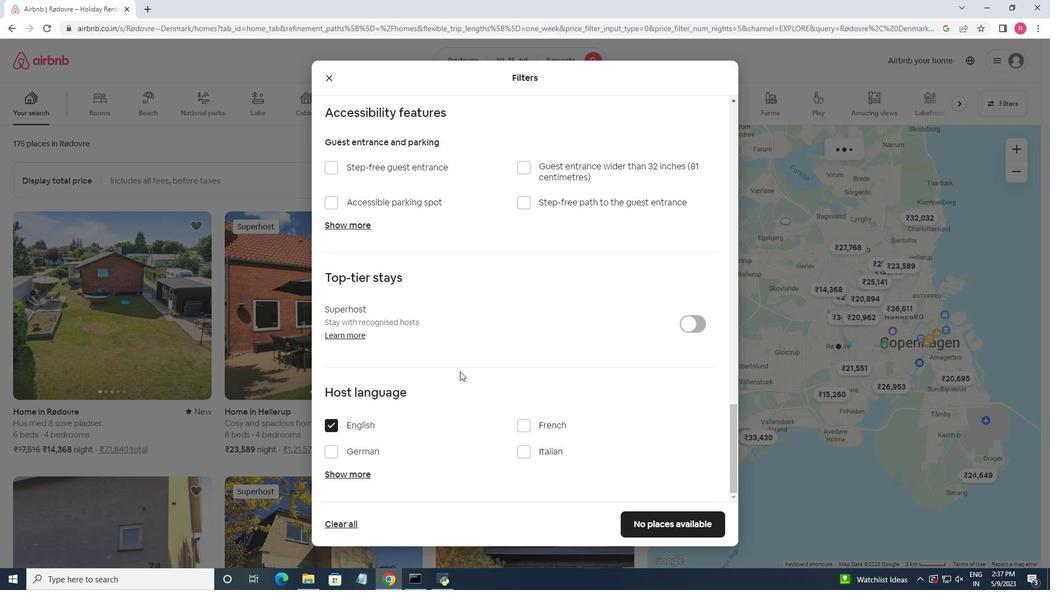 
Action: Mouse moved to (462, 369)
Screenshot: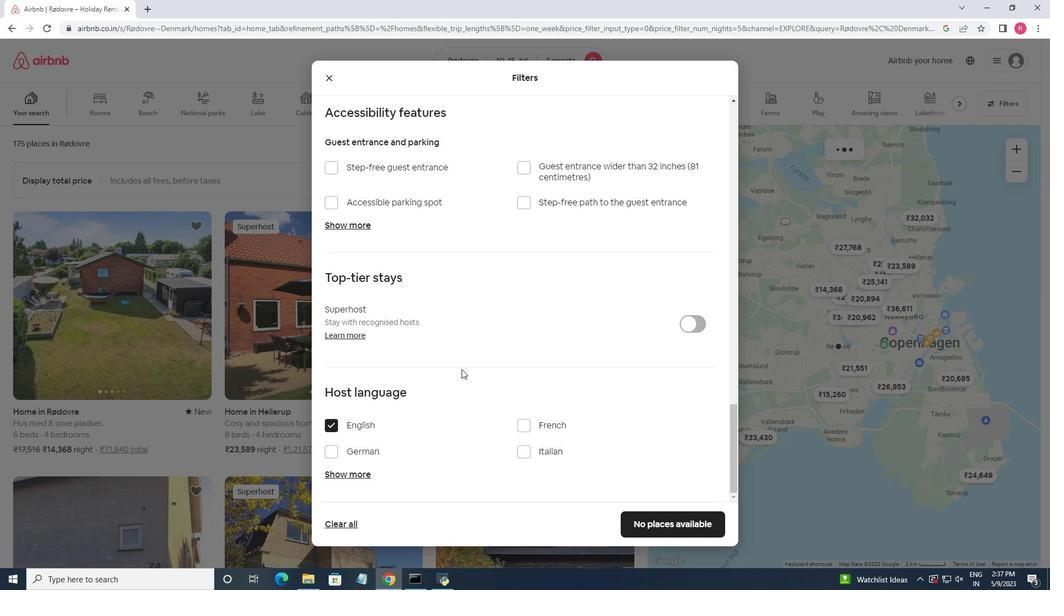 
Action: Mouse scrolled (462, 368) with delta (0, 0)
Screenshot: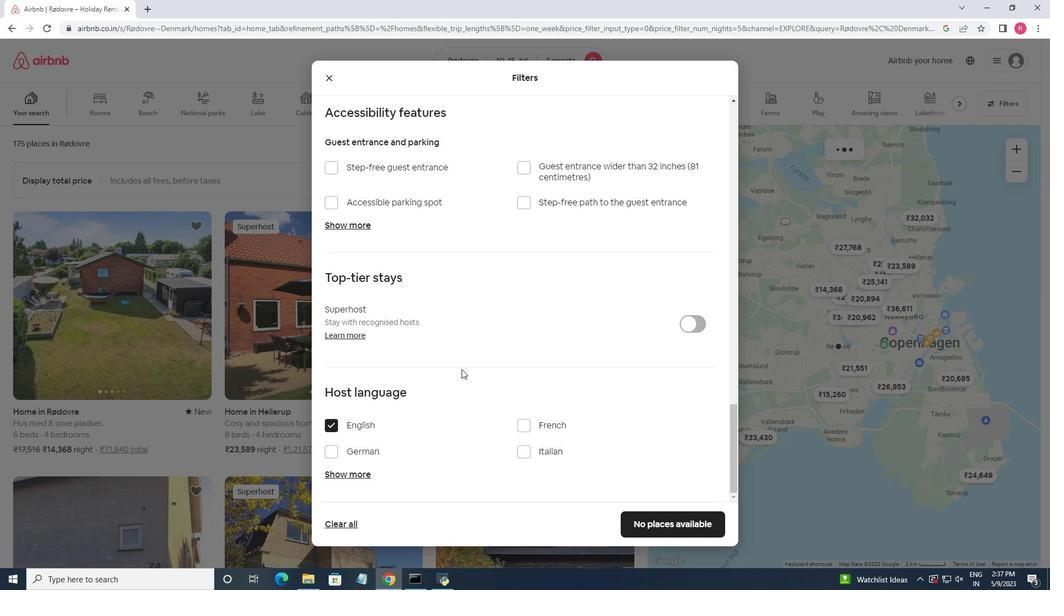
Action: Mouse scrolled (462, 368) with delta (0, 0)
Screenshot: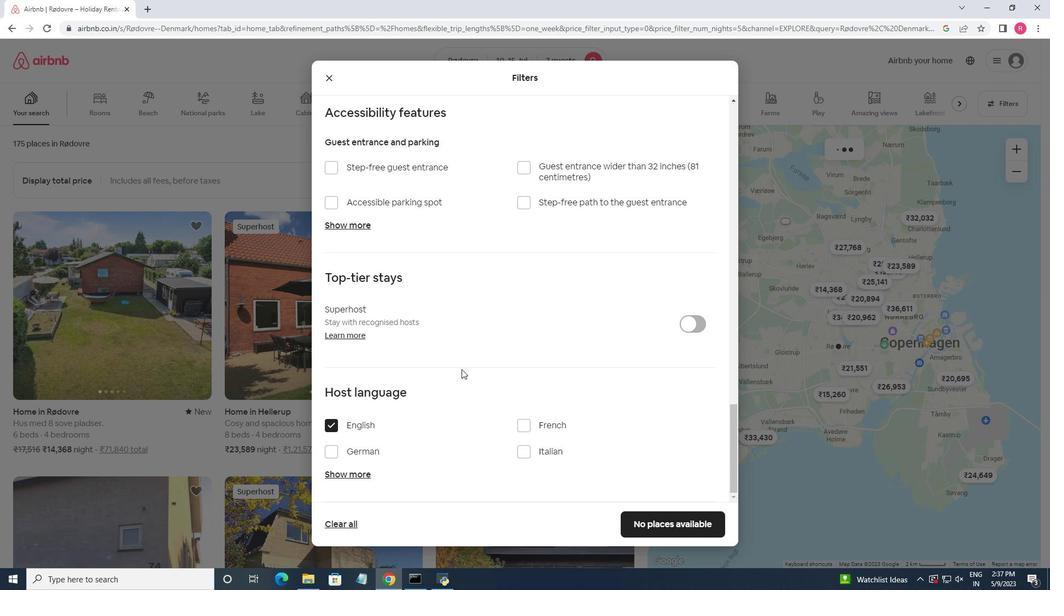 
Action: Mouse scrolled (462, 368) with delta (0, 0)
Screenshot: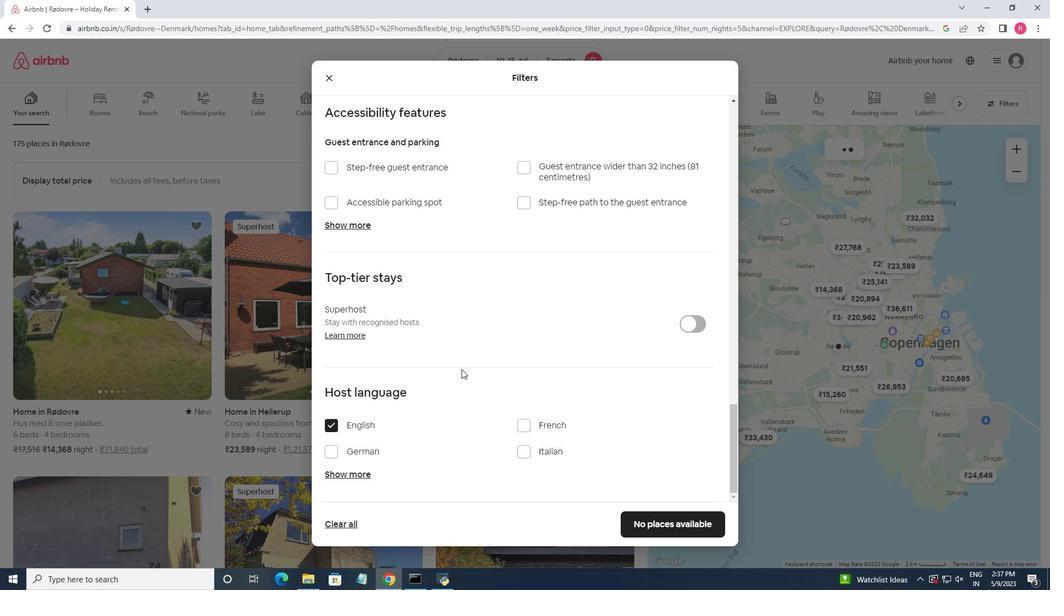 
Action: Mouse moved to (682, 519)
Screenshot: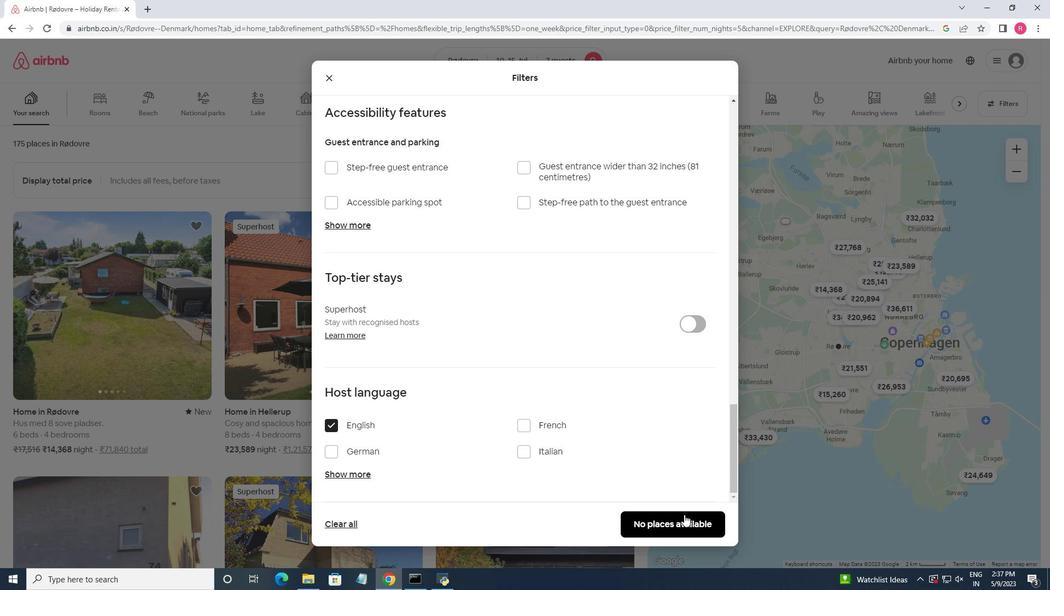 
Action: Mouse pressed left at (682, 519)
Screenshot: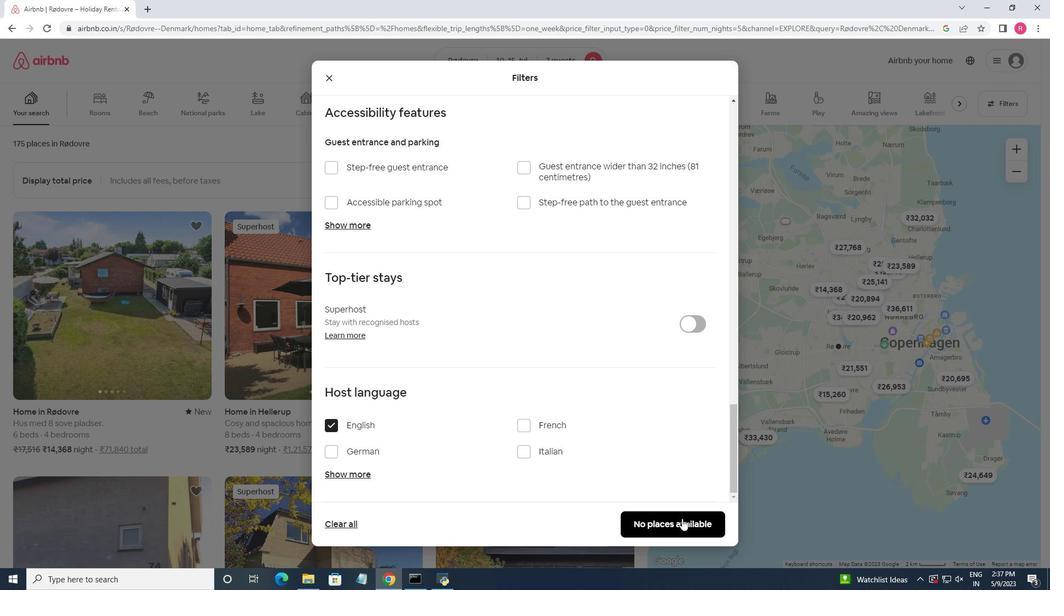 
